 Task: Look for space in Brook Park, United States from 6th September, 2023 to 12th September, 2023 for 4 adults in price range Rs.10000 to Rs.14000. Place can be private room with 4 bedrooms having 4 beds and 4 bathrooms. Property type can be house, flat, guest house. Amenities needed are: wifi, TV, free parkinig on premises, gym, breakfast. Booking option can be shelf check-in. Required host language is English.
Action: Mouse moved to (525, 104)
Screenshot: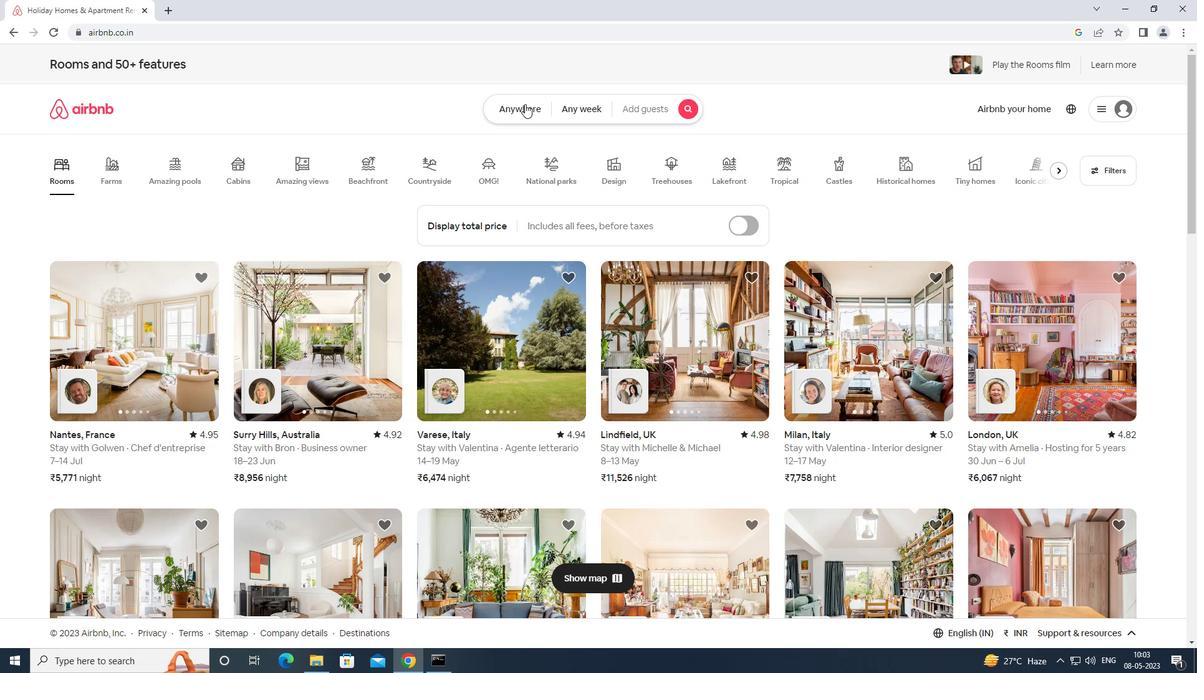 
Action: Mouse pressed left at (525, 104)
Screenshot: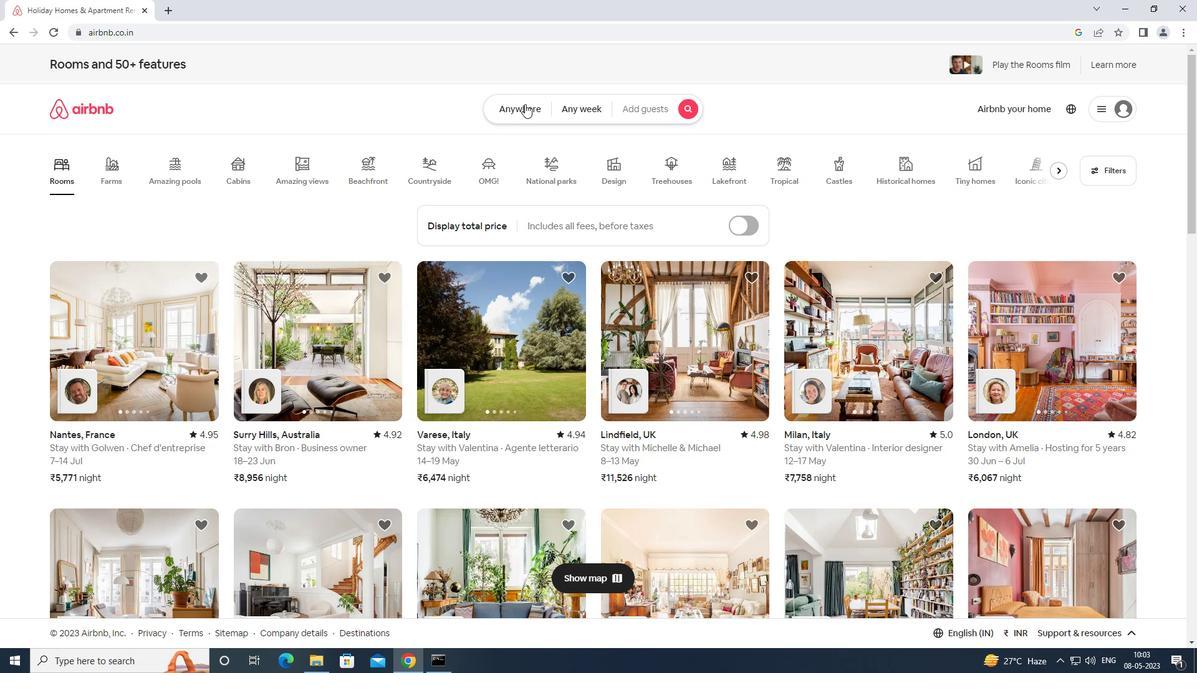
Action: Mouse moved to (447, 147)
Screenshot: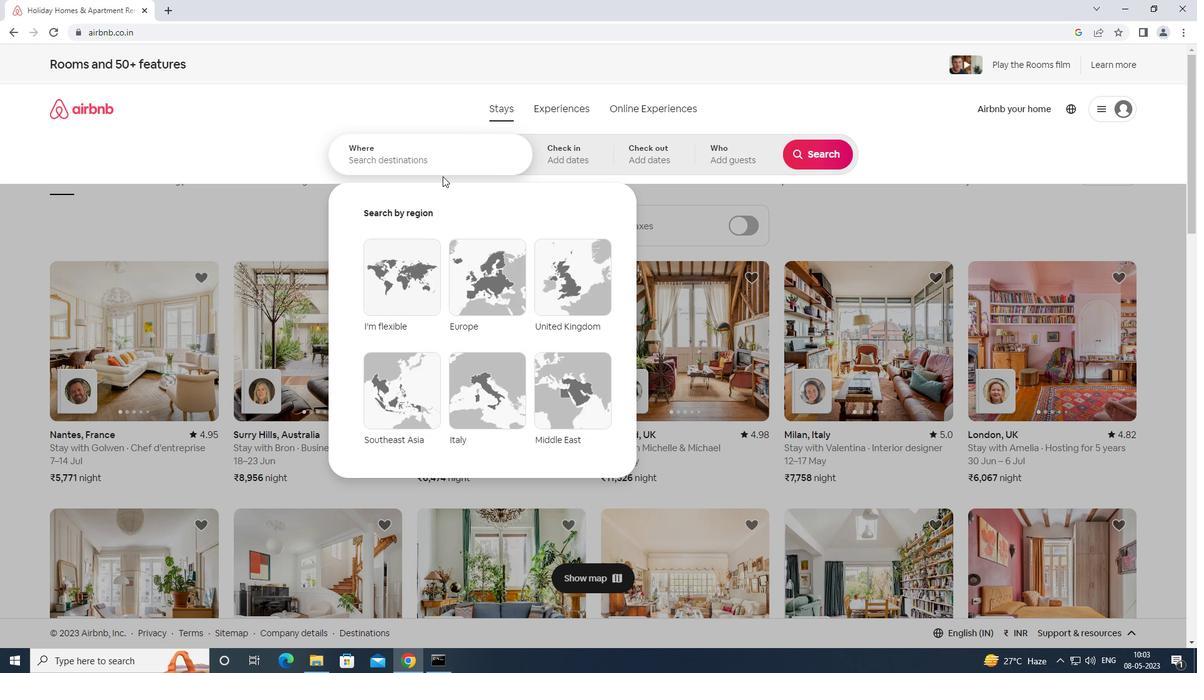 
Action: Mouse pressed left at (447, 147)
Screenshot: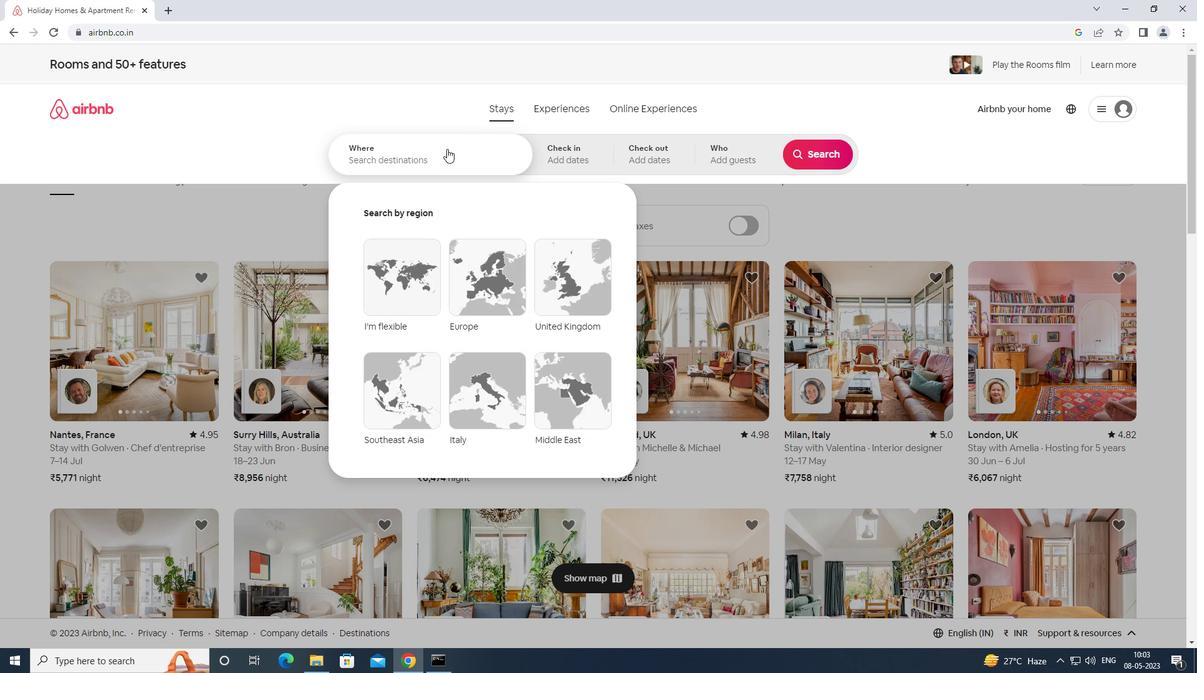 
Action: Key pressed <Key.shift>BROOK<Key.space>PARK<Key.space>UNITED<Key.space>STATES<Key.enter>
Screenshot: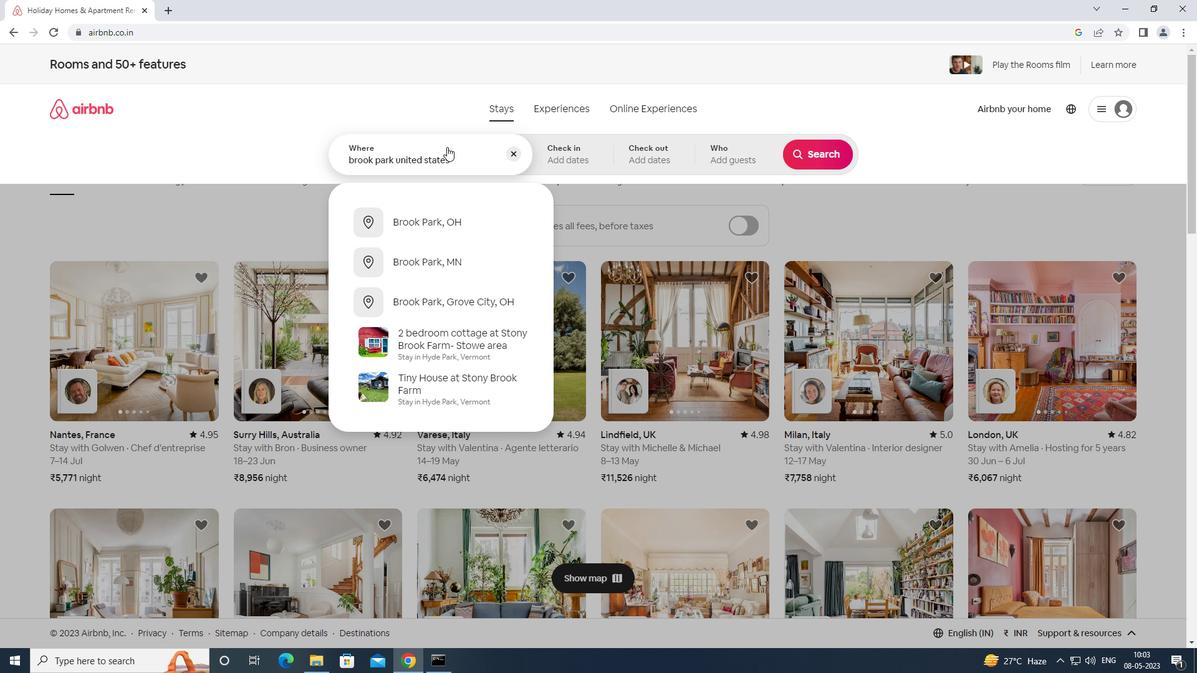 
Action: Mouse moved to (812, 252)
Screenshot: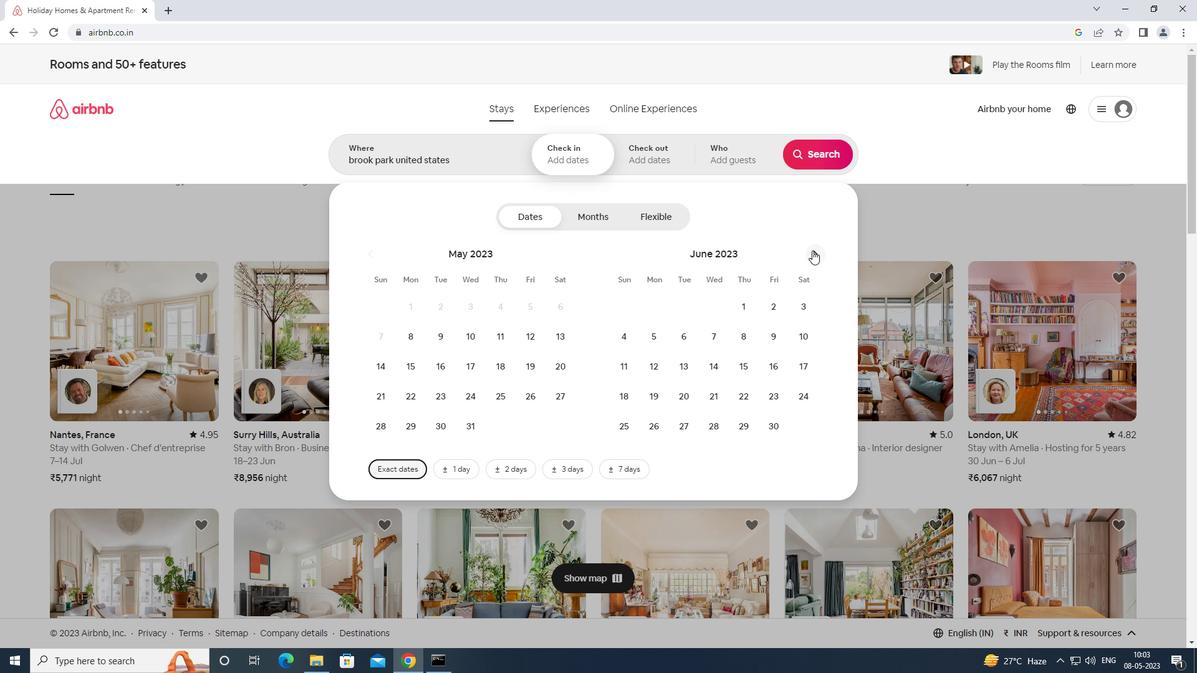 
Action: Mouse pressed left at (812, 252)
Screenshot: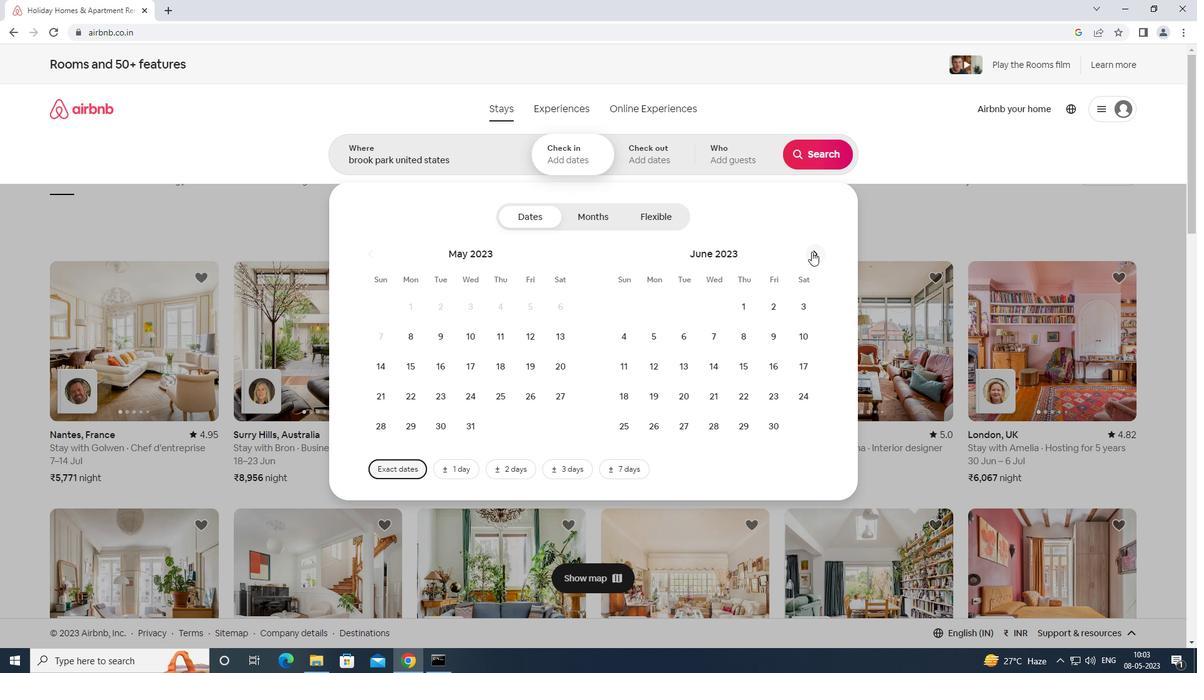 
Action: Mouse pressed left at (812, 252)
Screenshot: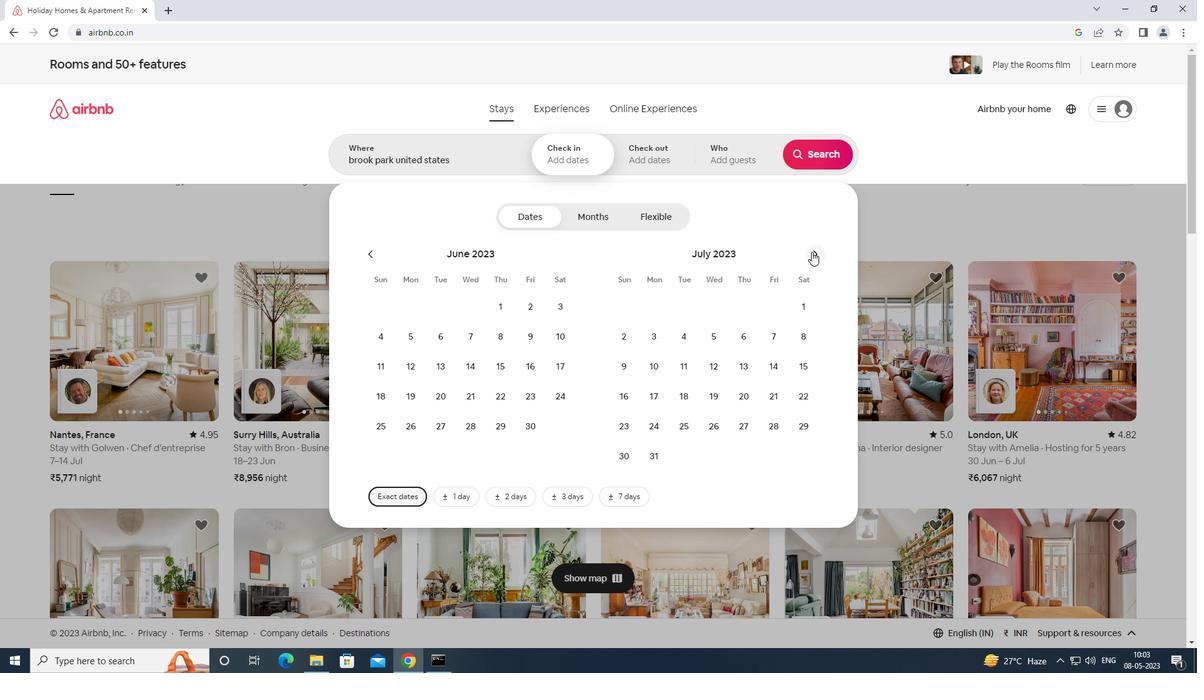 
Action: Mouse moved to (812, 255)
Screenshot: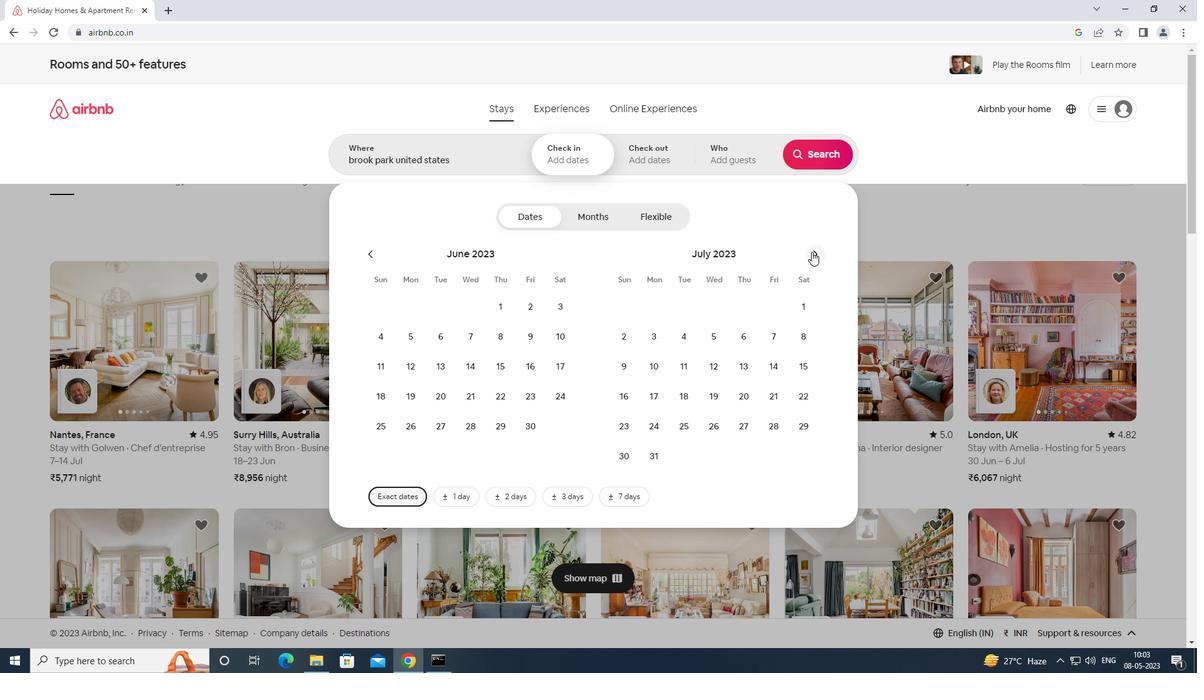 
Action: Mouse pressed left at (812, 255)
Screenshot: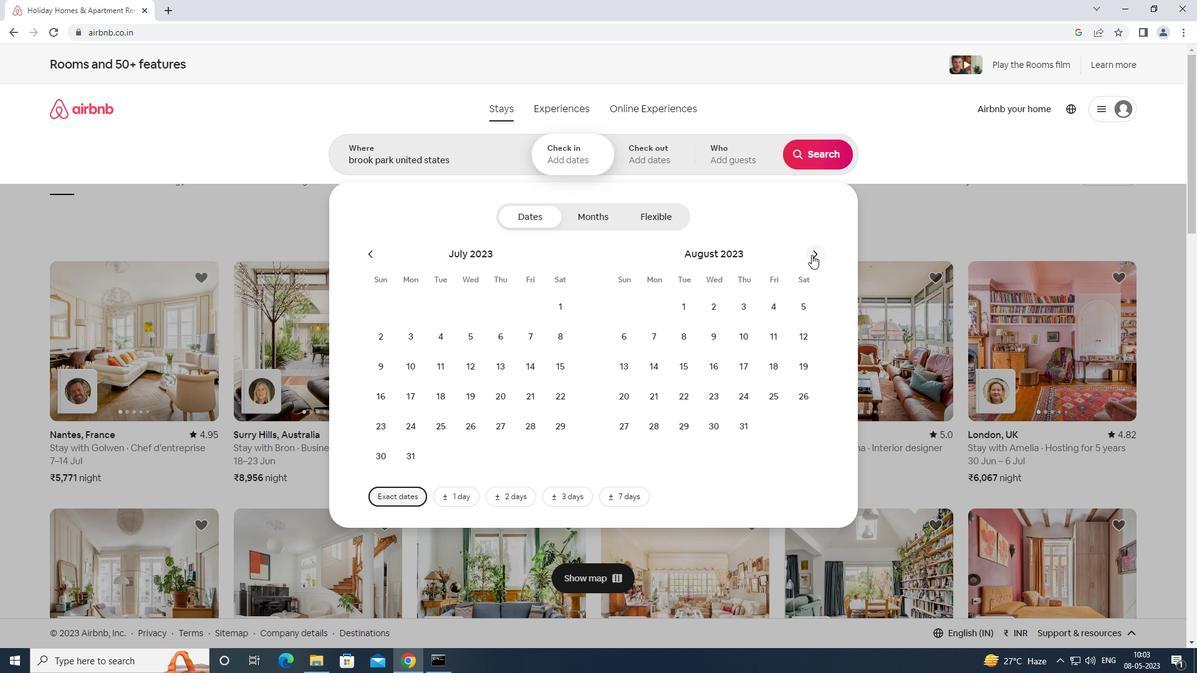 
Action: Mouse moved to (715, 339)
Screenshot: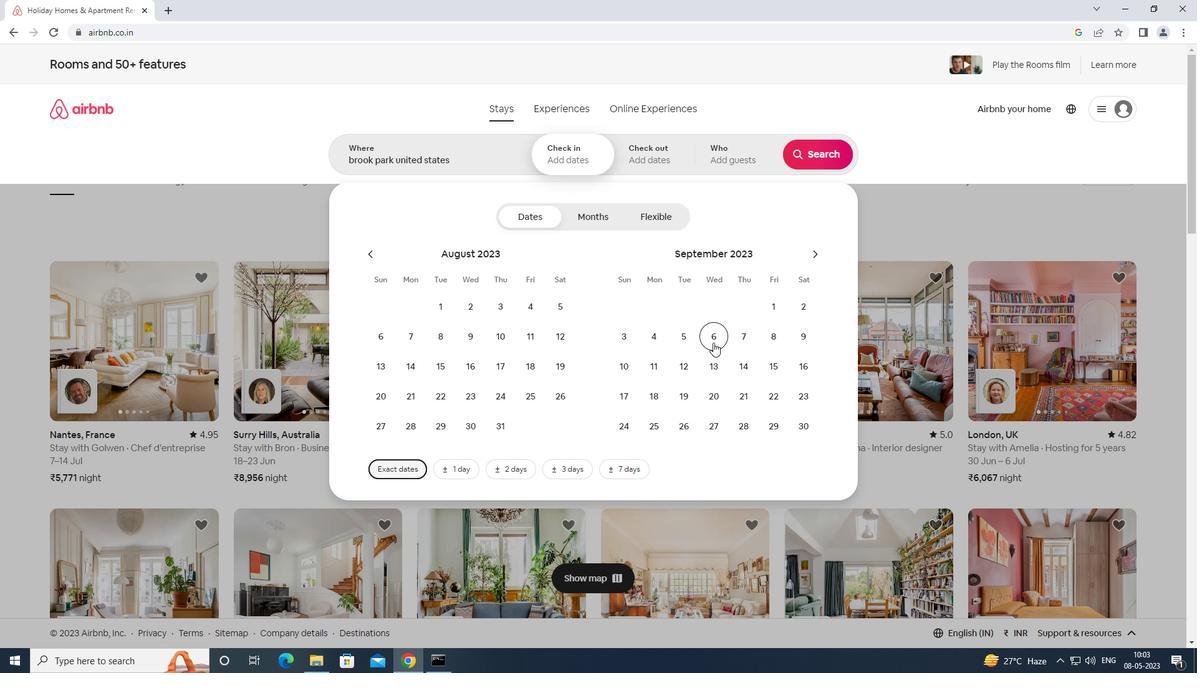 
Action: Mouse pressed left at (715, 339)
Screenshot: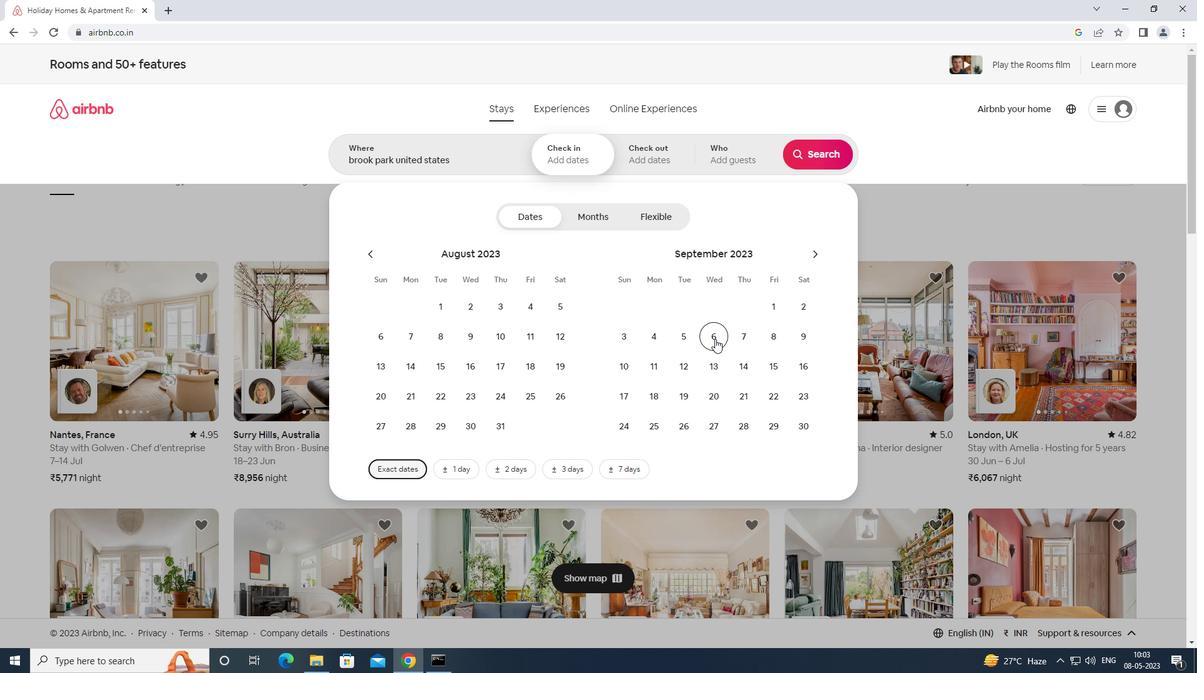 
Action: Mouse moved to (676, 363)
Screenshot: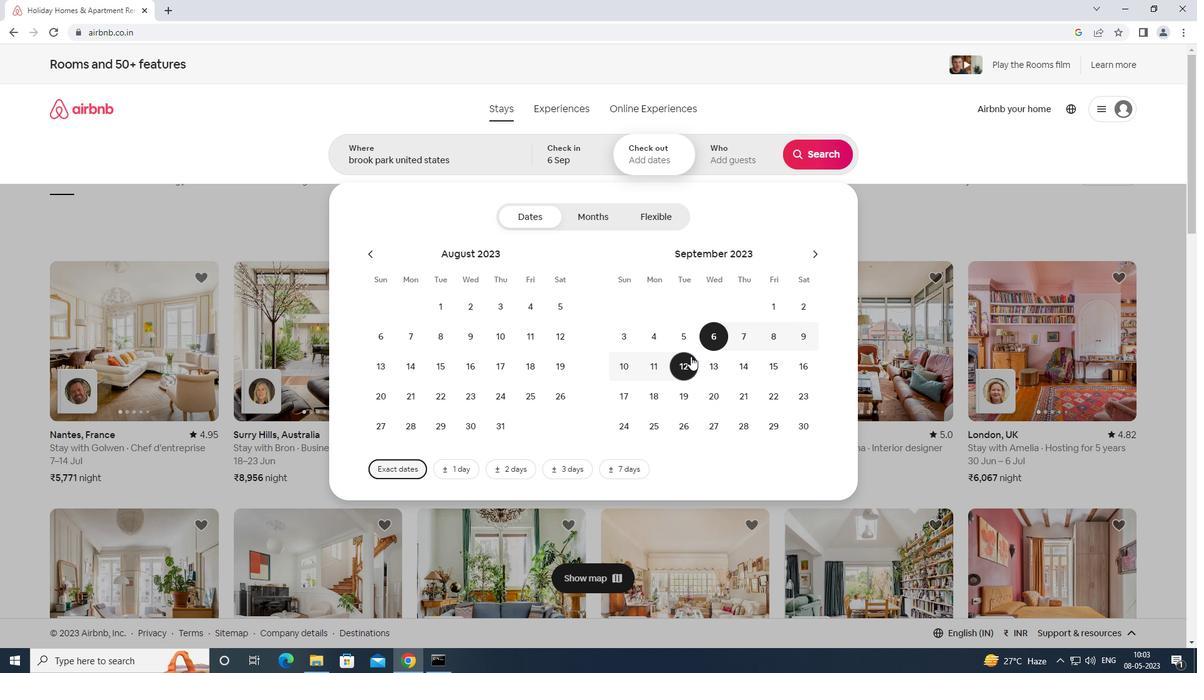 
Action: Mouse pressed left at (676, 363)
Screenshot: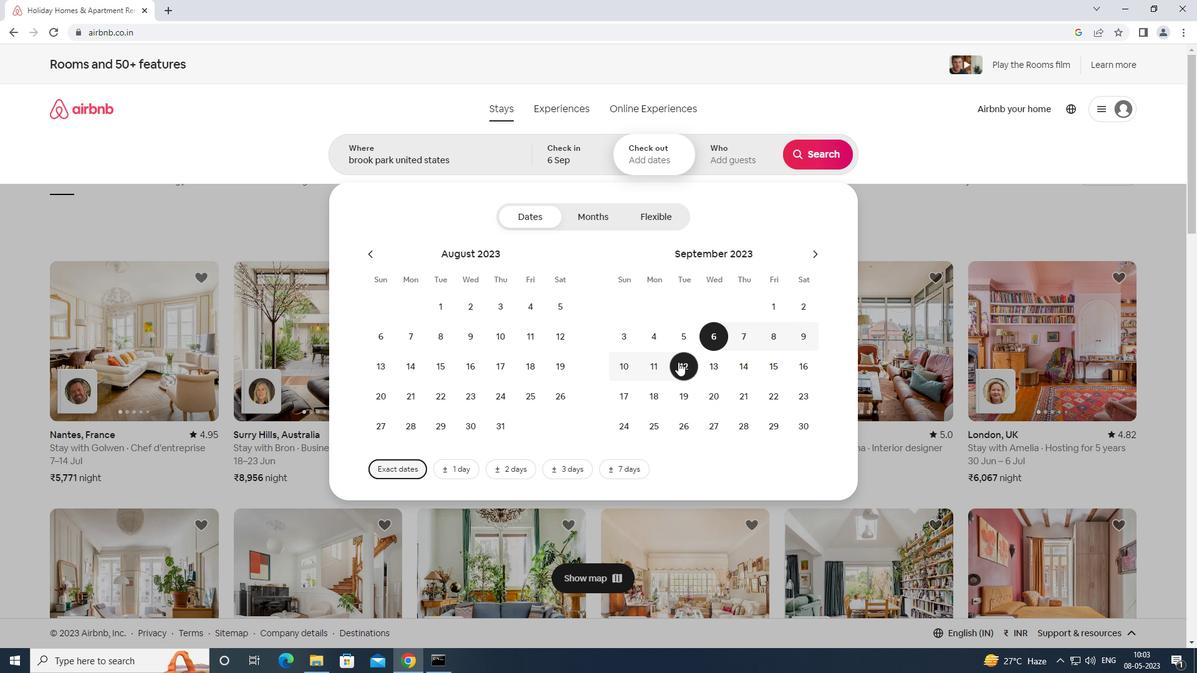 
Action: Mouse moved to (738, 156)
Screenshot: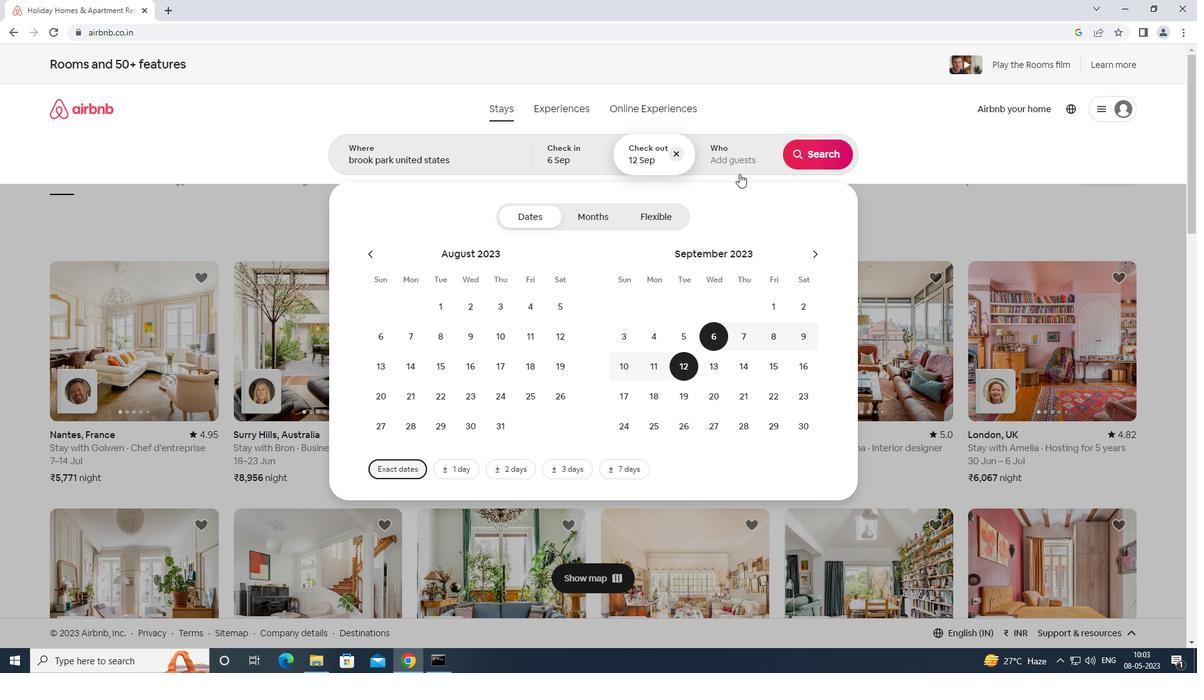 
Action: Mouse pressed left at (738, 156)
Screenshot: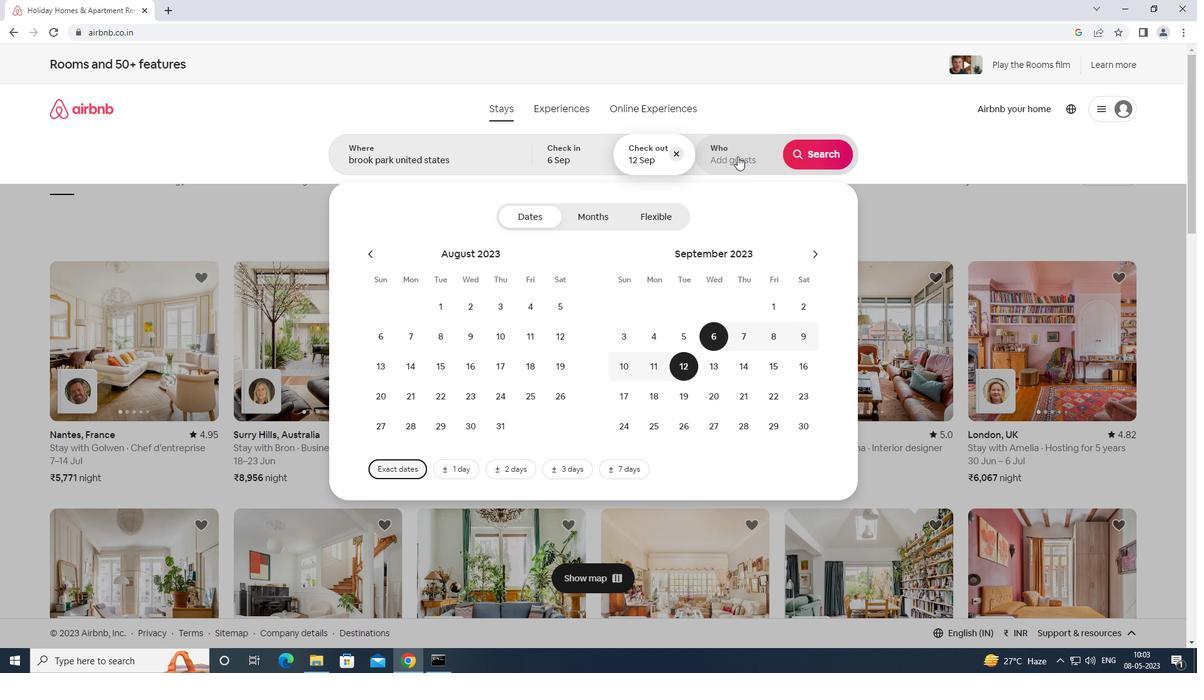 
Action: Mouse moved to (826, 222)
Screenshot: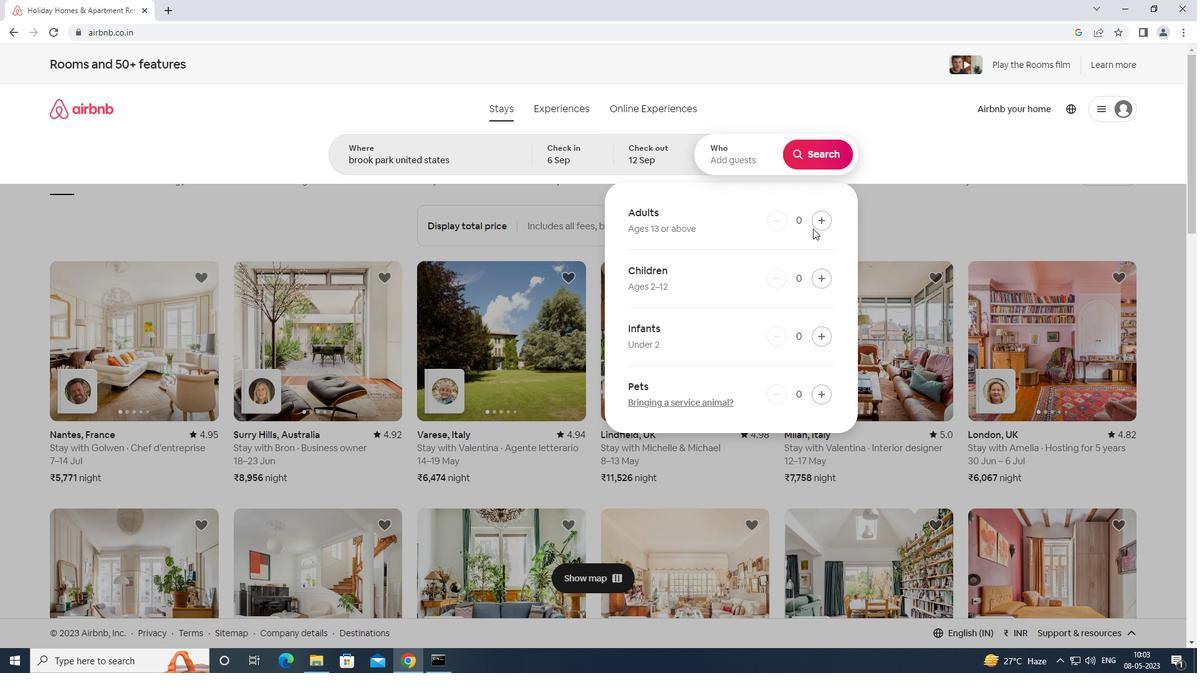 
Action: Mouse pressed left at (826, 222)
Screenshot: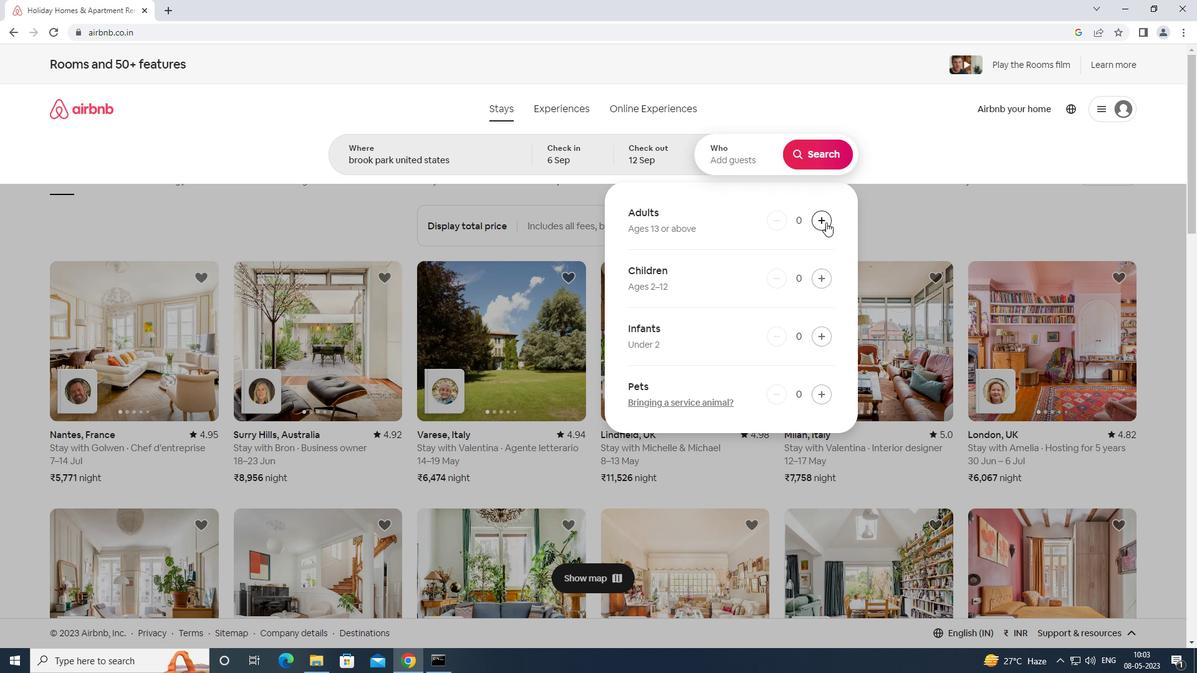 
Action: Mouse pressed left at (826, 222)
Screenshot: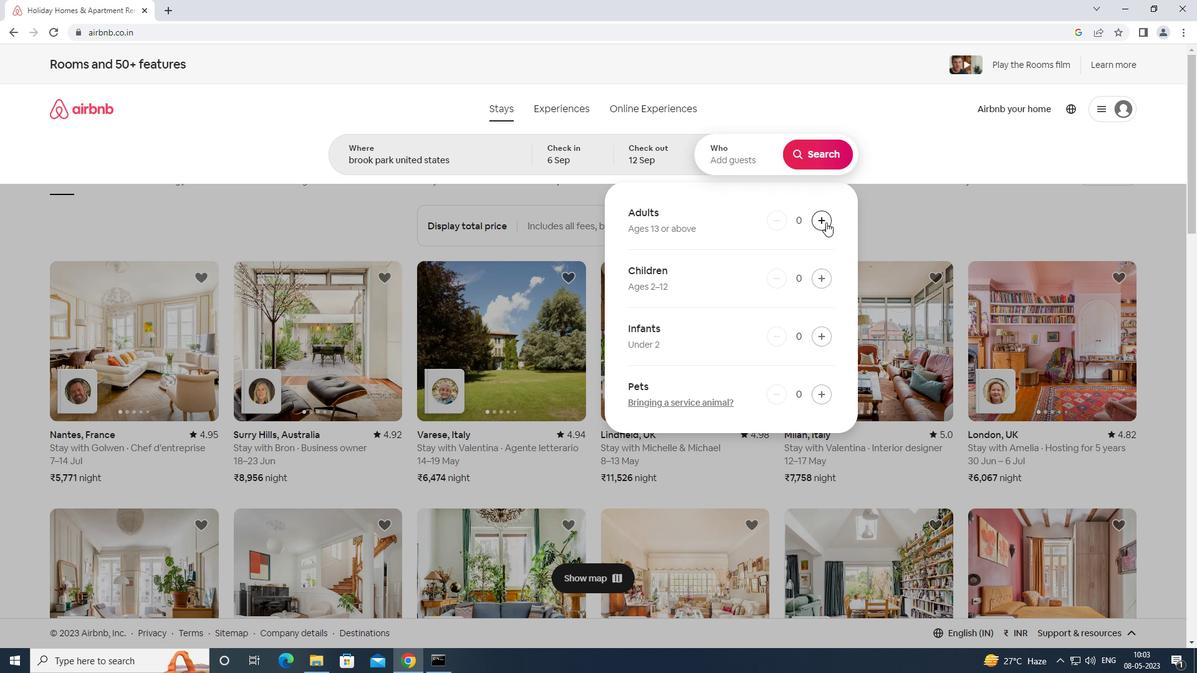 
Action: Mouse pressed left at (826, 222)
Screenshot: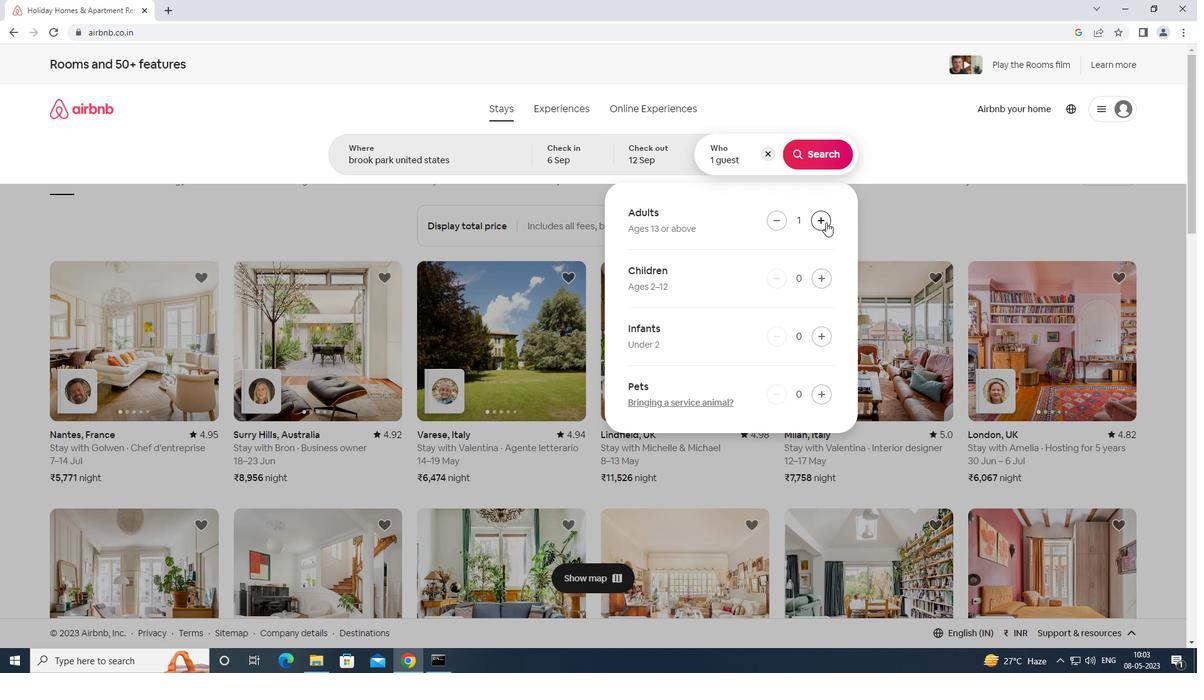 
Action: Mouse pressed left at (826, 222)
Screenshot: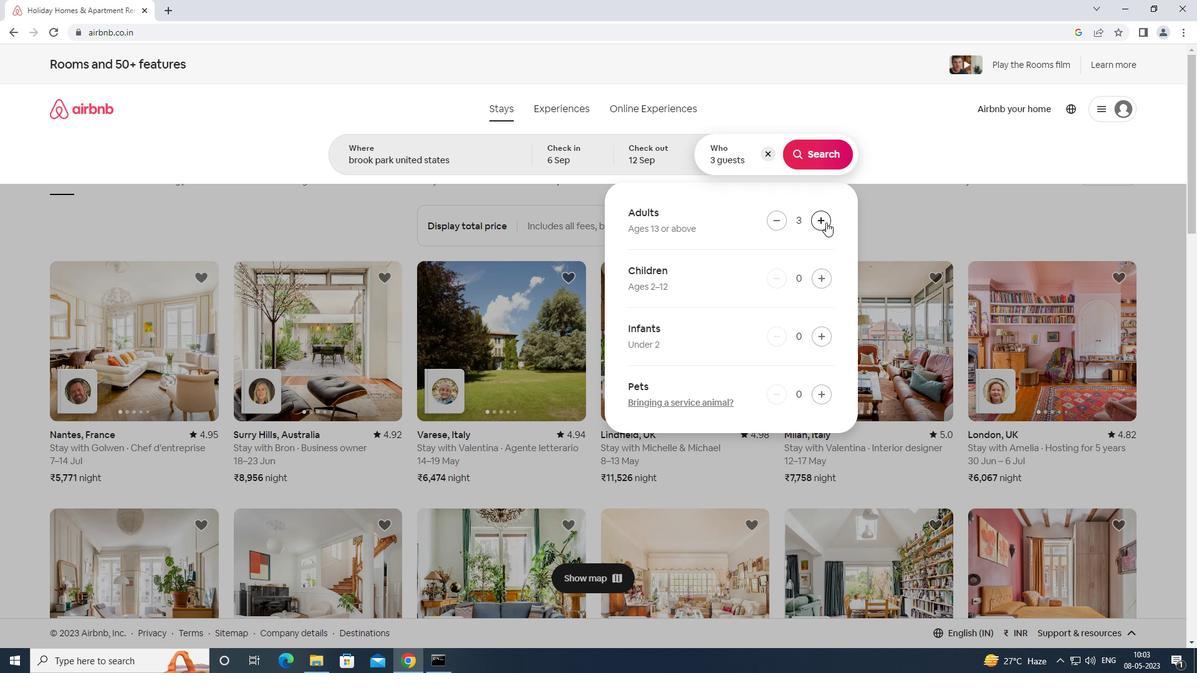 
Action: Mouse moved to (819, 158)
Screenshot: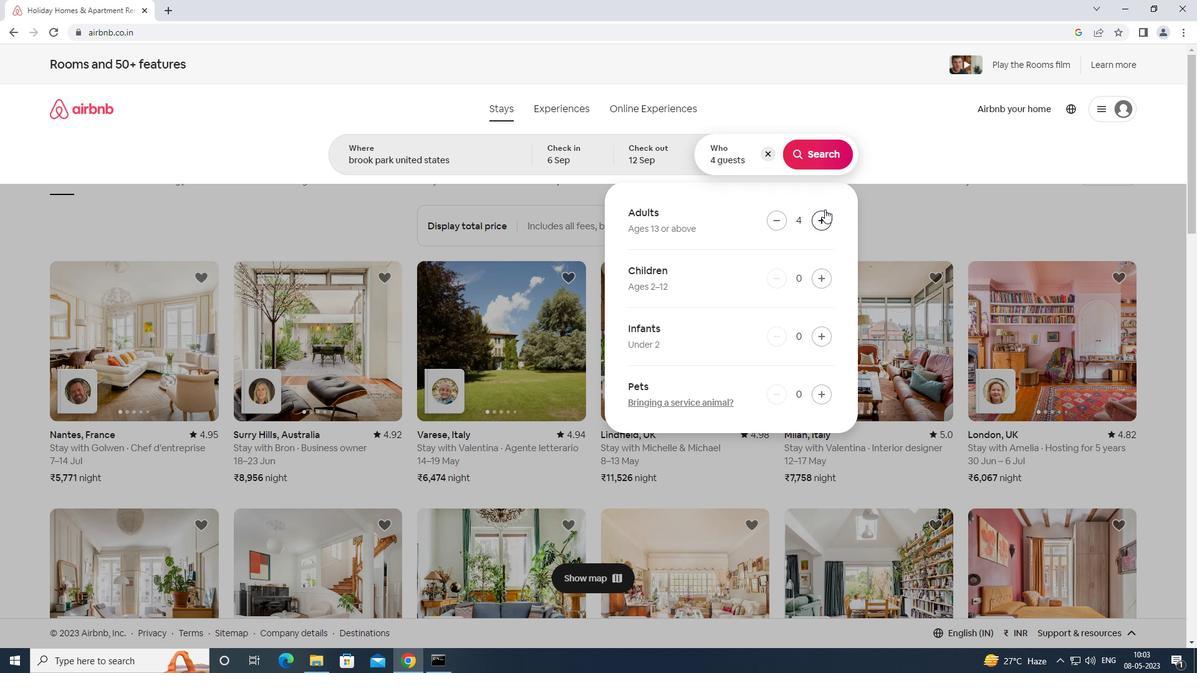 
Action: Mouse pressed left at (819, 158)
Screenshot: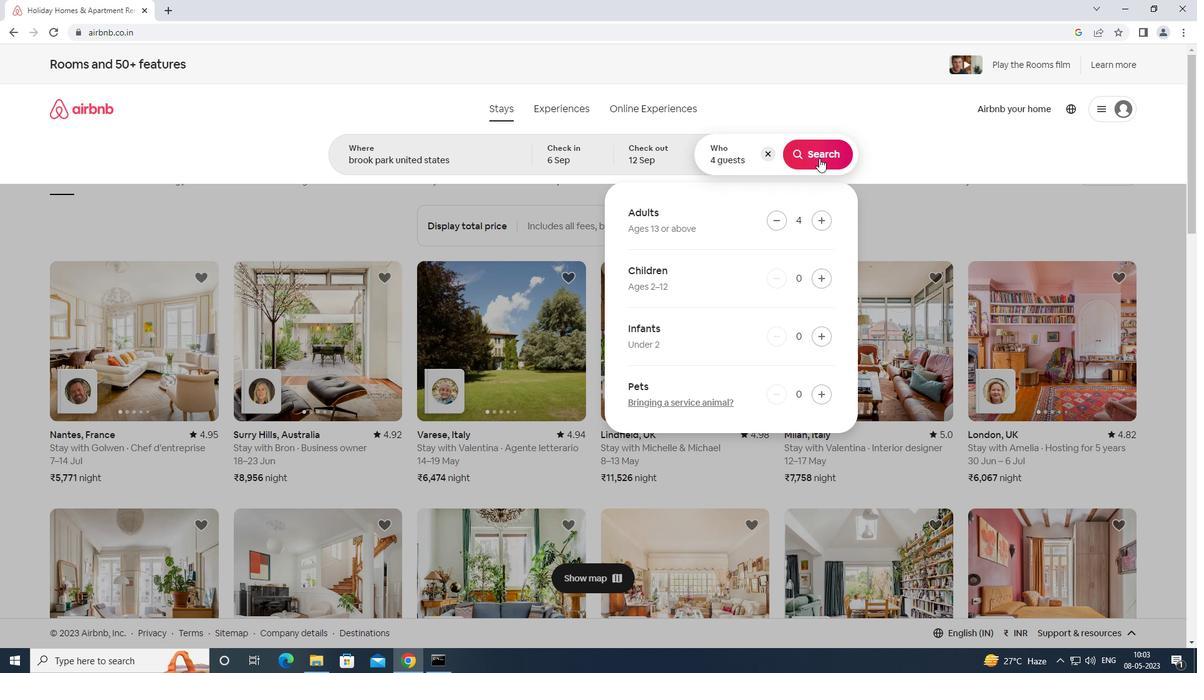 
Action: Mouse moved to (1140, 113)
Screenshot: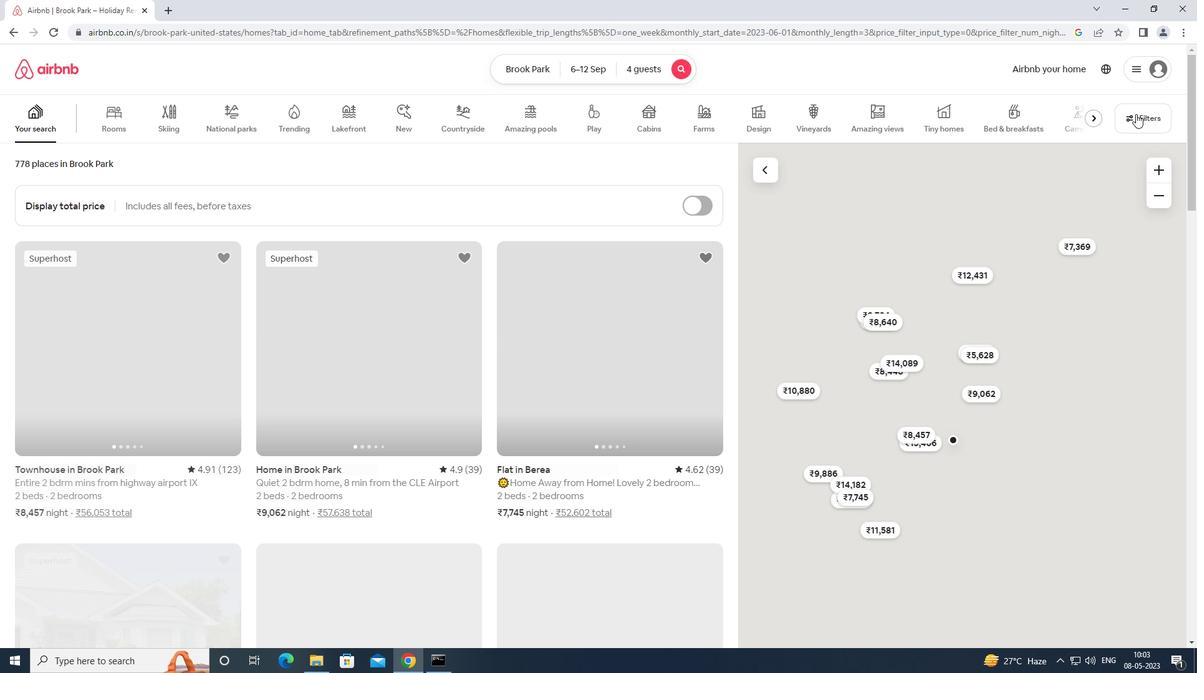 
Action: Mouse pressed left at (1140, 113)
Screenshot: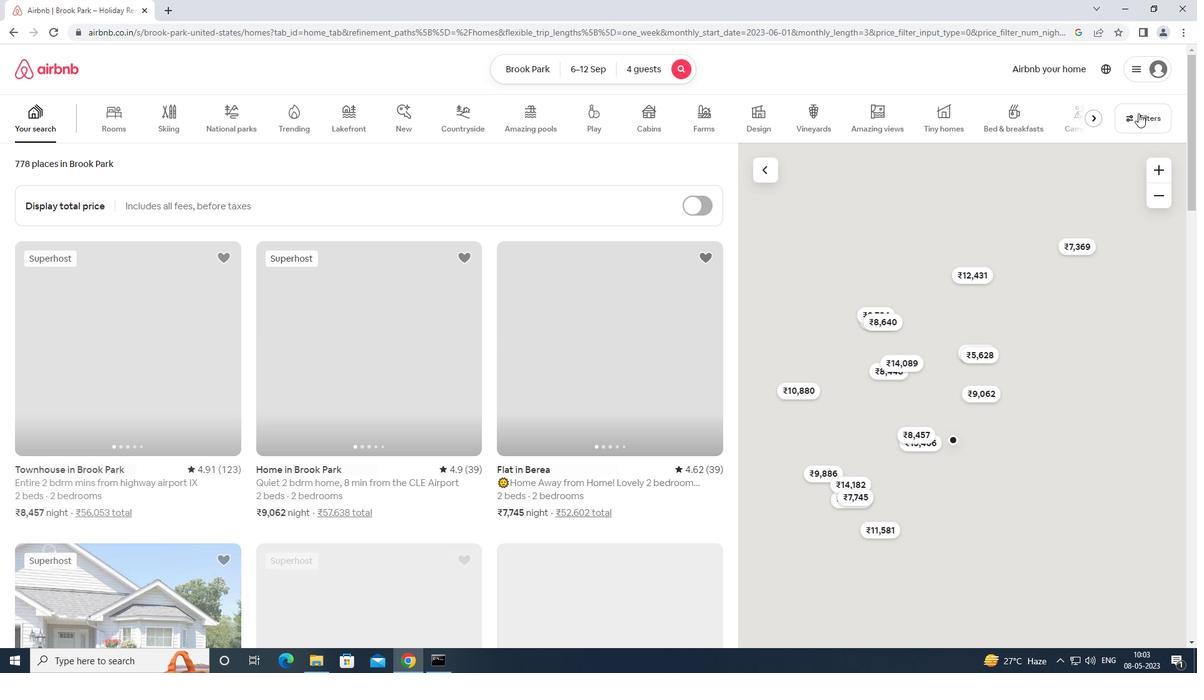 
Action: Mouse moved to (505, 426)
Screenshot: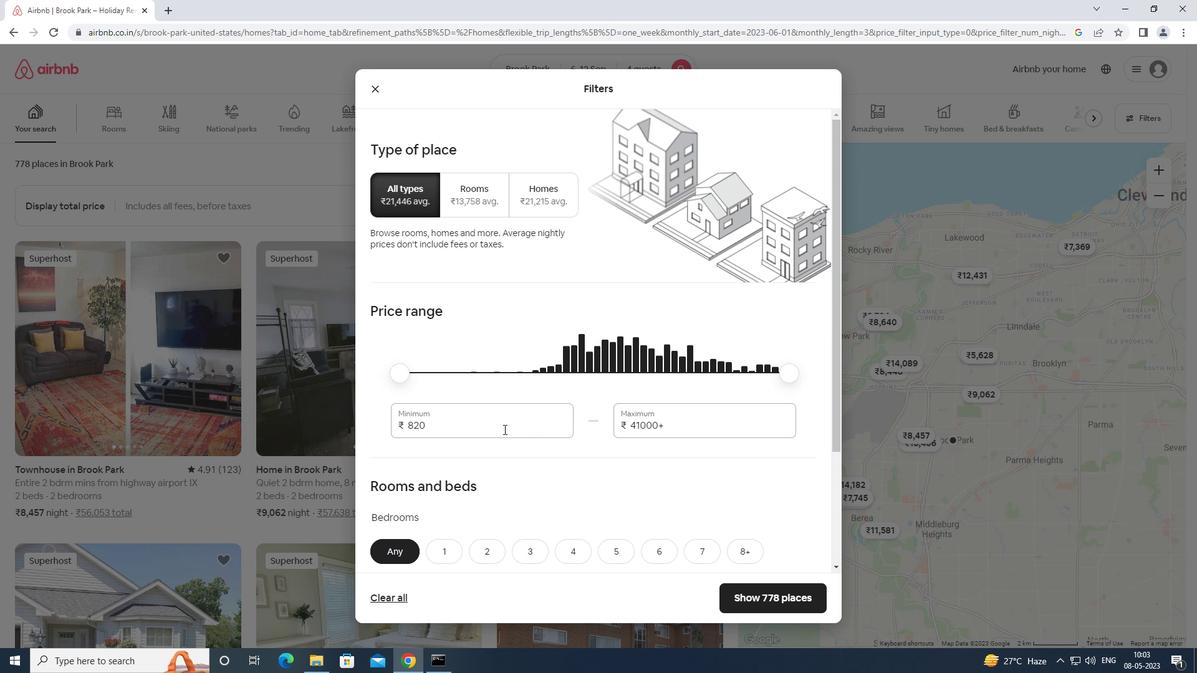 
Action: Mouse pressed left at (505, 426)
Screenshot: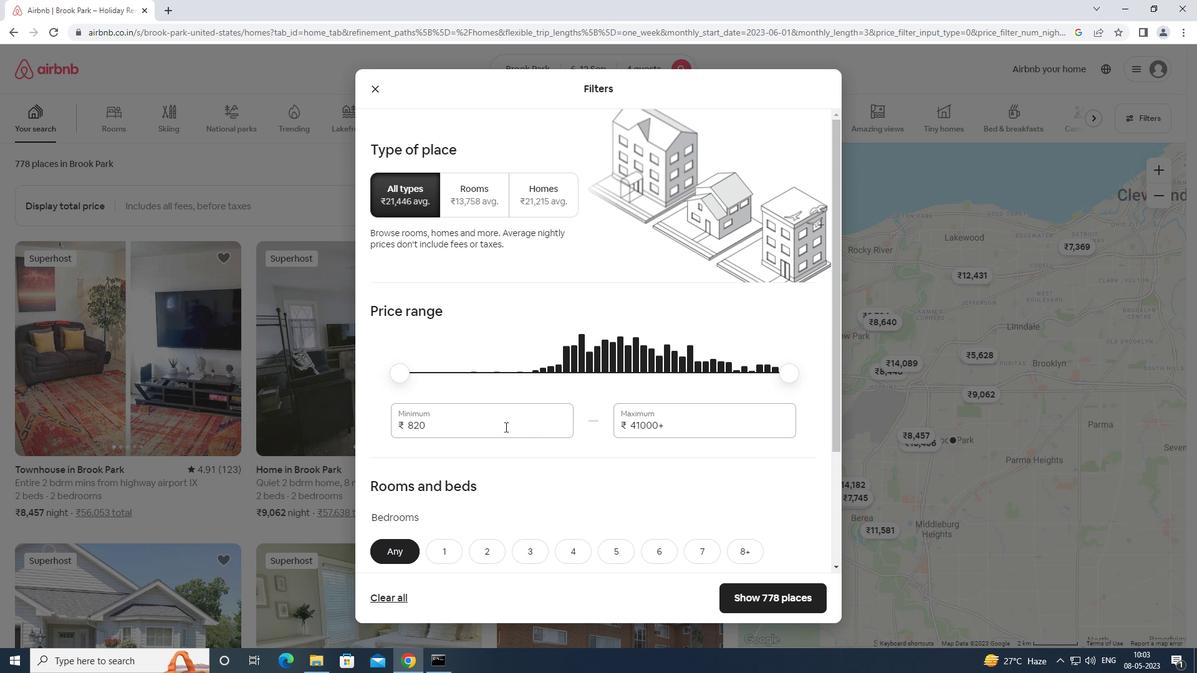 
Action: Key pressed <Key.backspace><Key.backspace><Key.backspace><Key.backspace><Key.backspace>10000
Screenshot: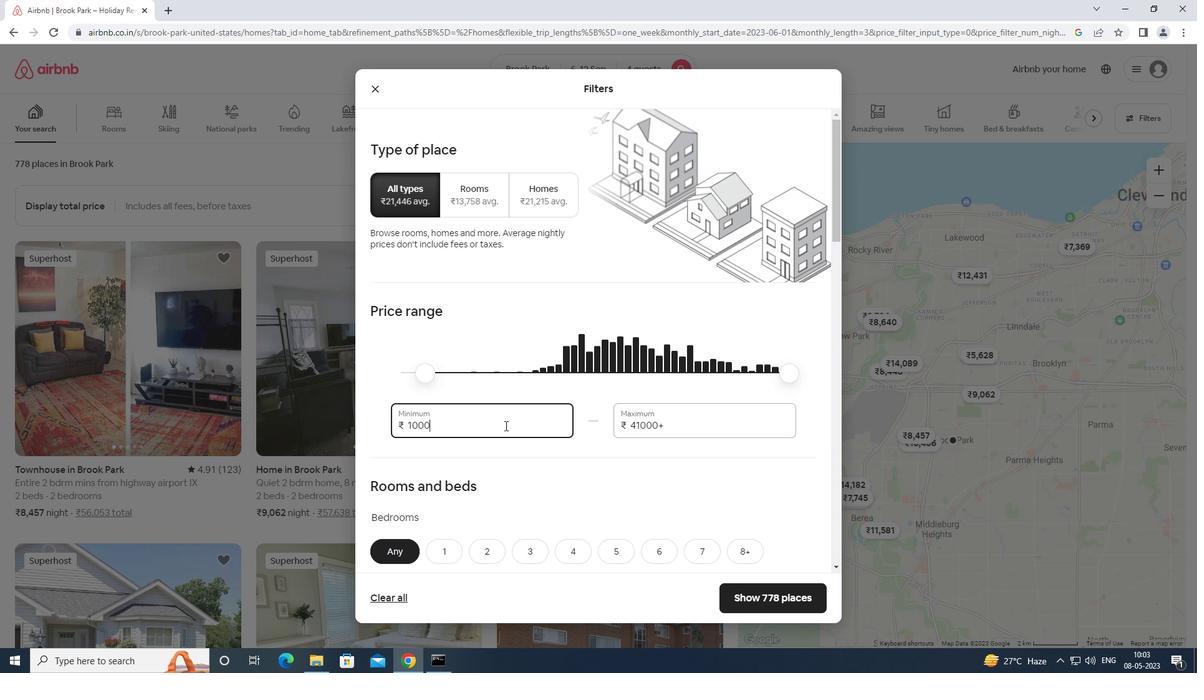 
Action: Mouse moved to (693, 407)
Screenshot: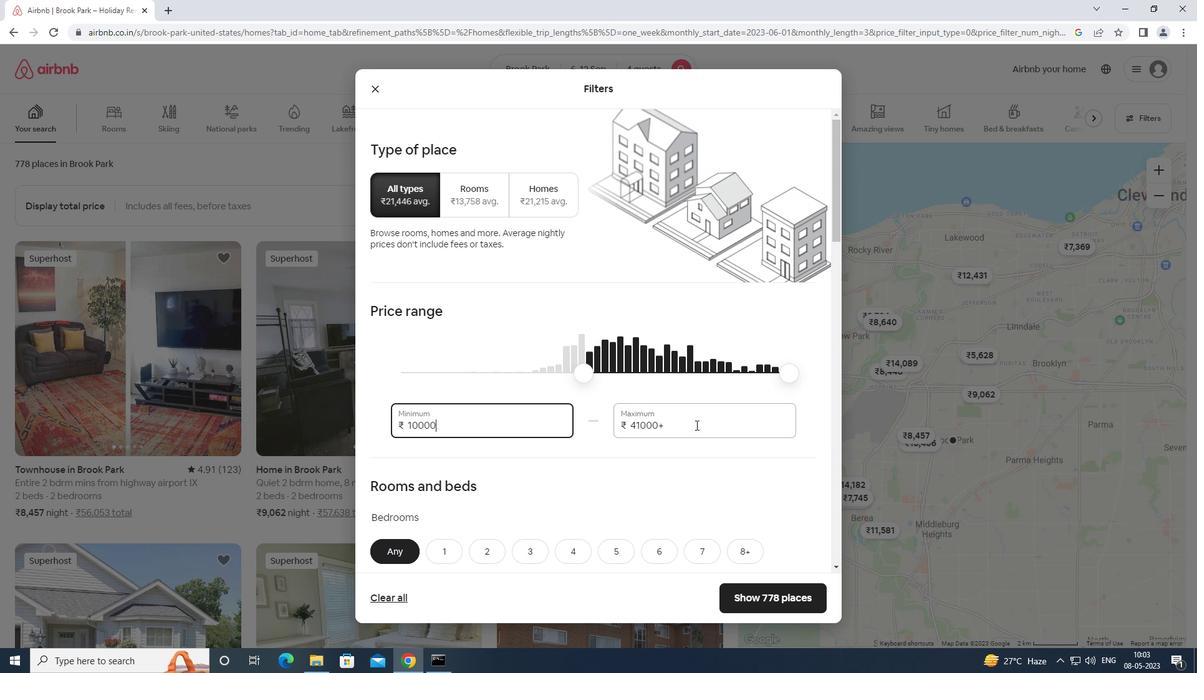 
Action: Mouse pressed left at (693, 407)
Screenshot: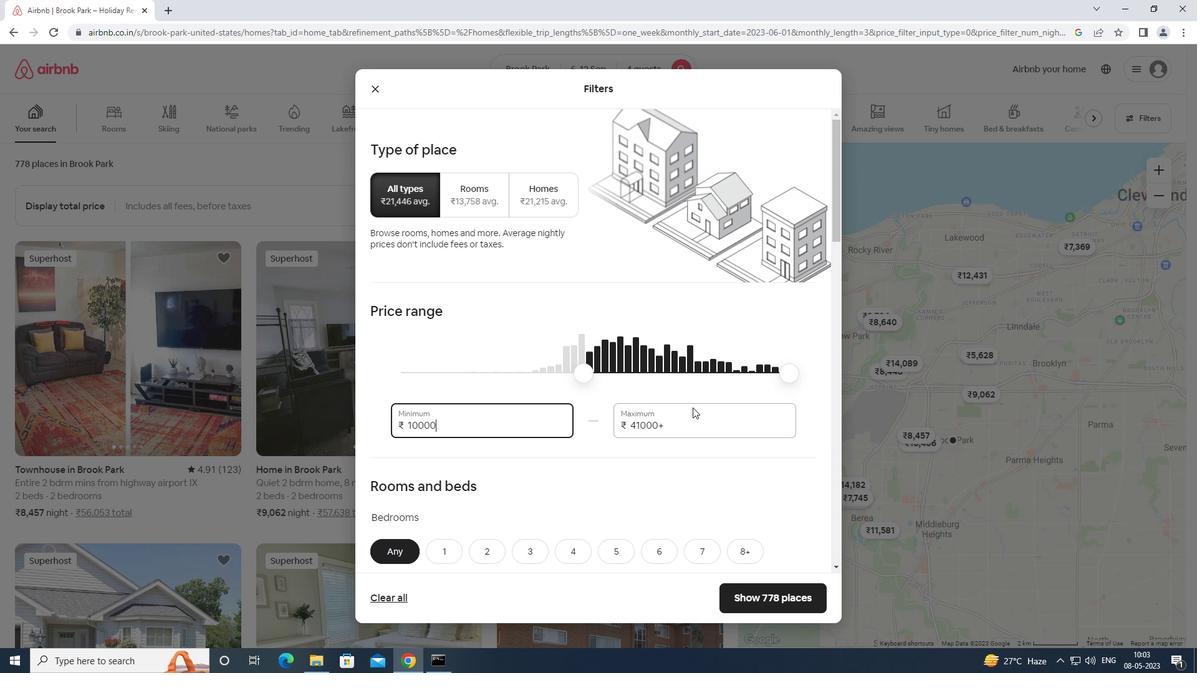 
Action: Key pressed <Key.backspace><Key.backspace><Key.backspace><Key.backspace><Key.backspace><Key.backspace><Key.backspace><Key.backspace><Key.backspace><Key.backspace><Key.backspace><Key.backspace><Key.backspace><Key.backspace>14000
Screenshot: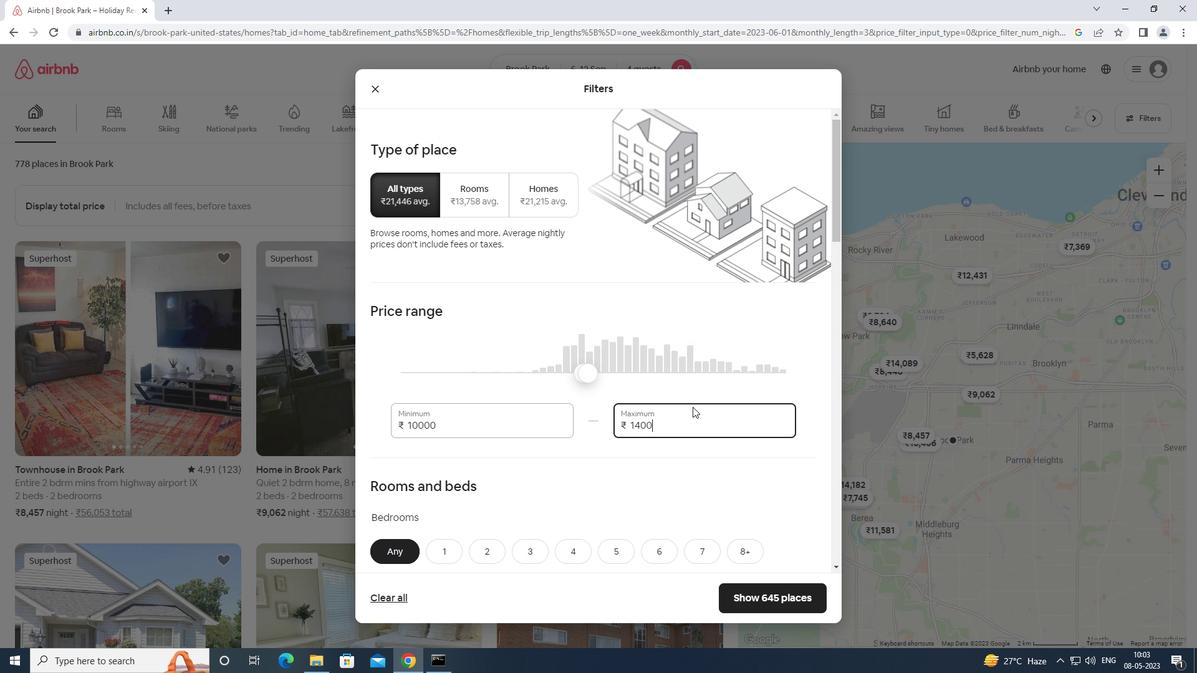 
Action: Mouse moved to (690, 410)
Screenshot: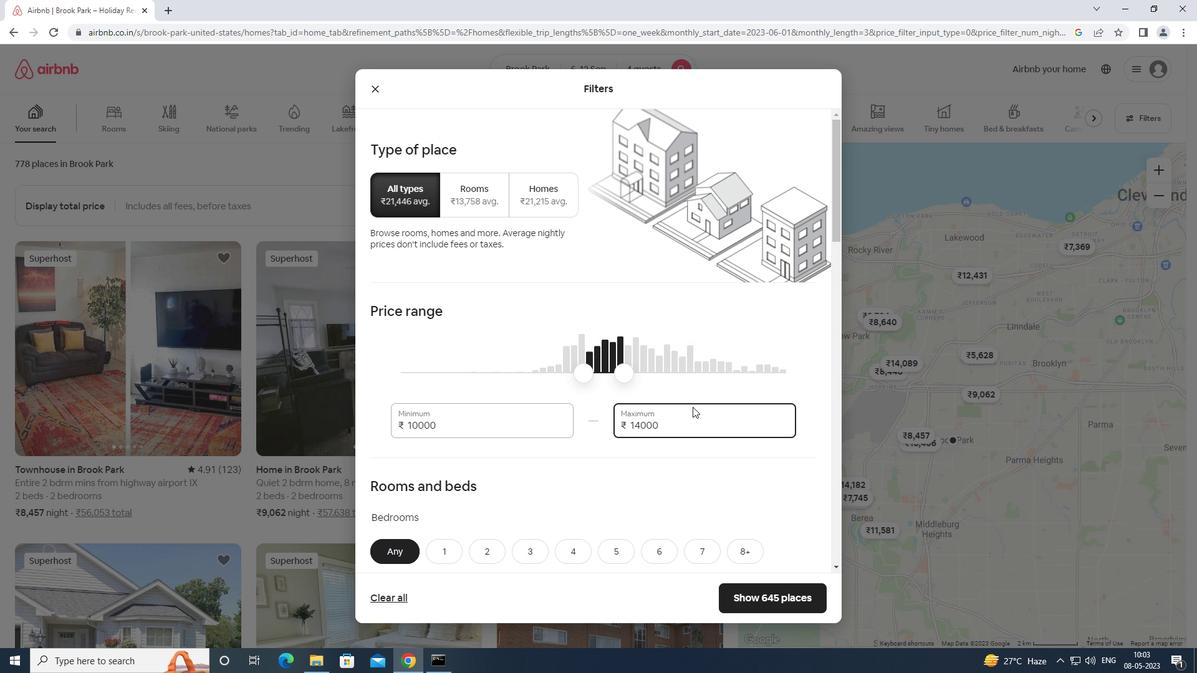 
Action: Mouse scrolled (690, 409) with delta (0, 0)
Screenshot: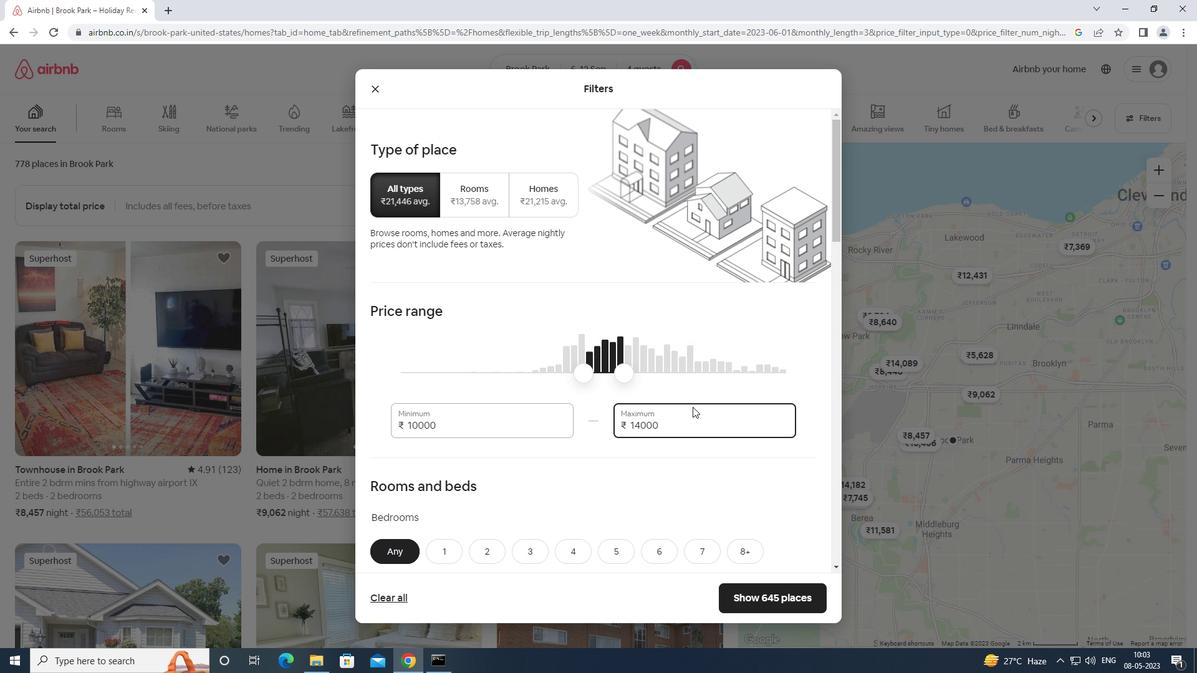 
Action: Mouse moved to (687, 416)
Screenshot: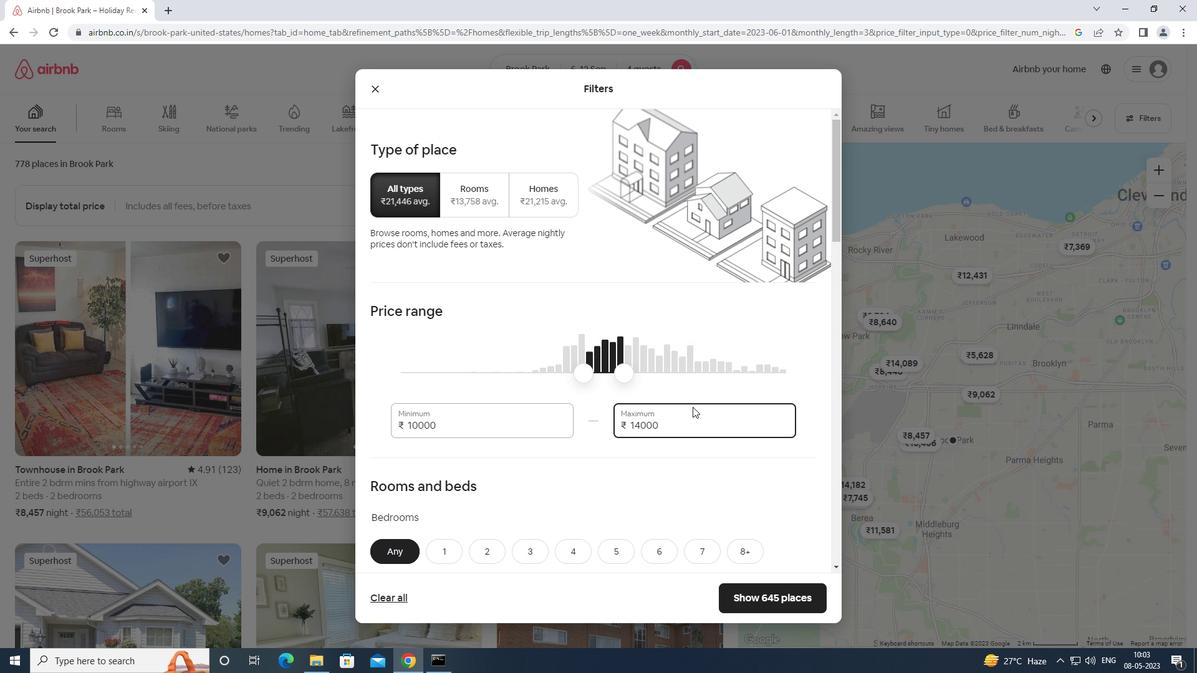 
Action: Mouse scrolled (687, 416) with delta (0, 0)
Screenshot: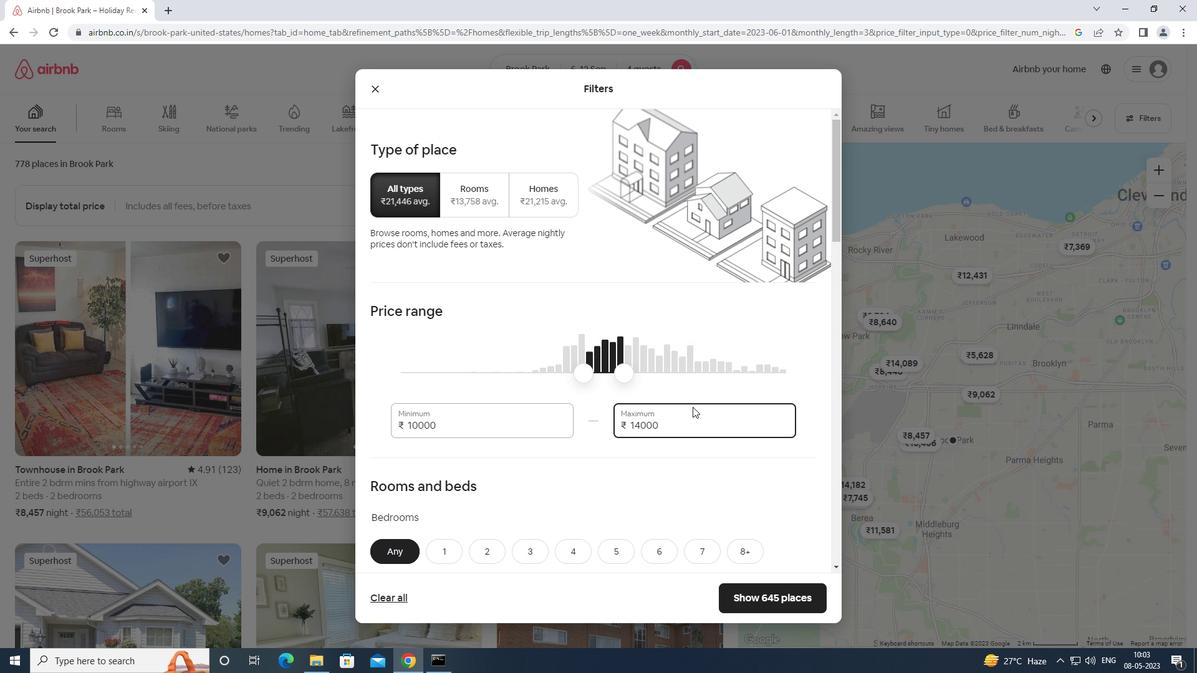 
Action: Mouse moved to (686, 418)
Screenshot: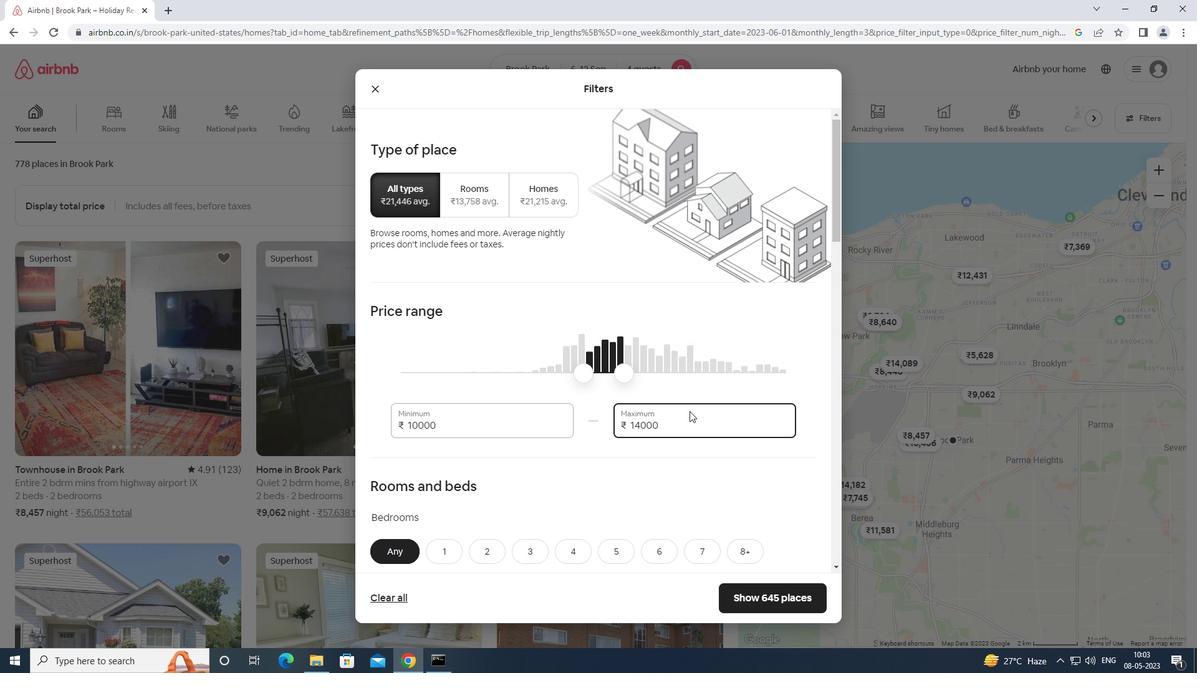 
Action: Mouse scrolled (686, 418) with delta (0, 0)
Screenshot: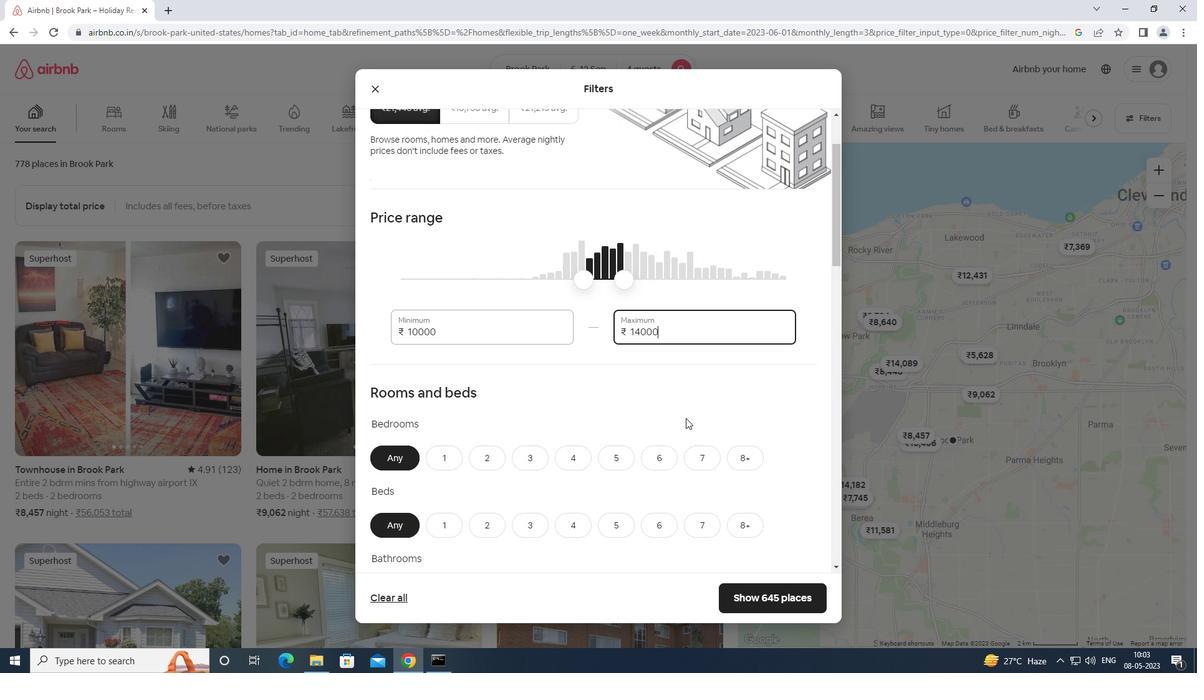 
Action: Mouse scrolled (686, 418) with delta (0, 0)
Screenshot: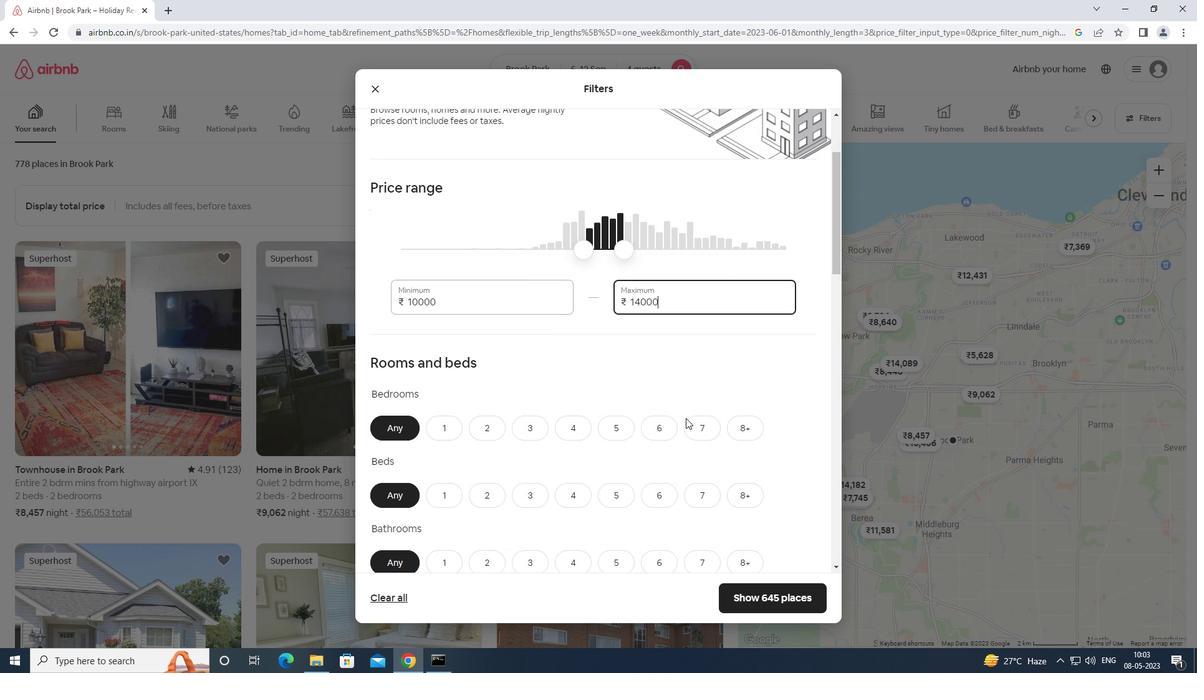 
Action: Mouse moved to (575, 308)
Screenshot: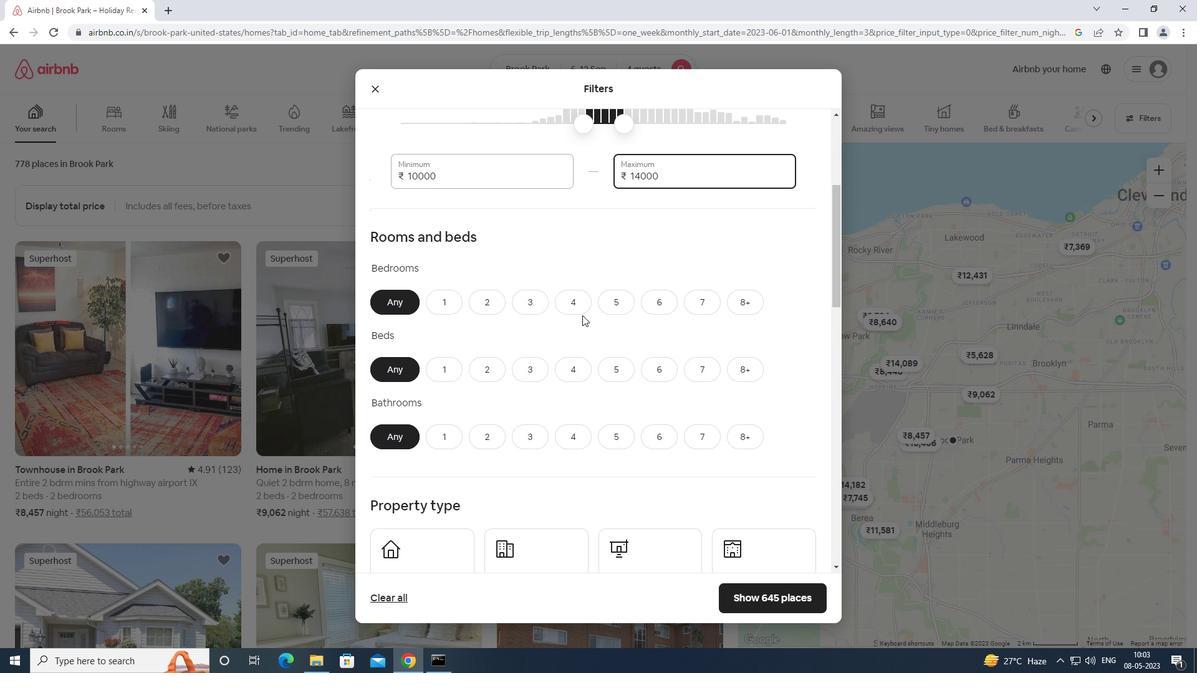 
Action: Mouse pressed left at (575, 308)
Screenshot: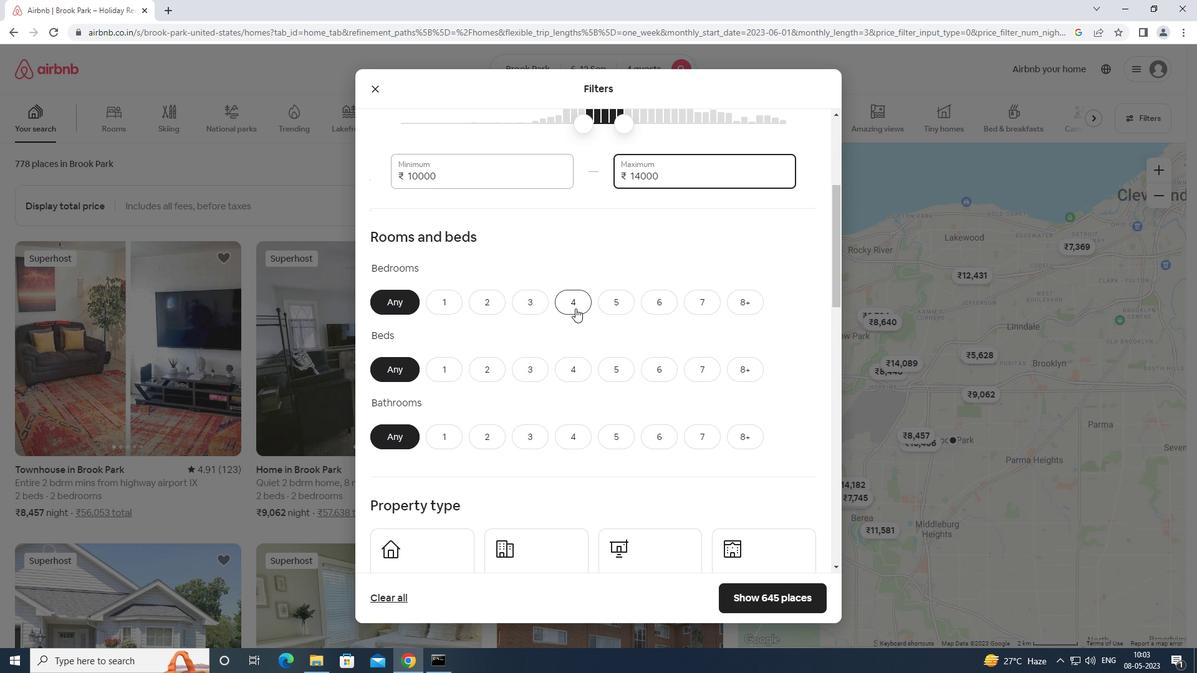 
Action: Mouse moved to (564, 366)
Screenshot: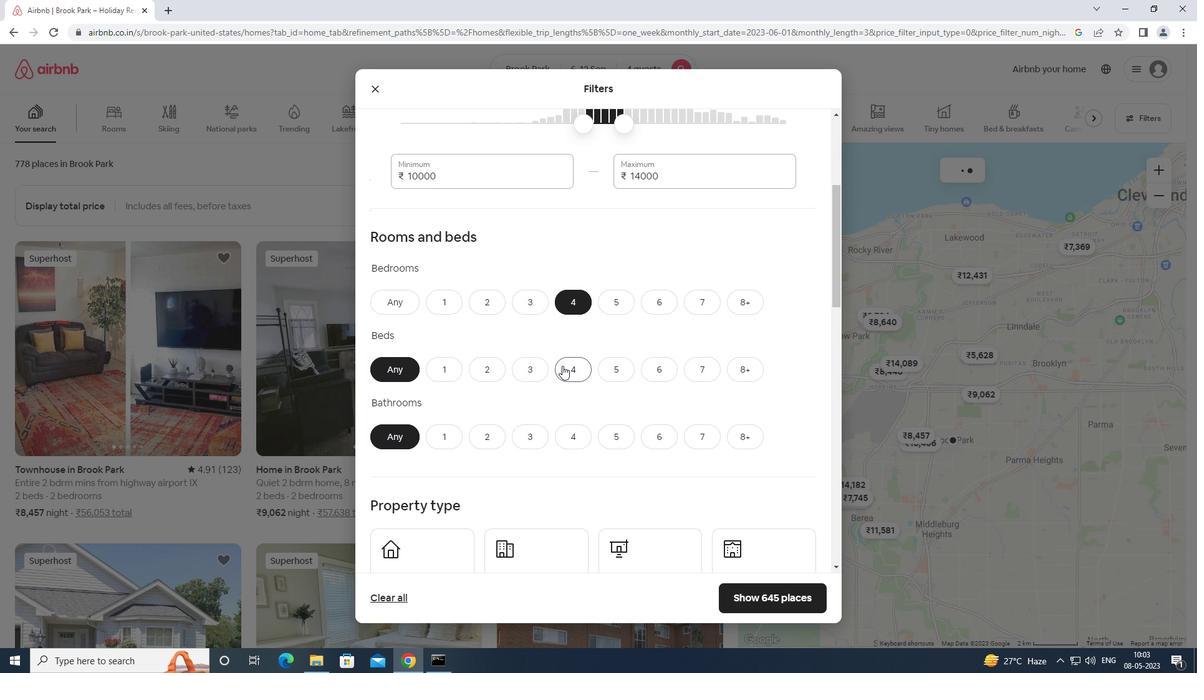 
Action: Mouse pressed left at (564, 366)
Screenshot: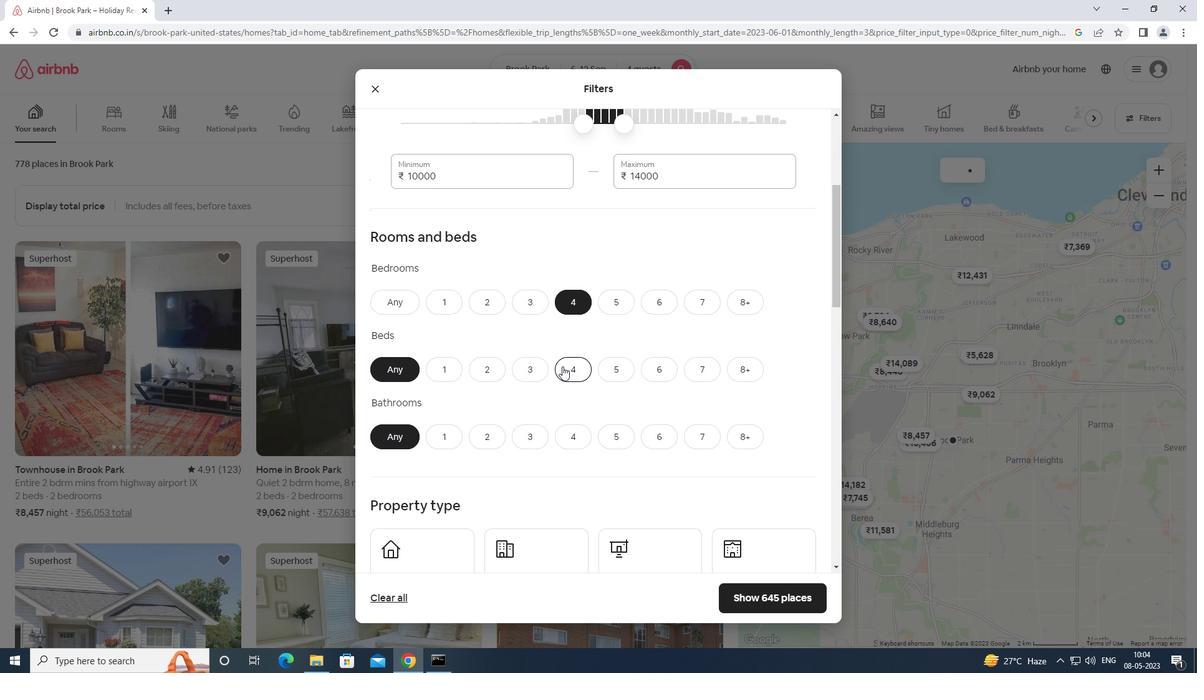 
Action: Mouse moved to (572, 433)
Screenshot: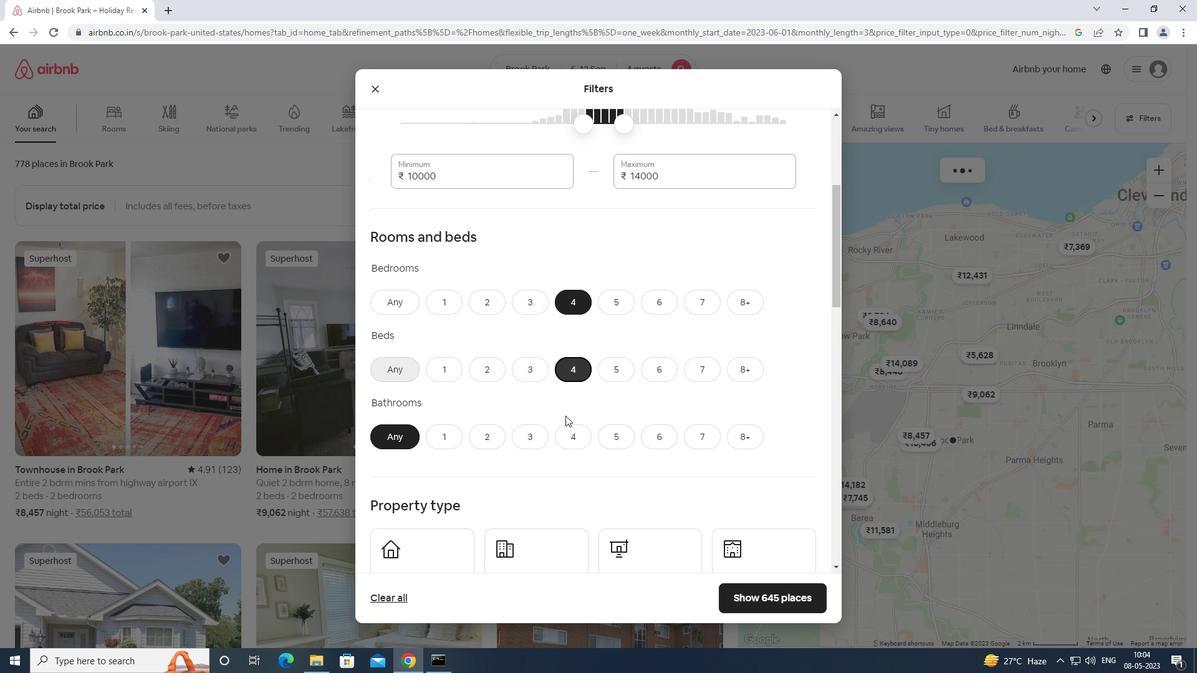 
Action: Mouse pressed left at (572, 433)
Screenshot: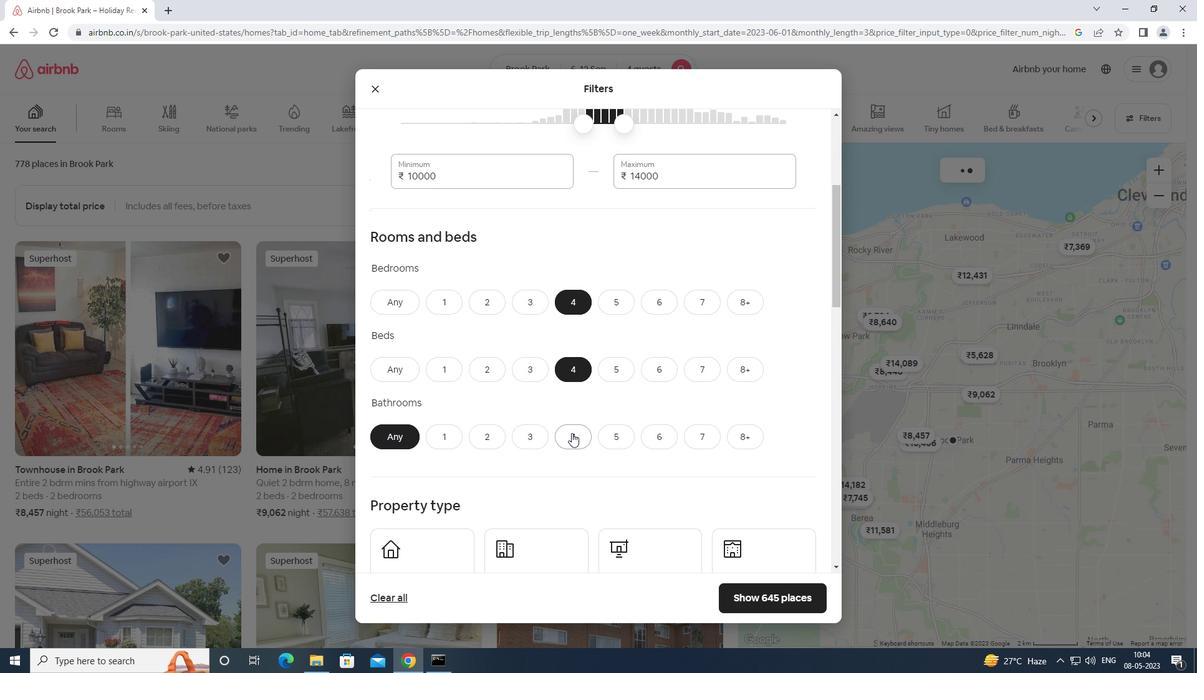 
Action: Mouse moved to (572, 434)
Screenshot: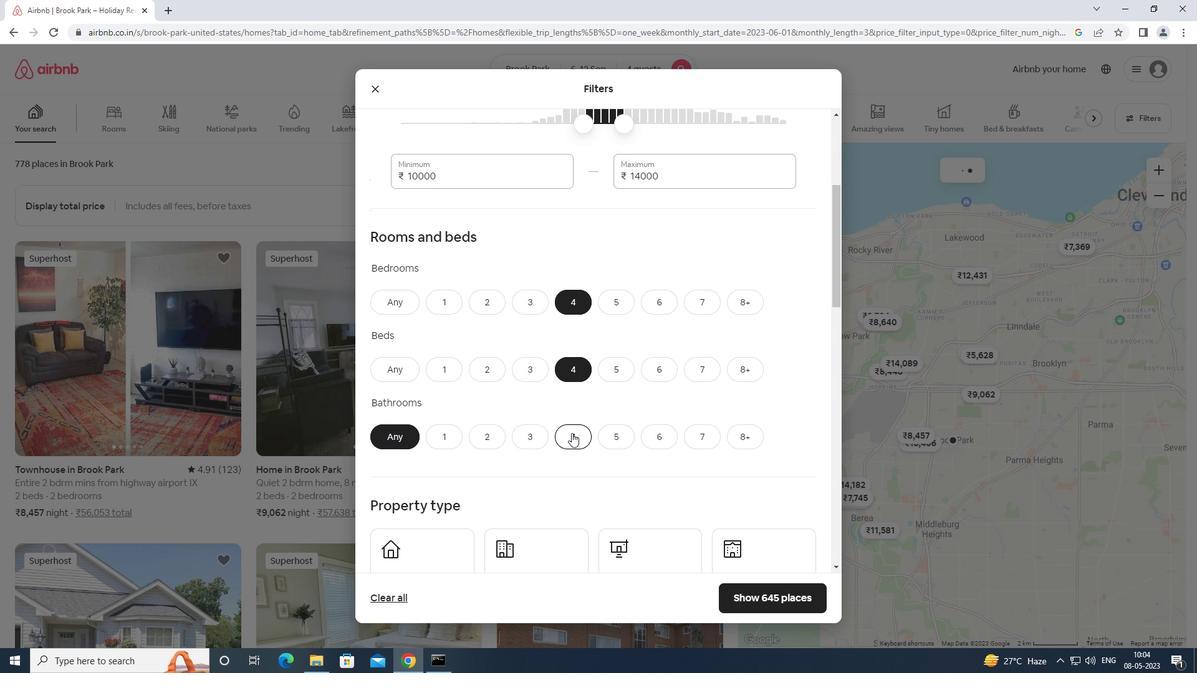 
Action: Mouse scrolled (572, 433) with delta (0, 0)
Screenshot: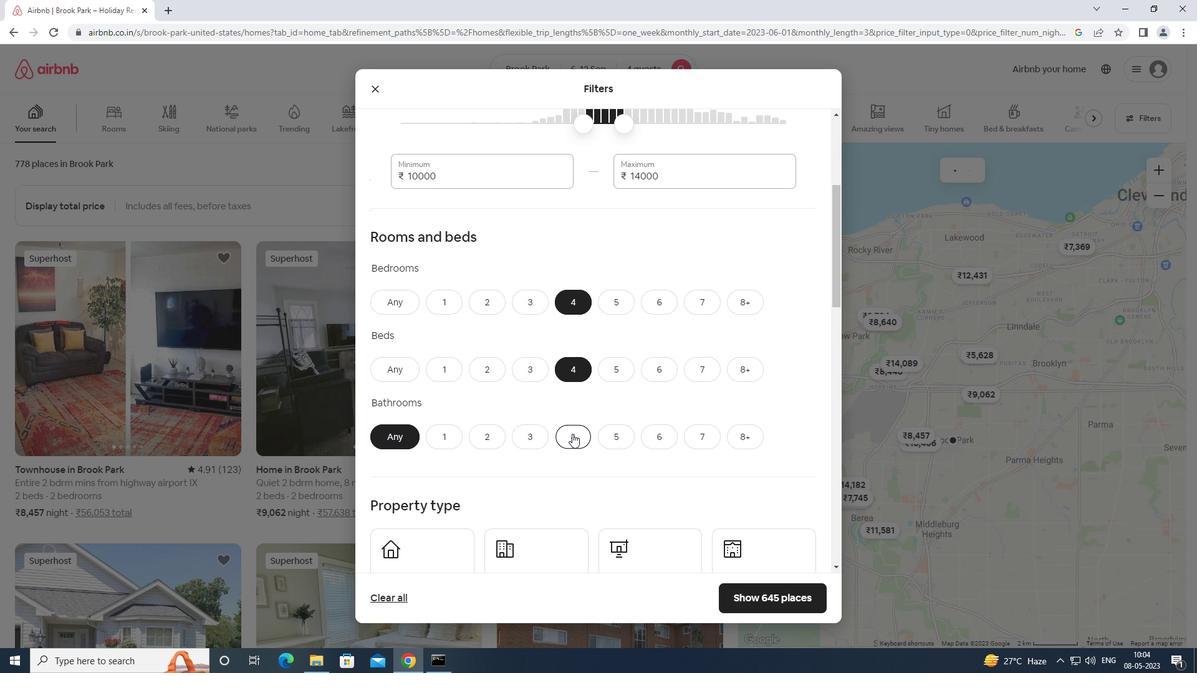 
Action: Mouse scrolled (572, 433) with delta (0, 0)
Screenshot: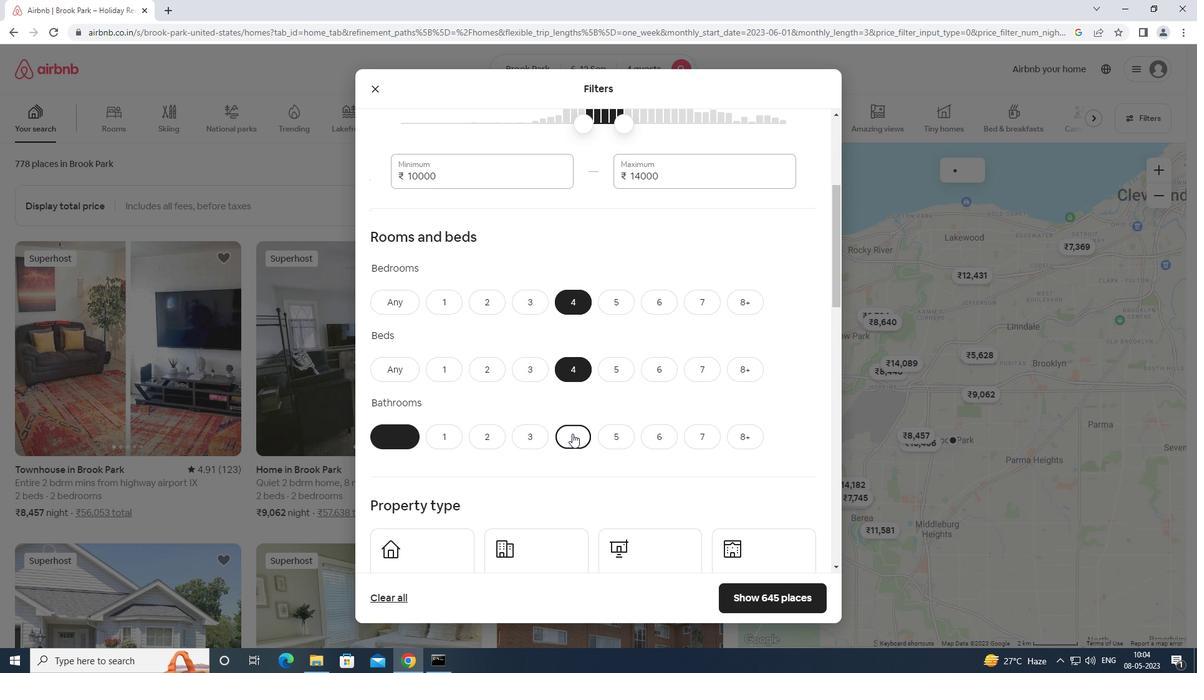 
Action: Mouse scrolled (572, 433) with delta (0, 0)
Screenshot: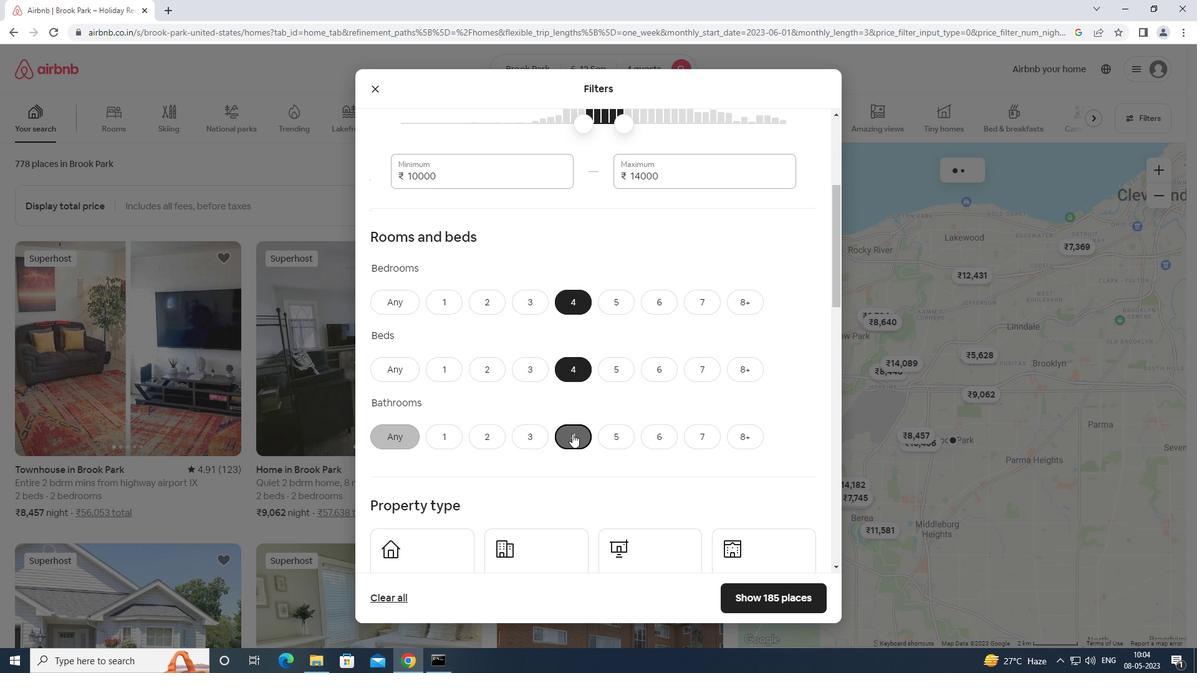 
Action: Mouse moved to (450, 380)
Screenshot: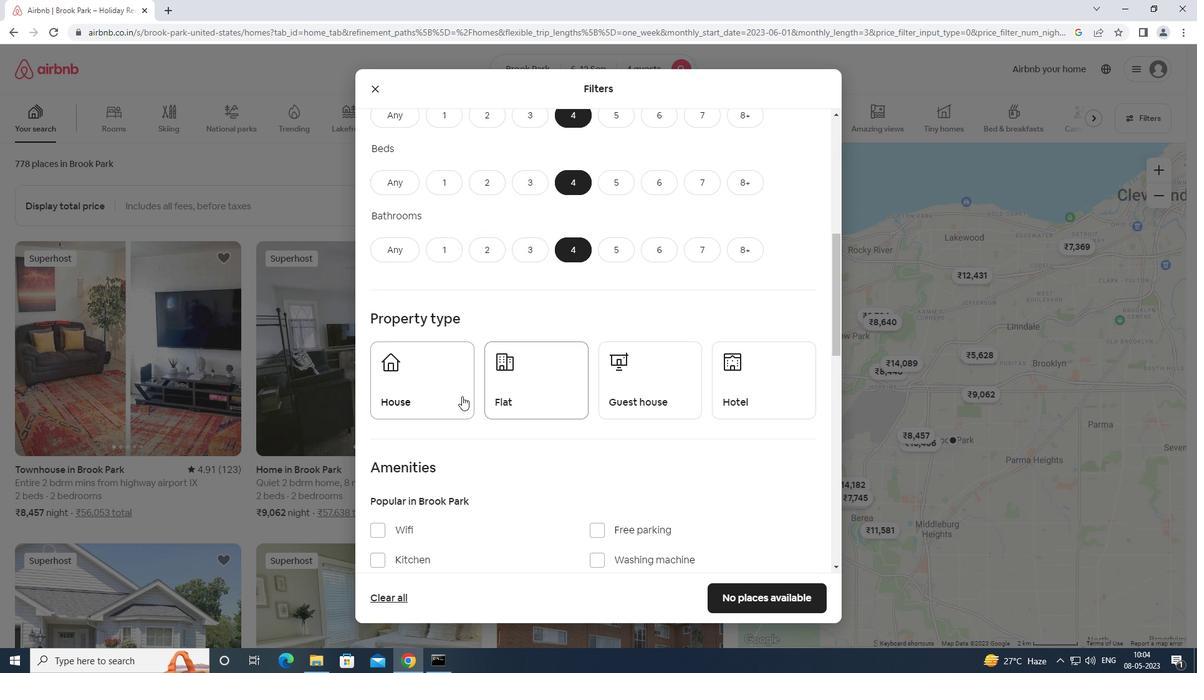 
Action: Mouse pressed left at (450, 380)
Screenshot: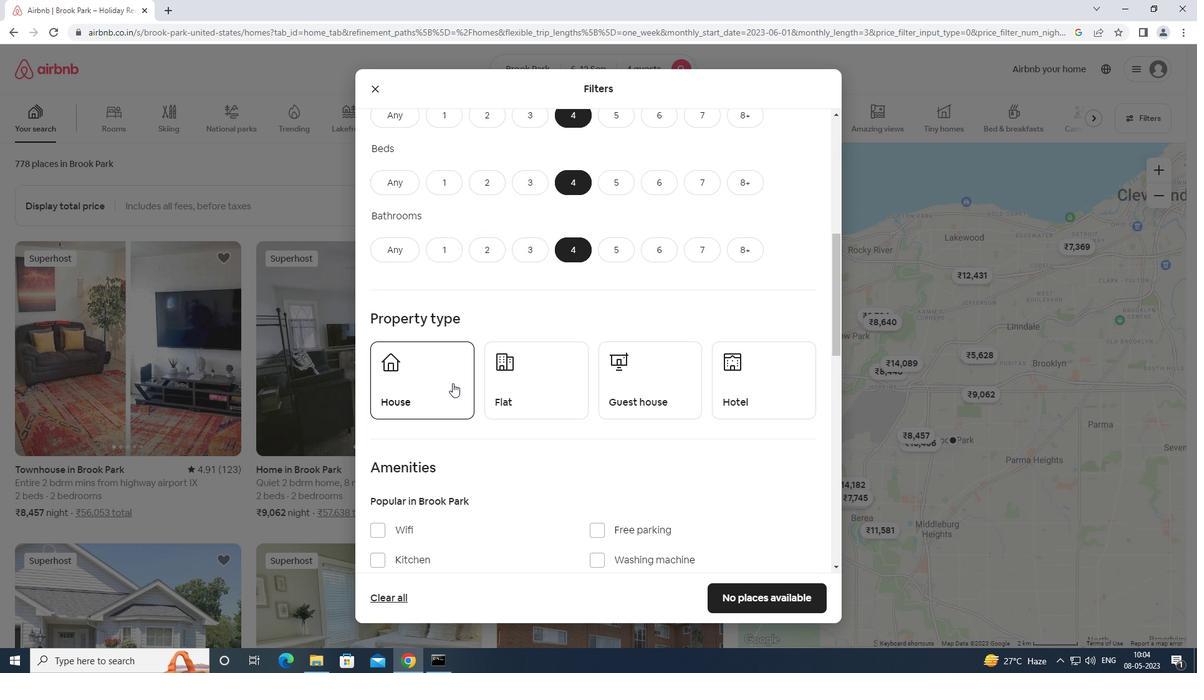 
Action: Mouse moved to (539, 379)
Screenshot: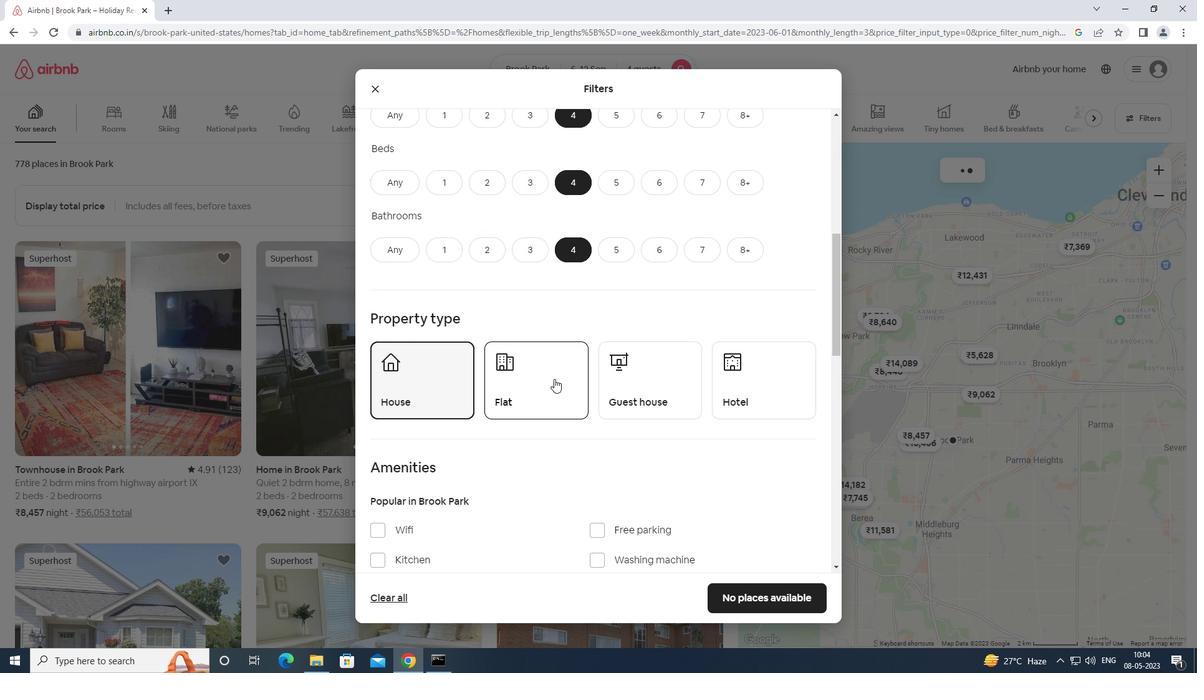 
Action: Mouse pressed left at (539, 379)
Screenshot: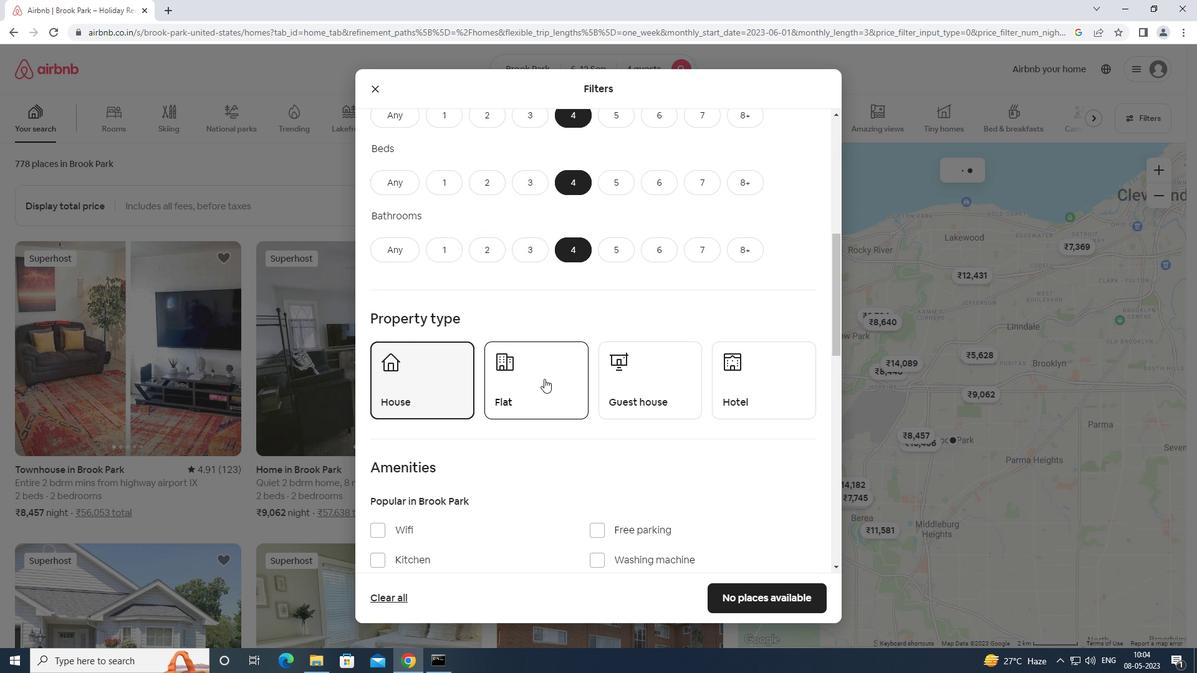 
Action: Mouse moved to (623, 377)
Screenshot: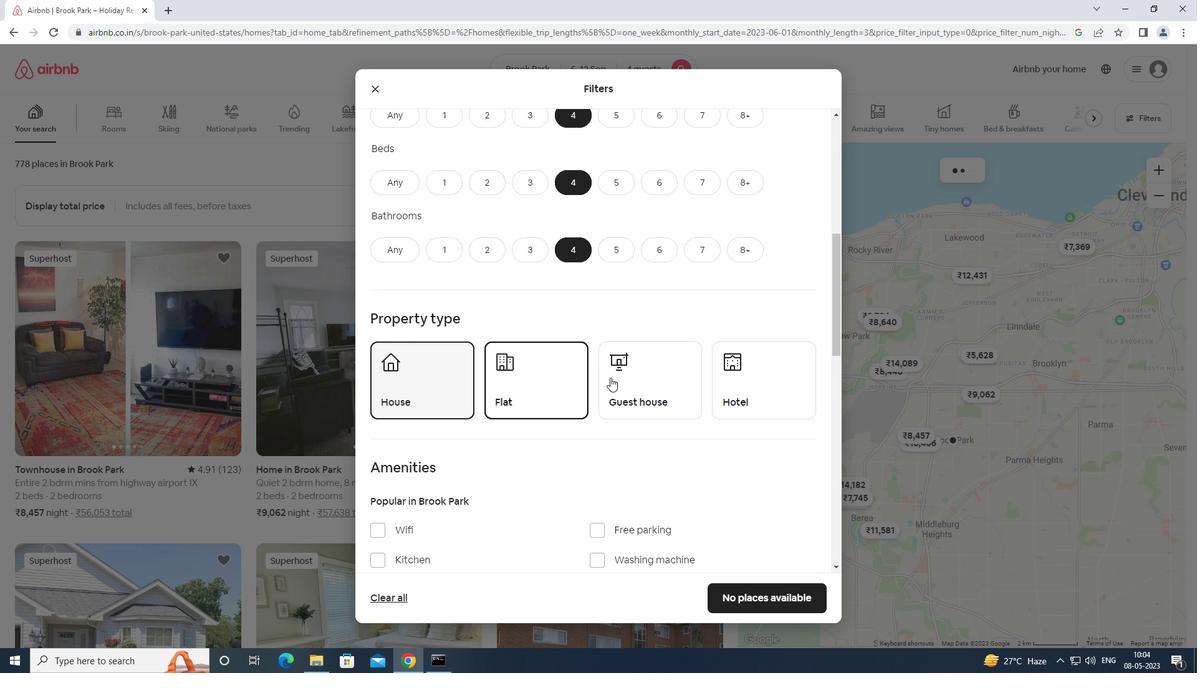 
Action: Mouse pressed left at (623, 377)
Screenshot: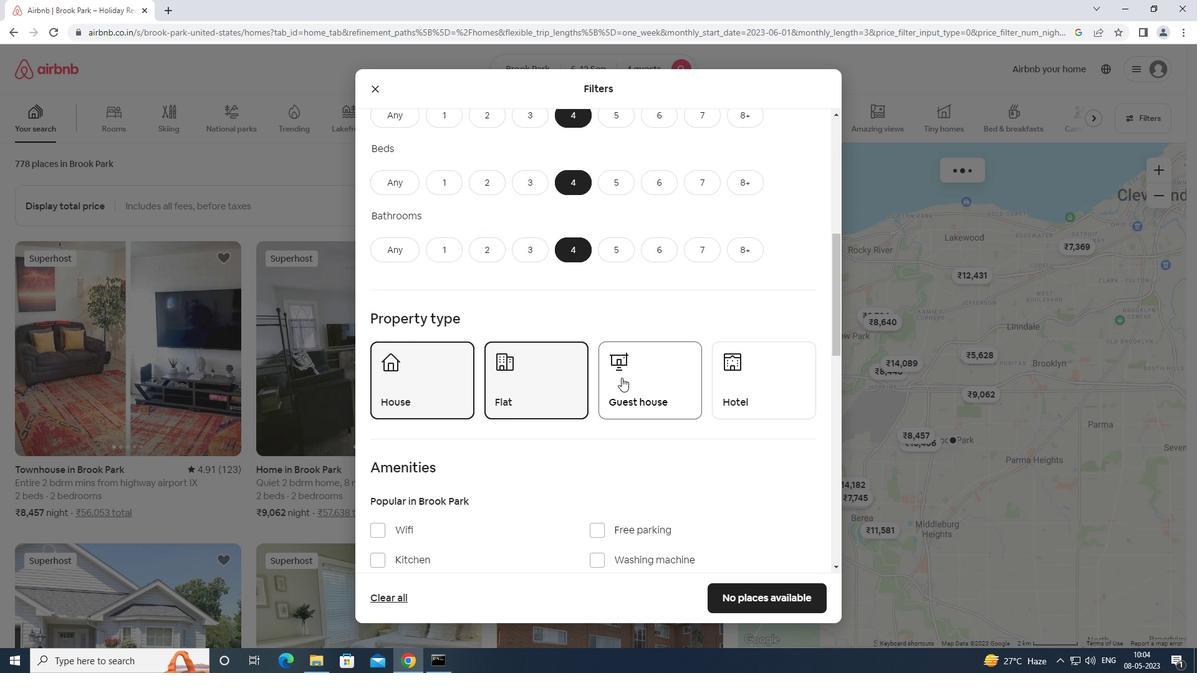 
Action: Mouse moved to (625, 377)
Screenshot: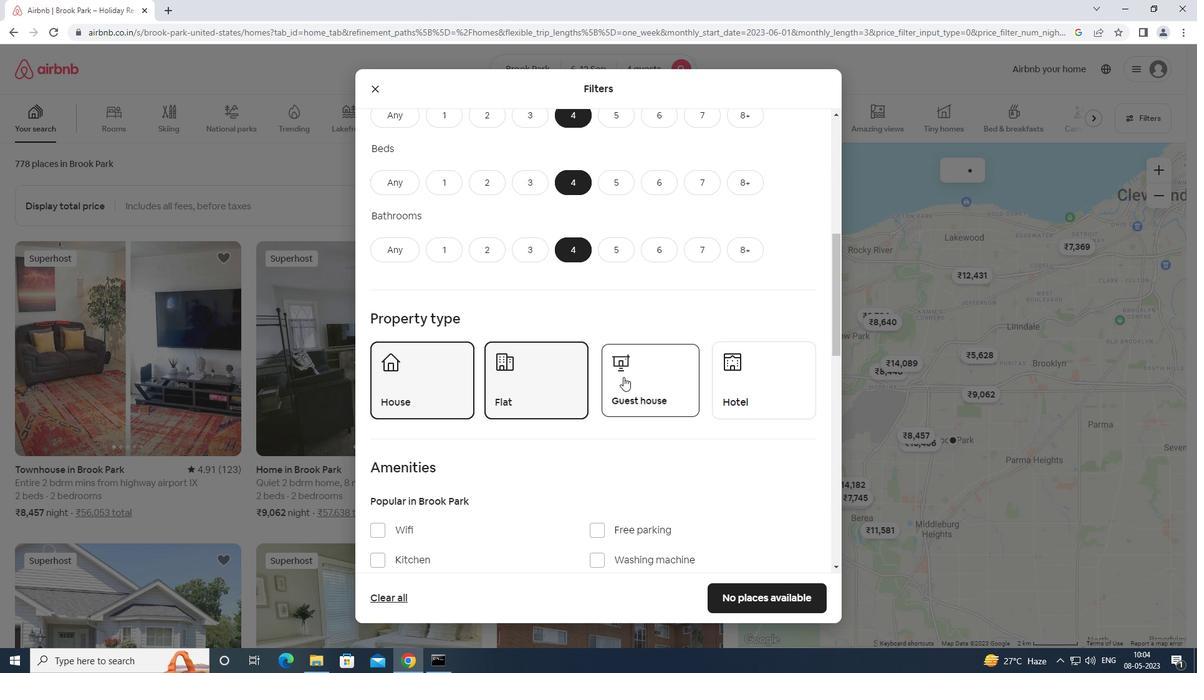 
Action: Mouse scrolled (625, 376) with delta (0, 0)
Screenshot: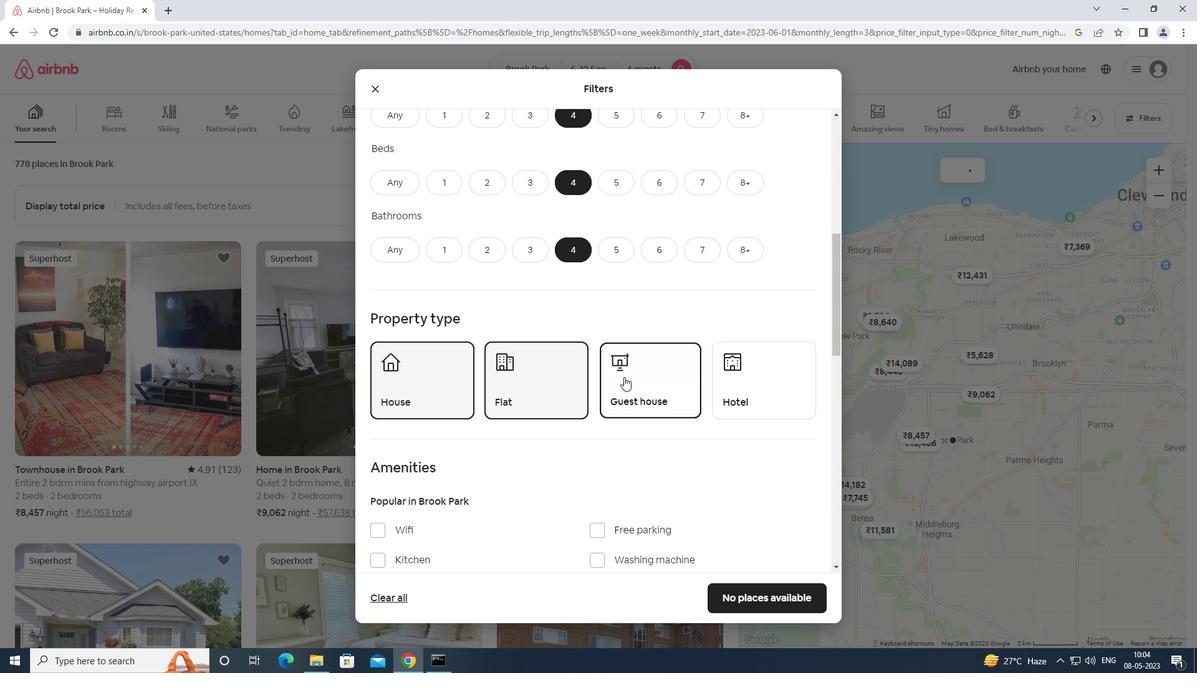 
Action: Mouse scrolled (625, 376) with delta (0, 0)
Screenshot: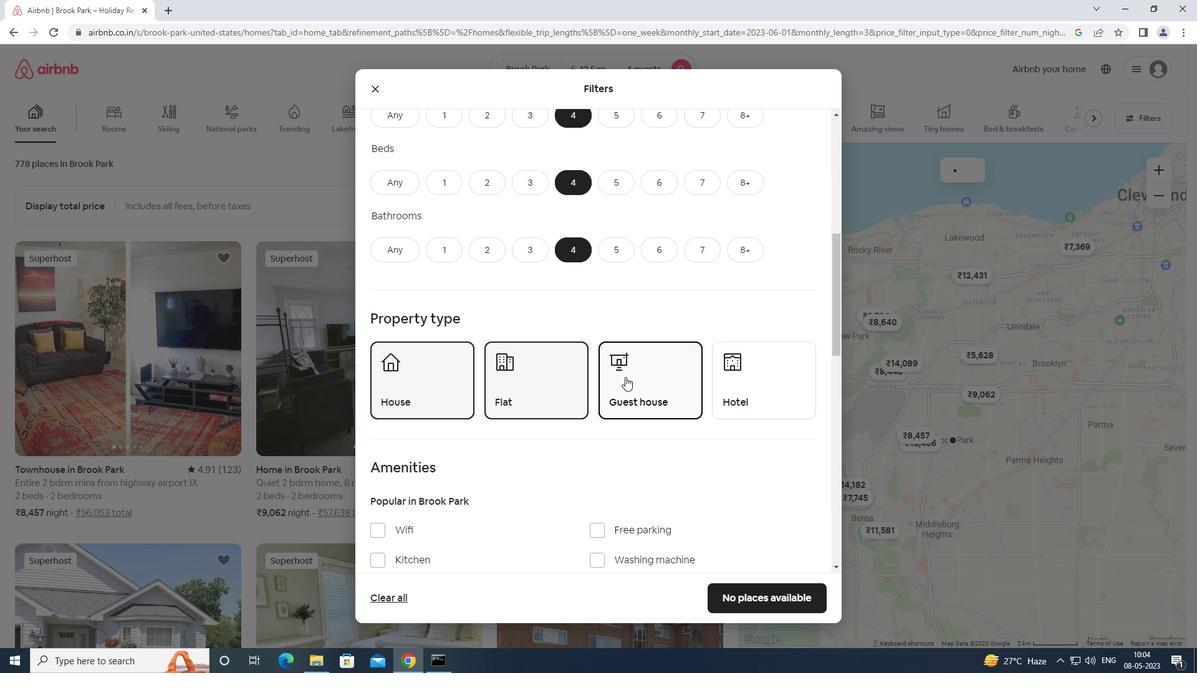 
Action: Mouse scrolled (625, 376) with delta (0, 0)
Screenshot: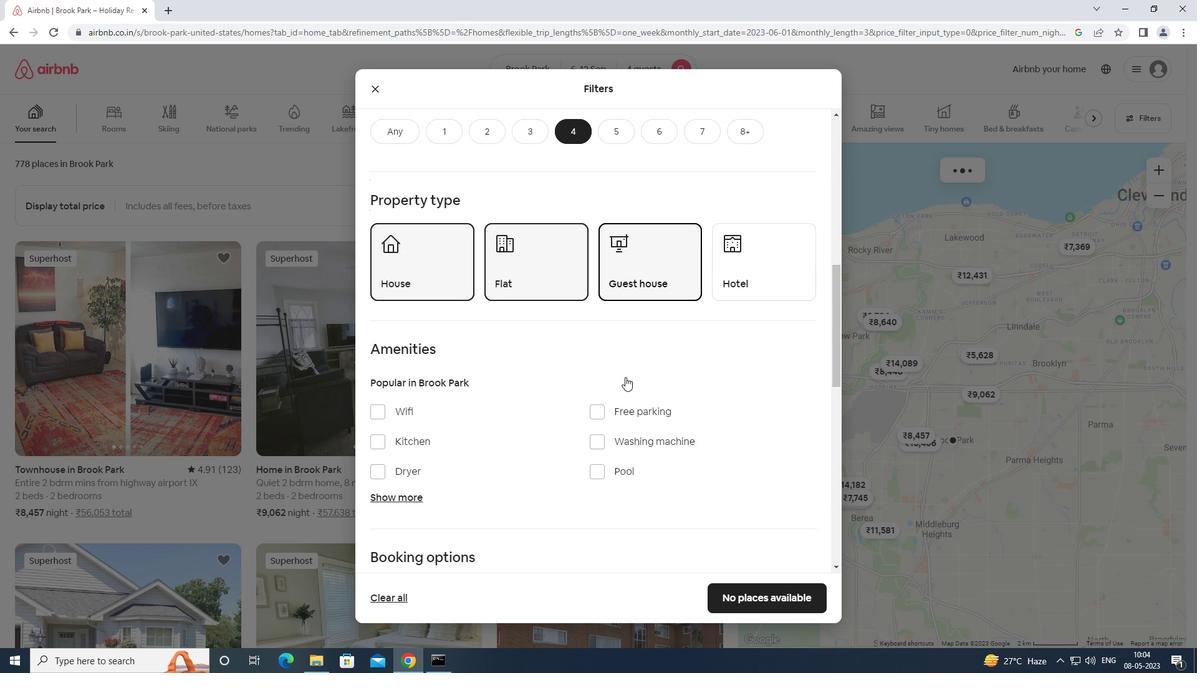 
Action: Mouse moved to (600, 341)
Screenshot: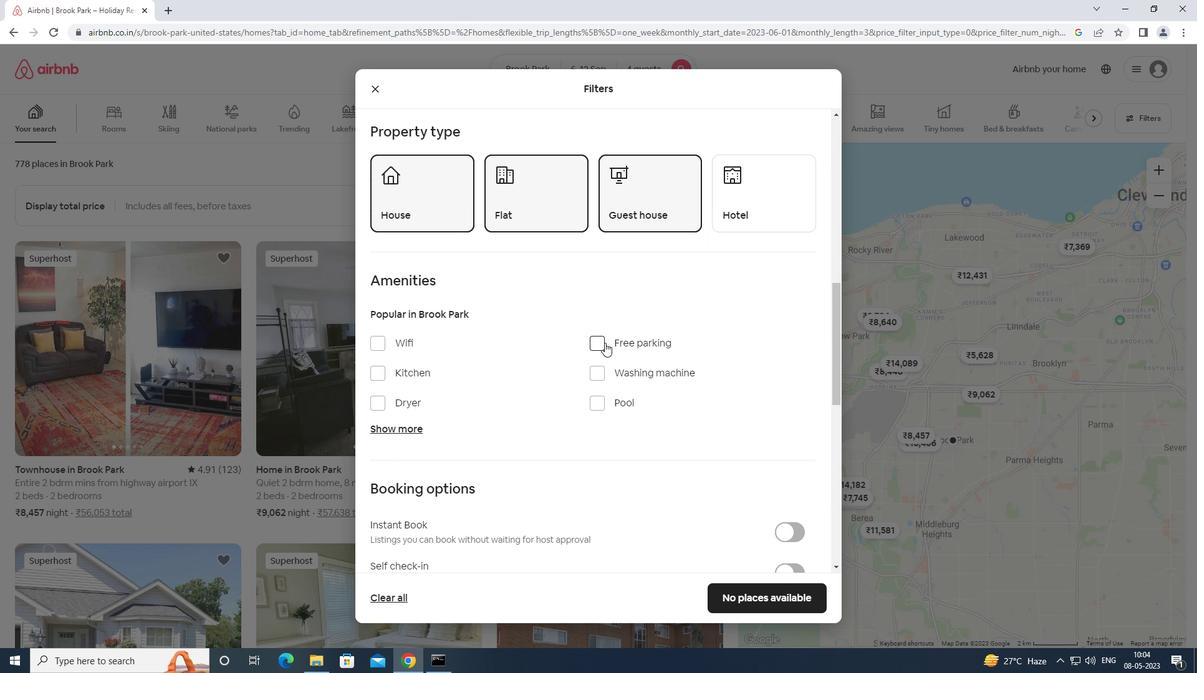 
Action: Mouse pressed left at (600, 341)
Screenshot: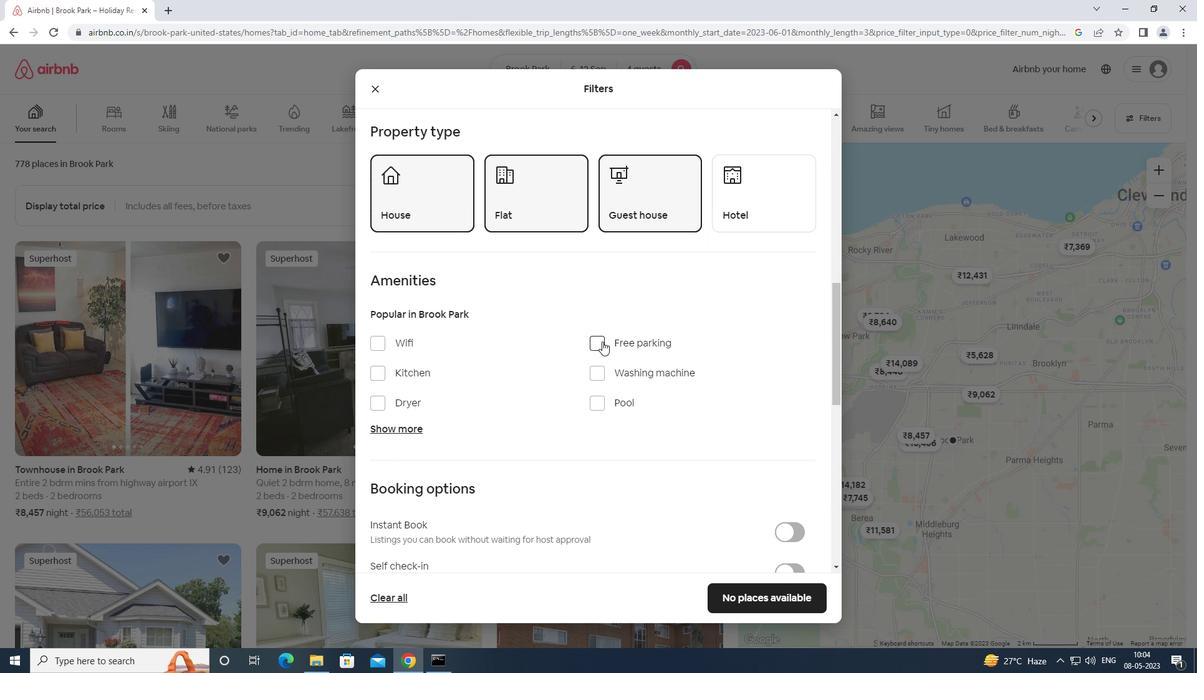 
Action: Mouse moved to (383, 340)
Screenshot: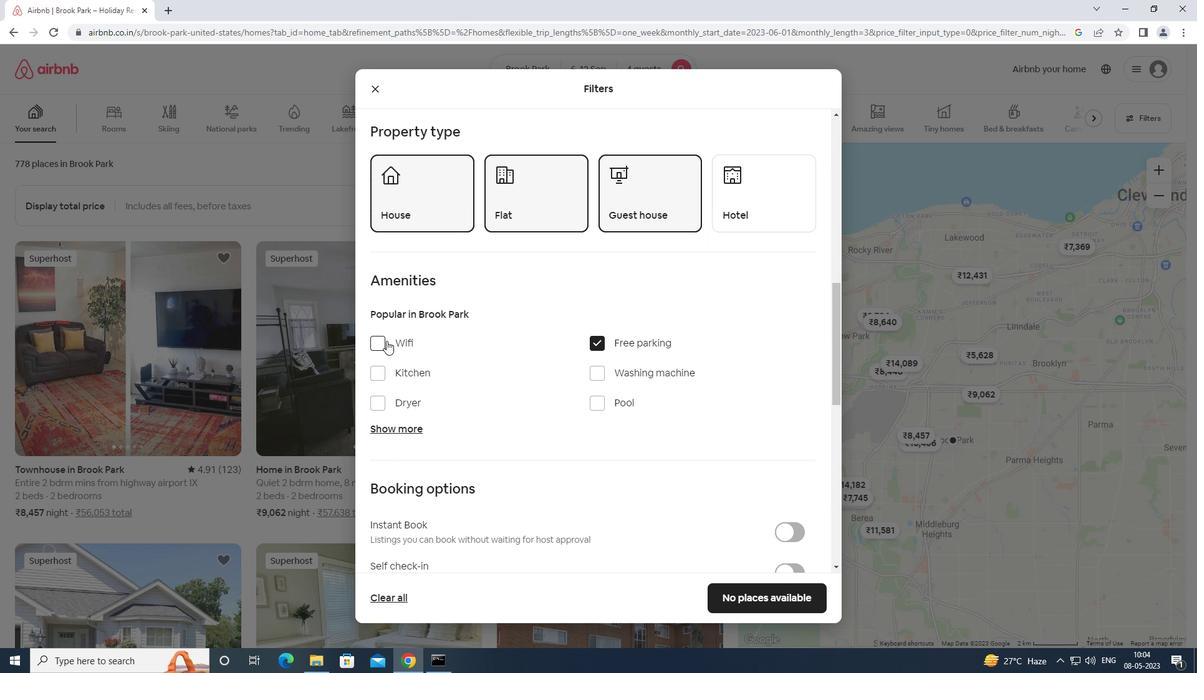 
Action: Mouse pressed left at (383, 340)
Screenshot: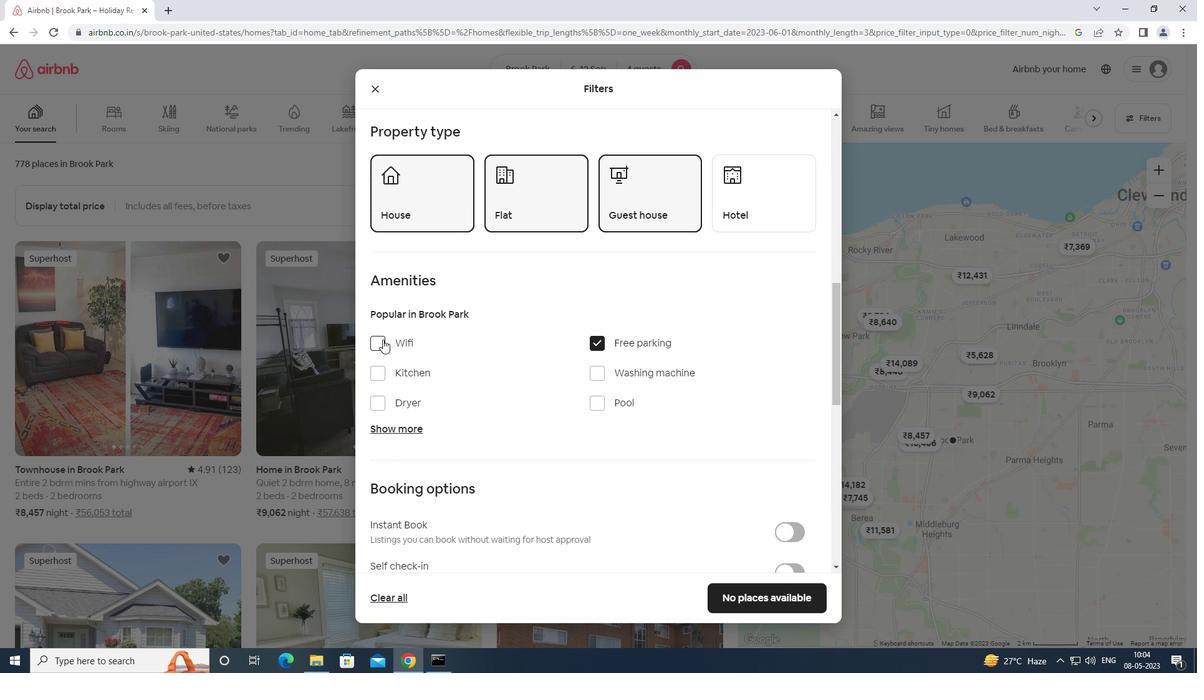 
Action: Mouse moved to (385, 424)
Screenshot: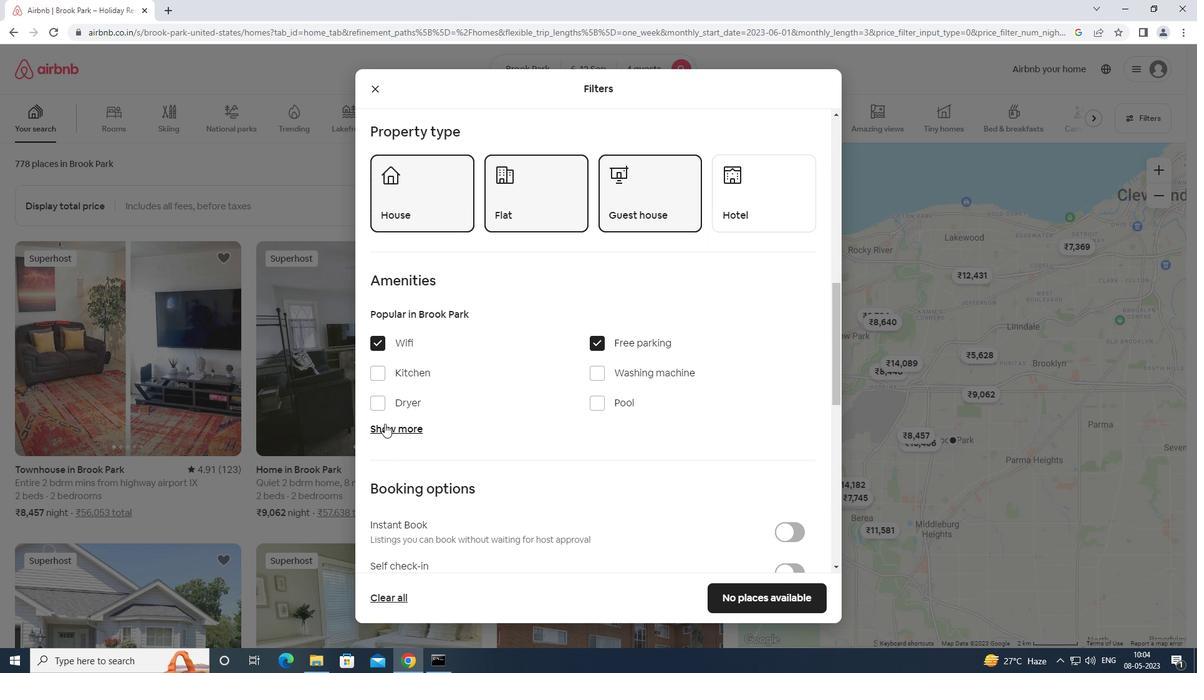
Action: Mouse pressed left at (385, 424)
Screenshot: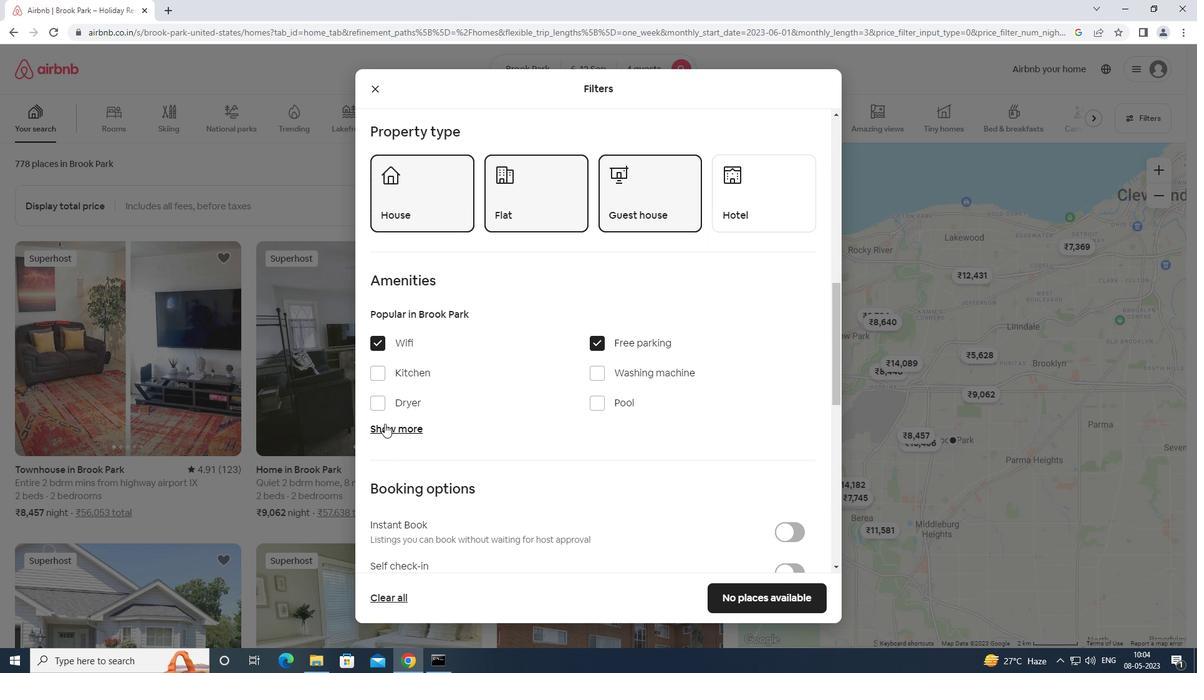 
Action: Mouse moved to (396, 461)
Screenshot: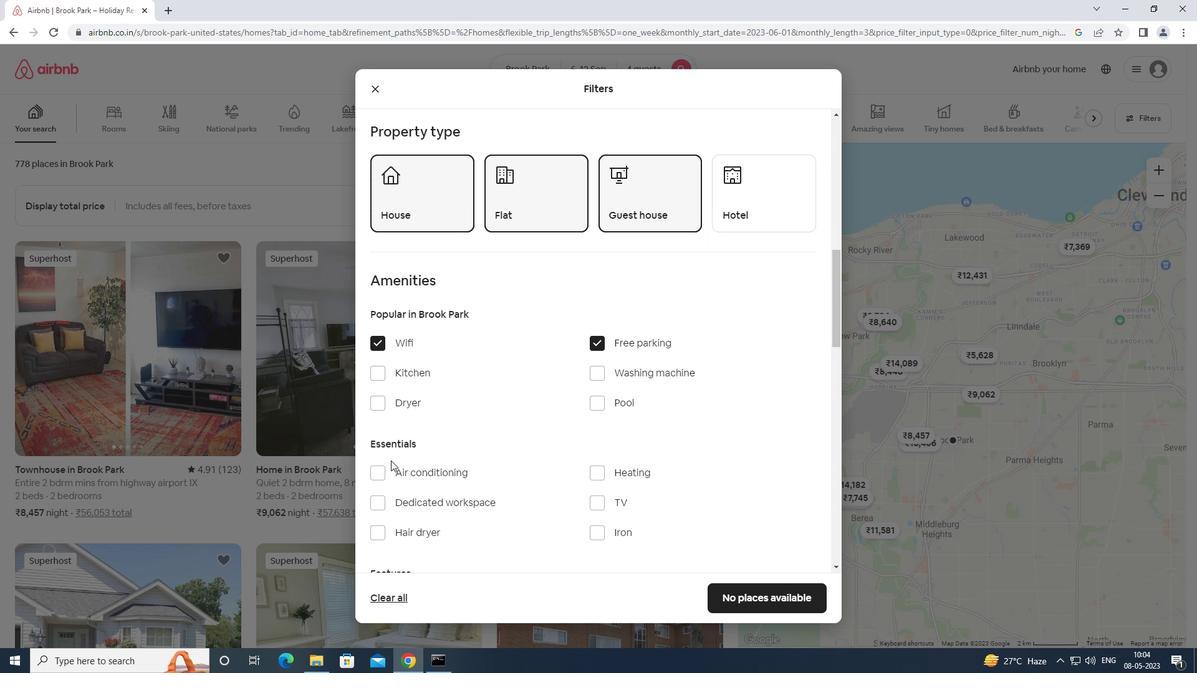 
Action: Mouse scrolled (396, 460) with delta (0, 0)
Screenshot: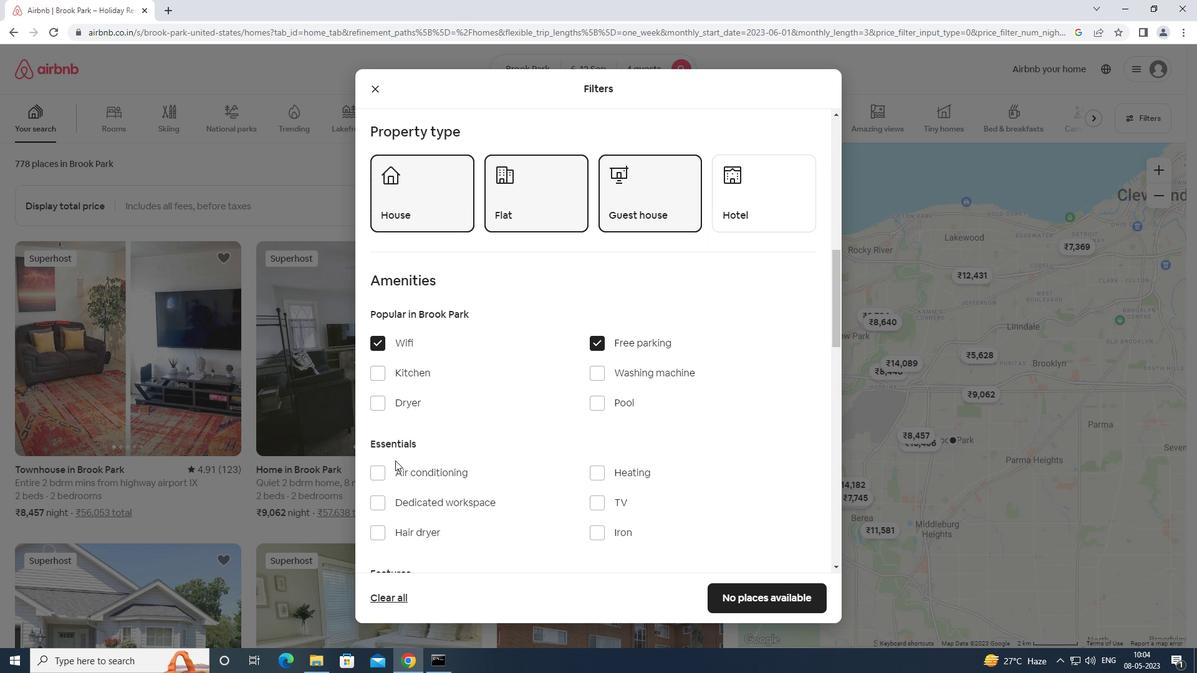
Action: Mouse scrolled (396, 460) with delta (0, 0)
Screenshot: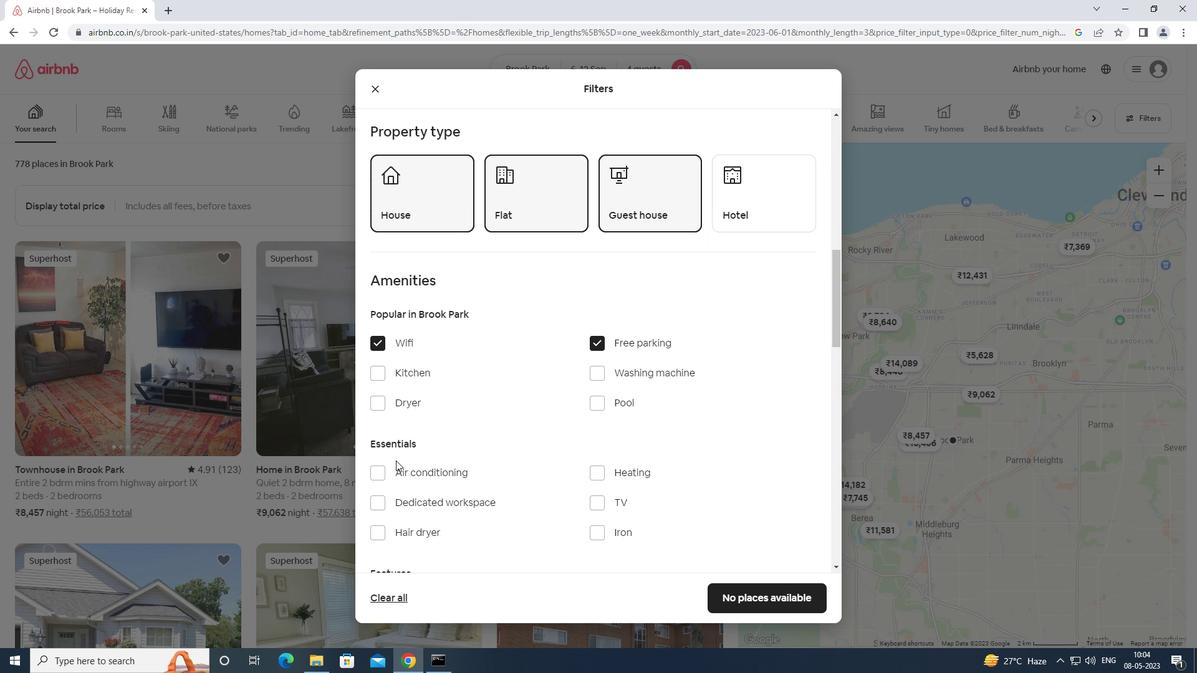 
Action: Mouse moved to (591, 376)
Screenshot: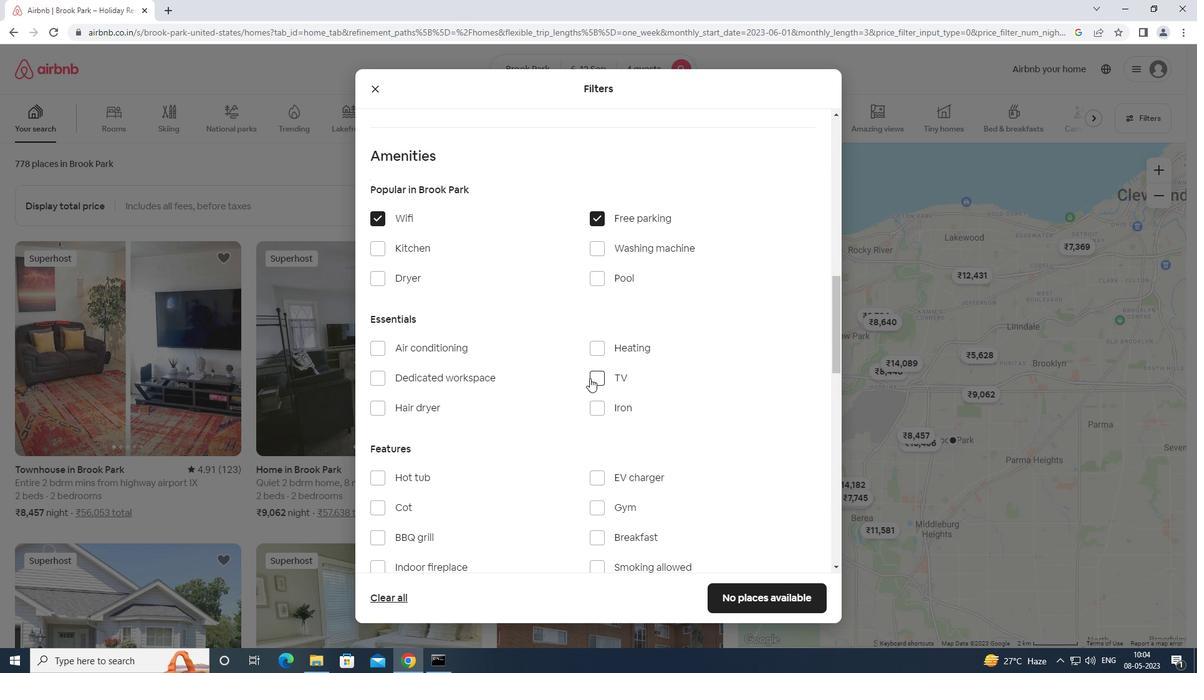 
Action: Mouse pressed left at (591, 376)
Screenshot: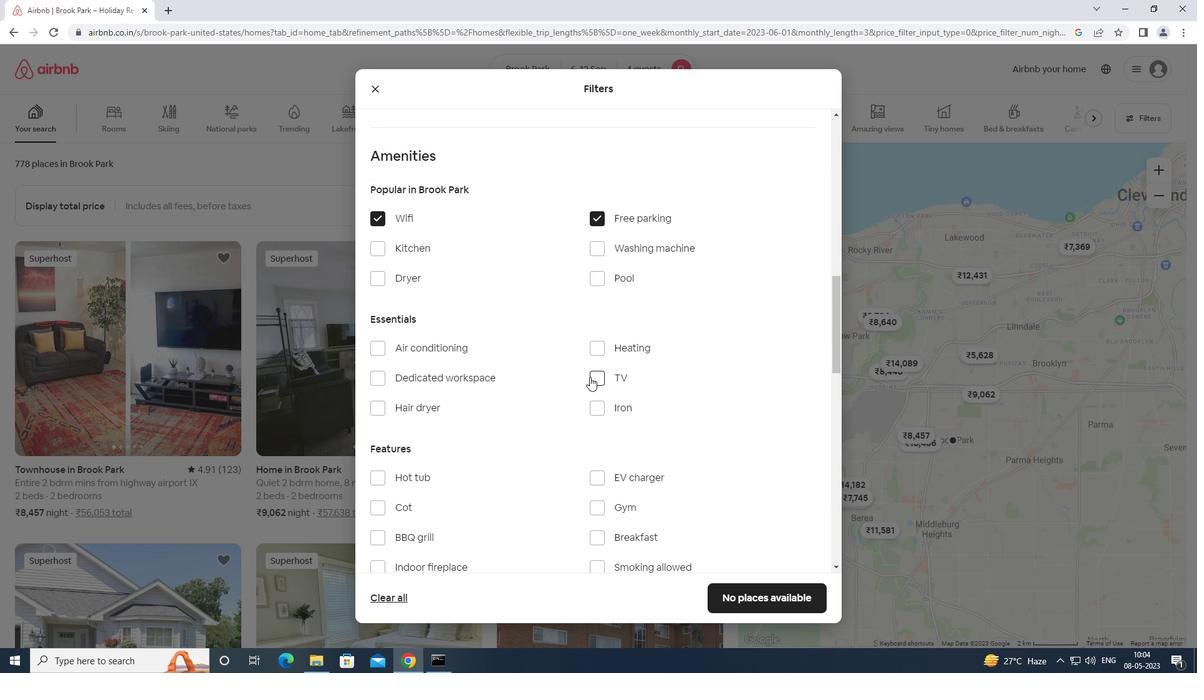 
Action: Mouse moved to (574, 389)
Screenshot: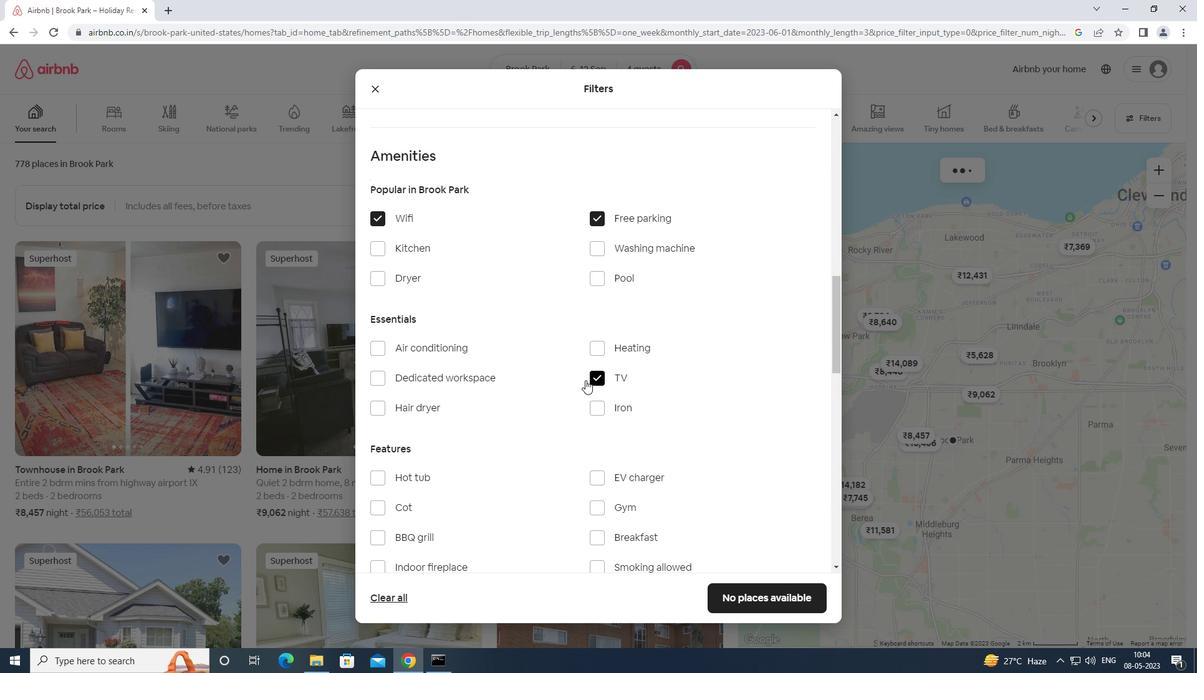 
Action: Mouse scrolled (574, 389) with delta (0, 0)
Screenshot: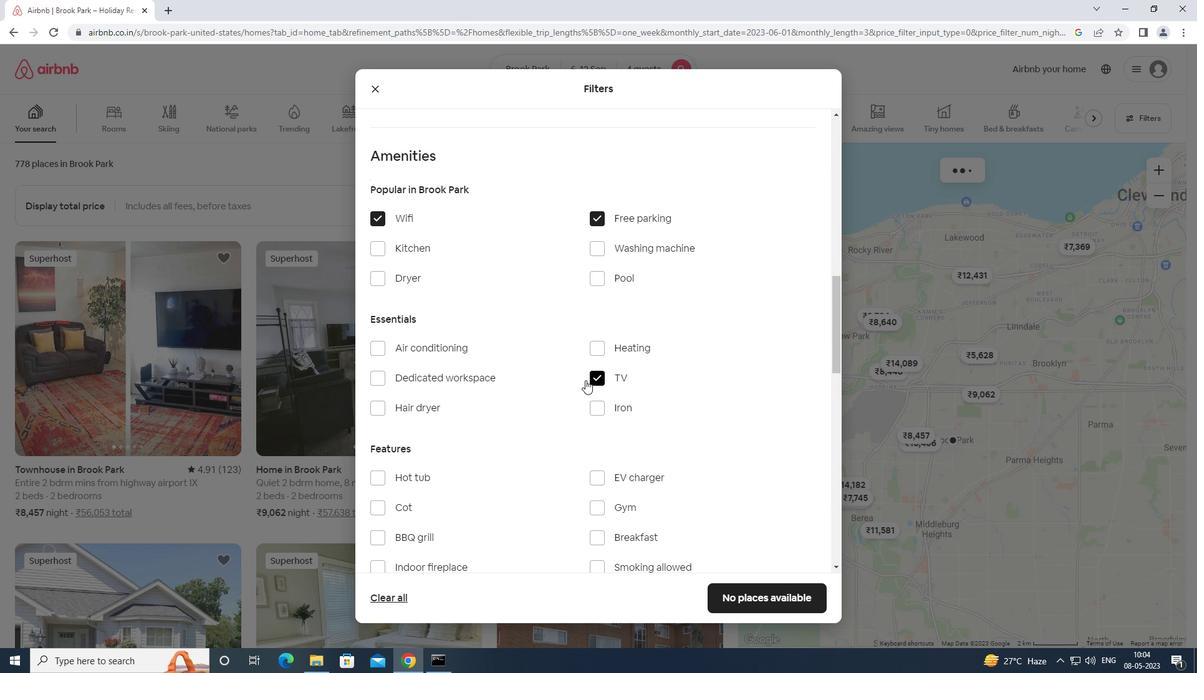 
Action: Mouse moved to (574, 390)
Screenshot: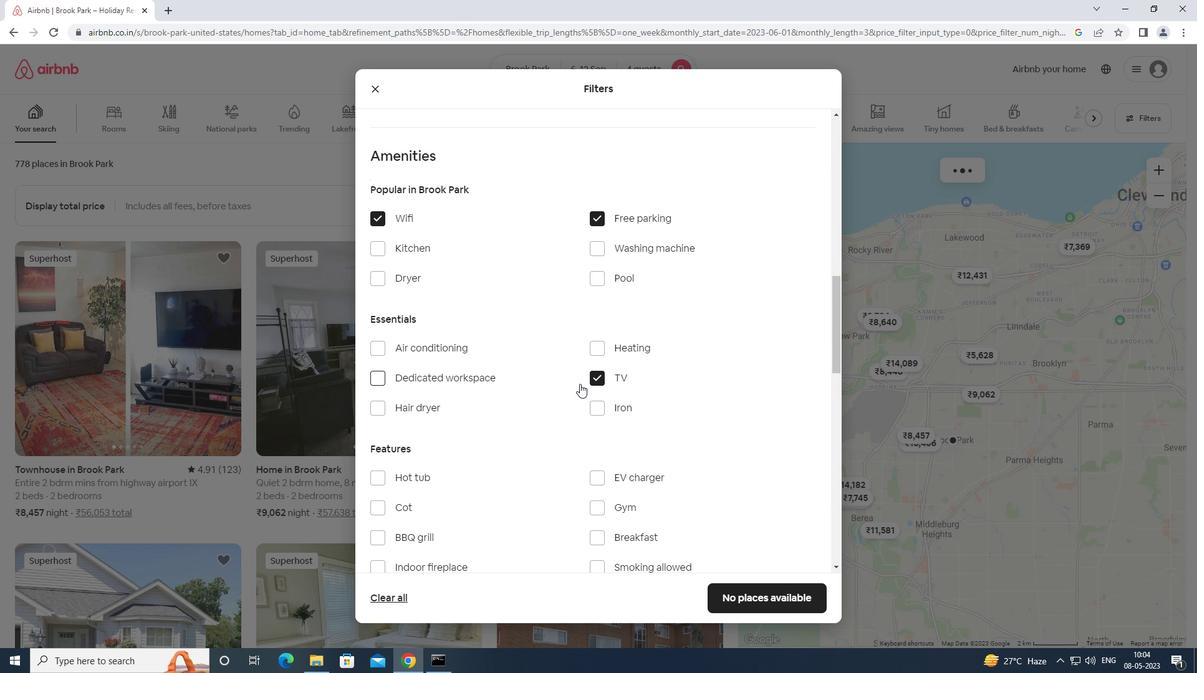
Action: Mouse scrolled (574, 389) with delta (0, 0)
Screenshot: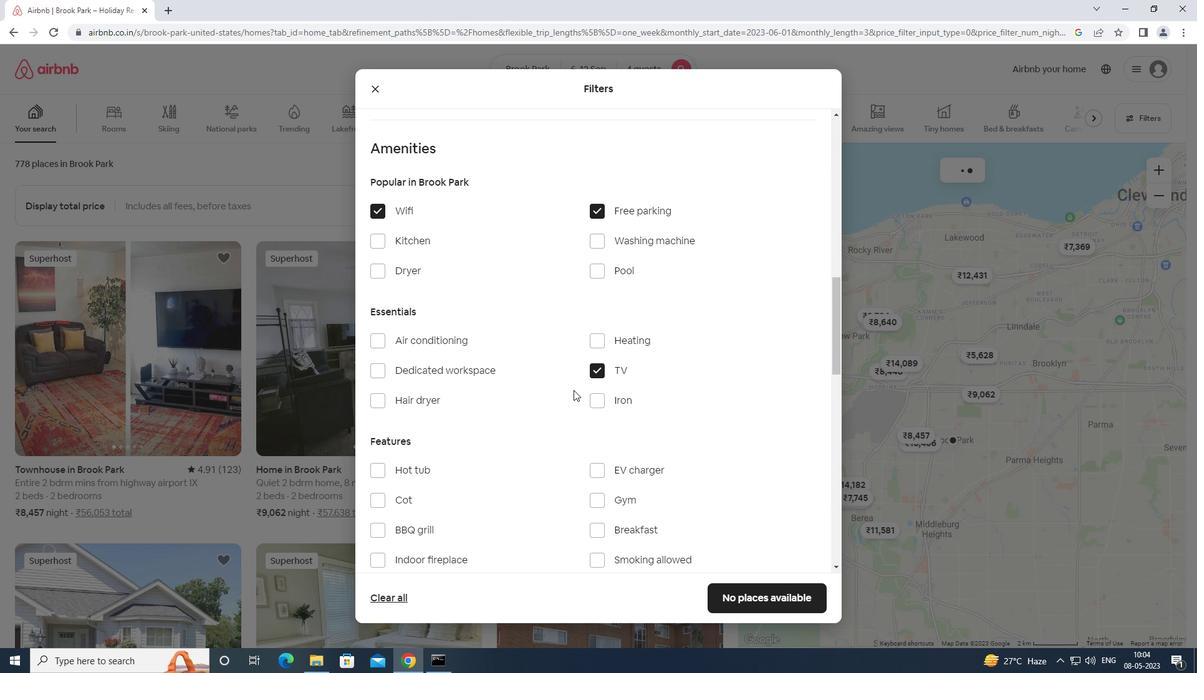 
Action: Mouse moved to (601, 413)
Screenshot: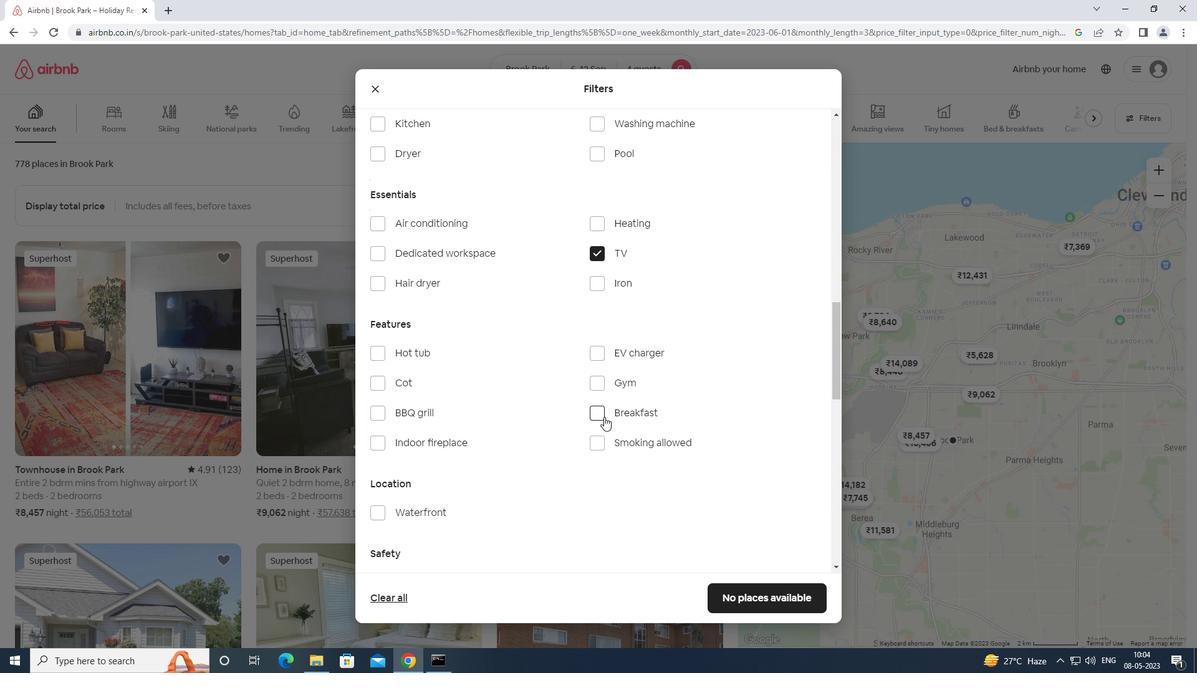 
Action: Mouse pressed left at (601, 413)
Screenshot: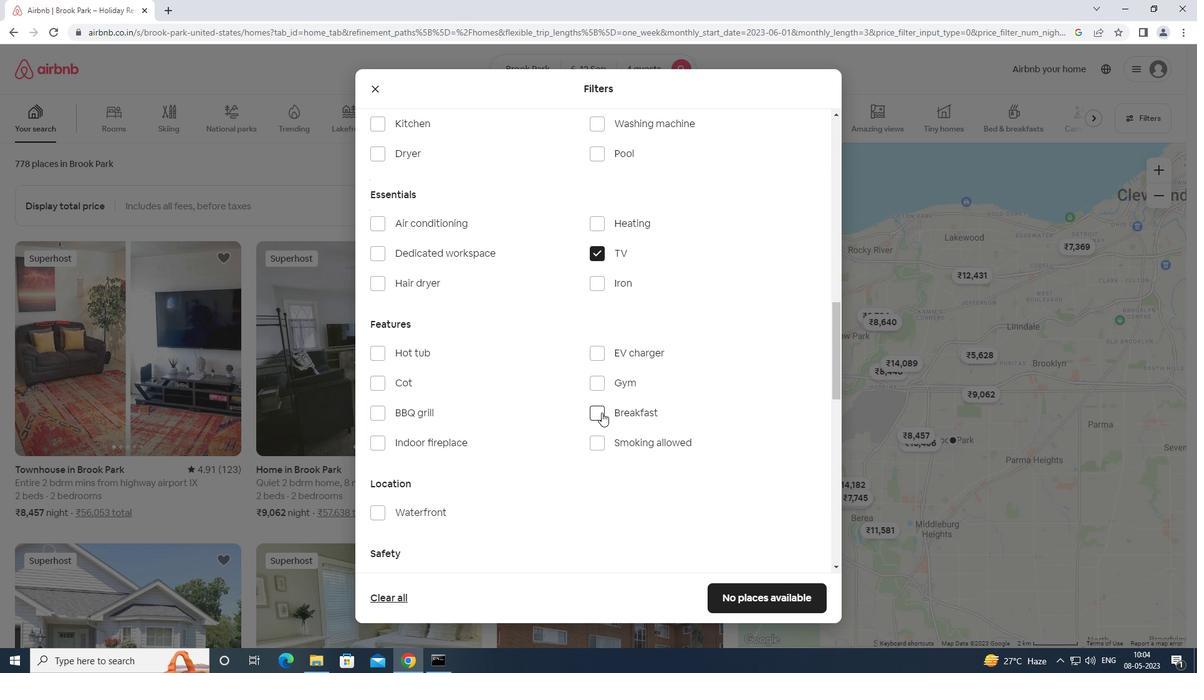
Action: Mouse moved to (597, 380)
Screenshot: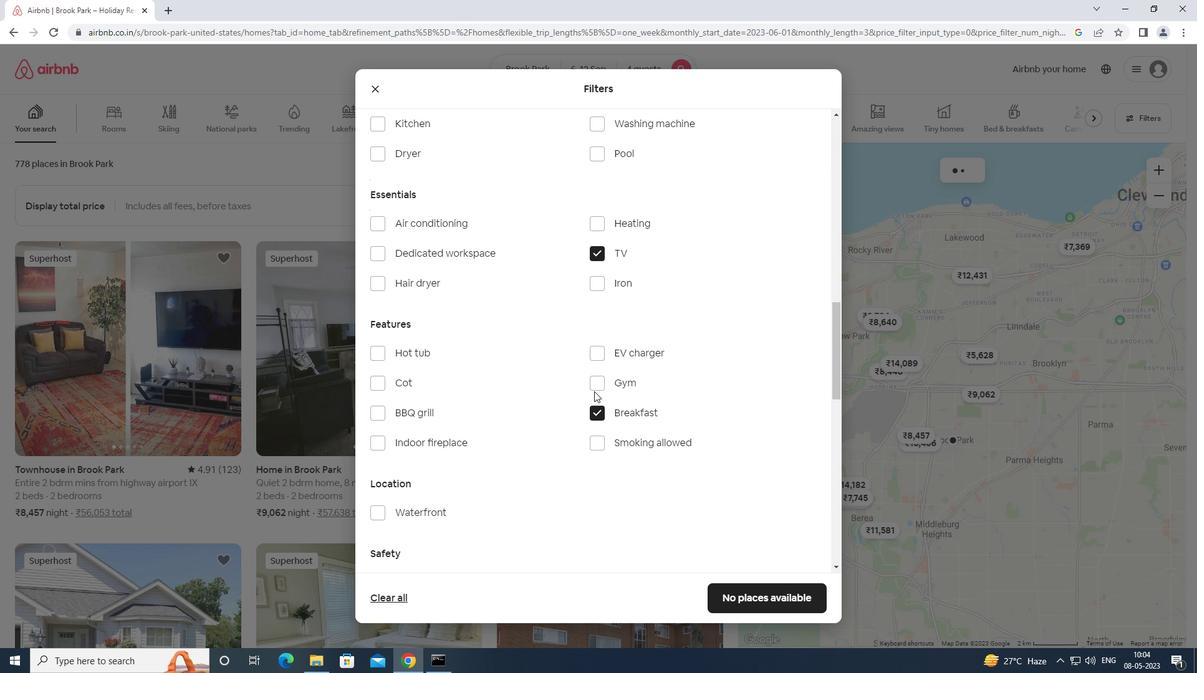
Action: Mouse pressed left at (597, 380)
Screenshot: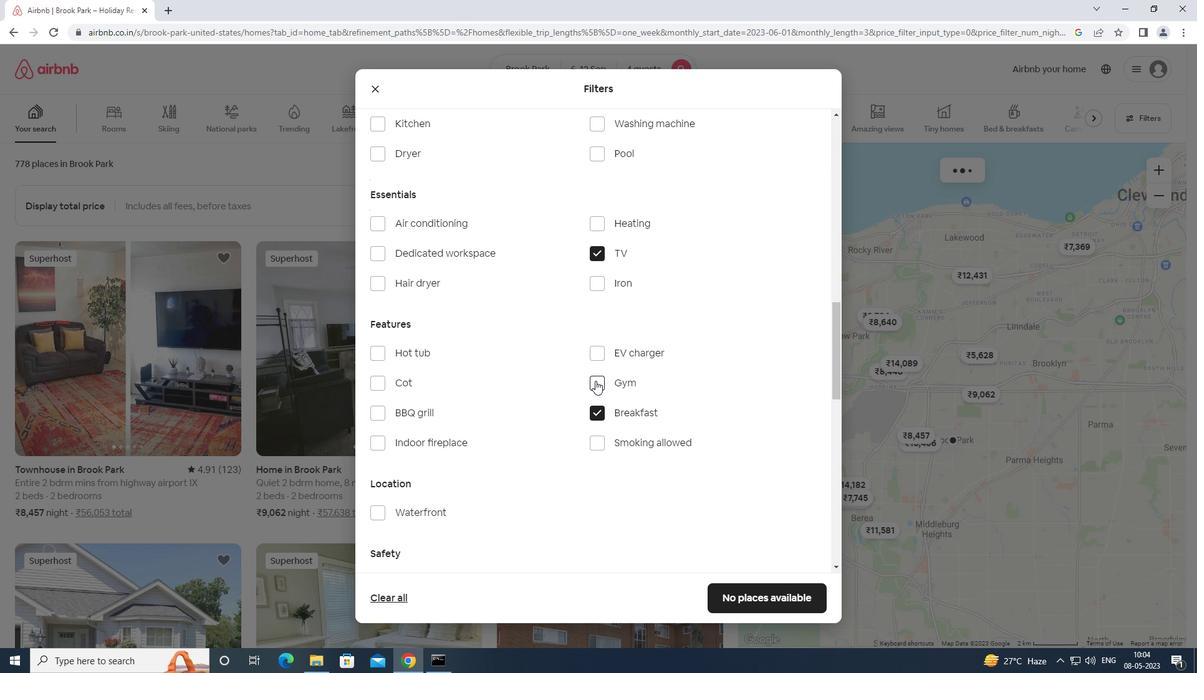 
Action: Mouse moved to (597, 380)
Screenshot: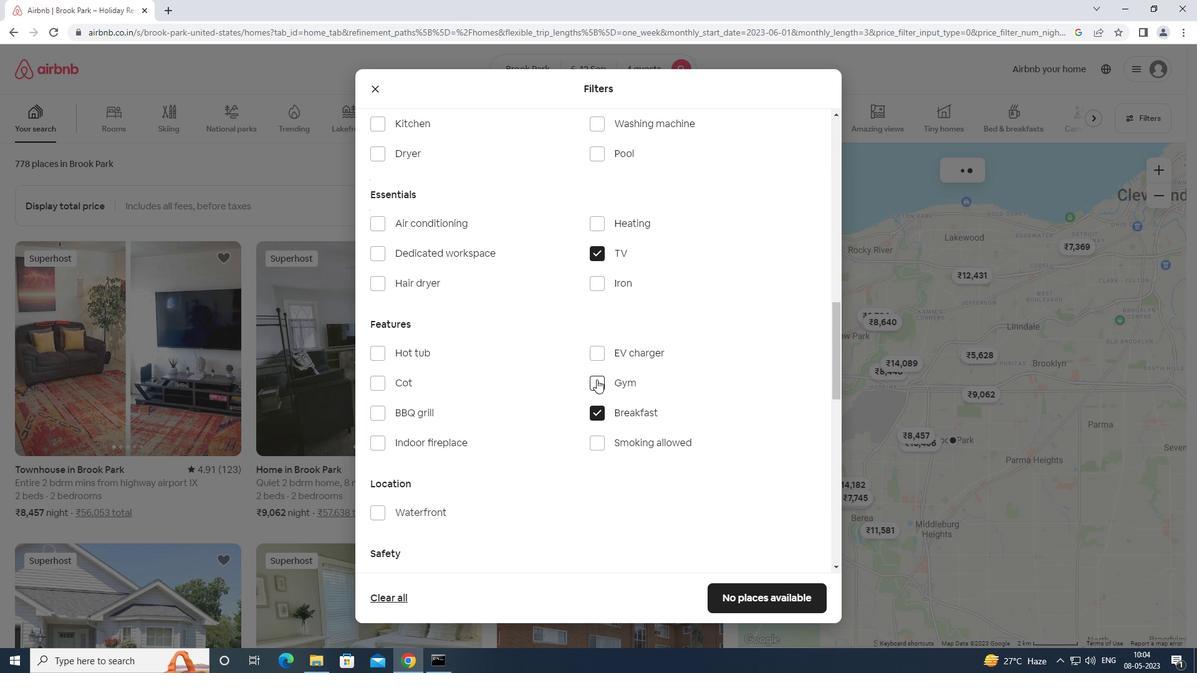 
Action: Mouse scrolled (597, 379) with delta (0, 0)
Screenshot: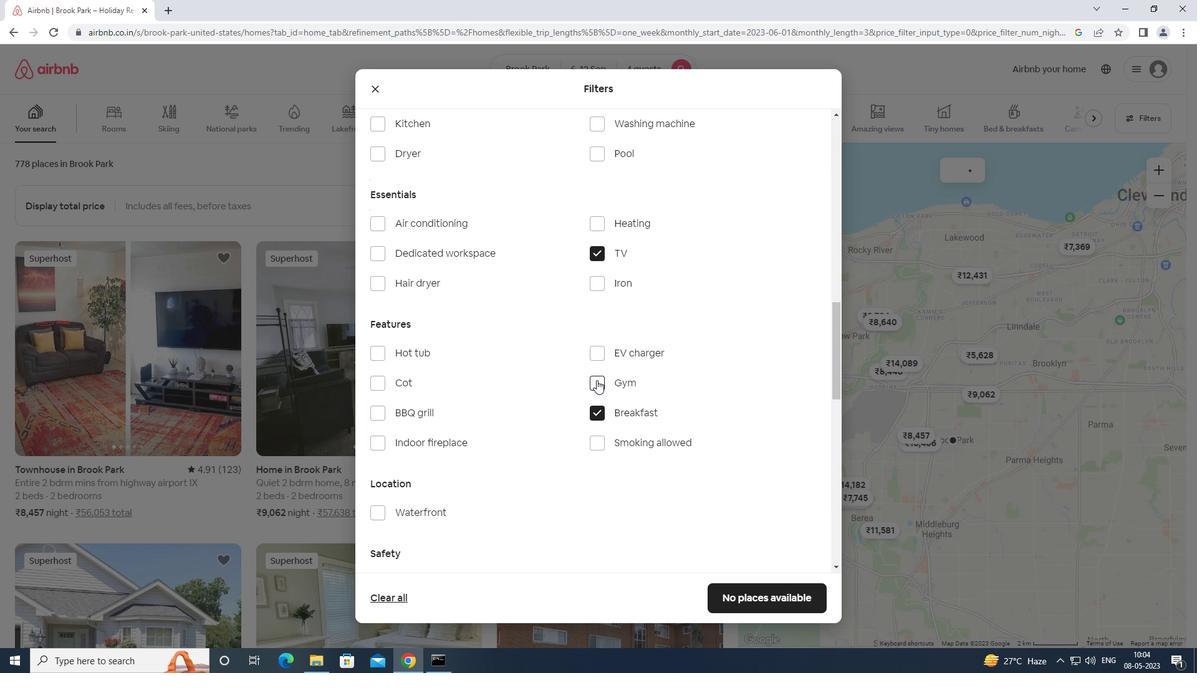 
Action: Mouse moved to (597, 380)
Screenshot: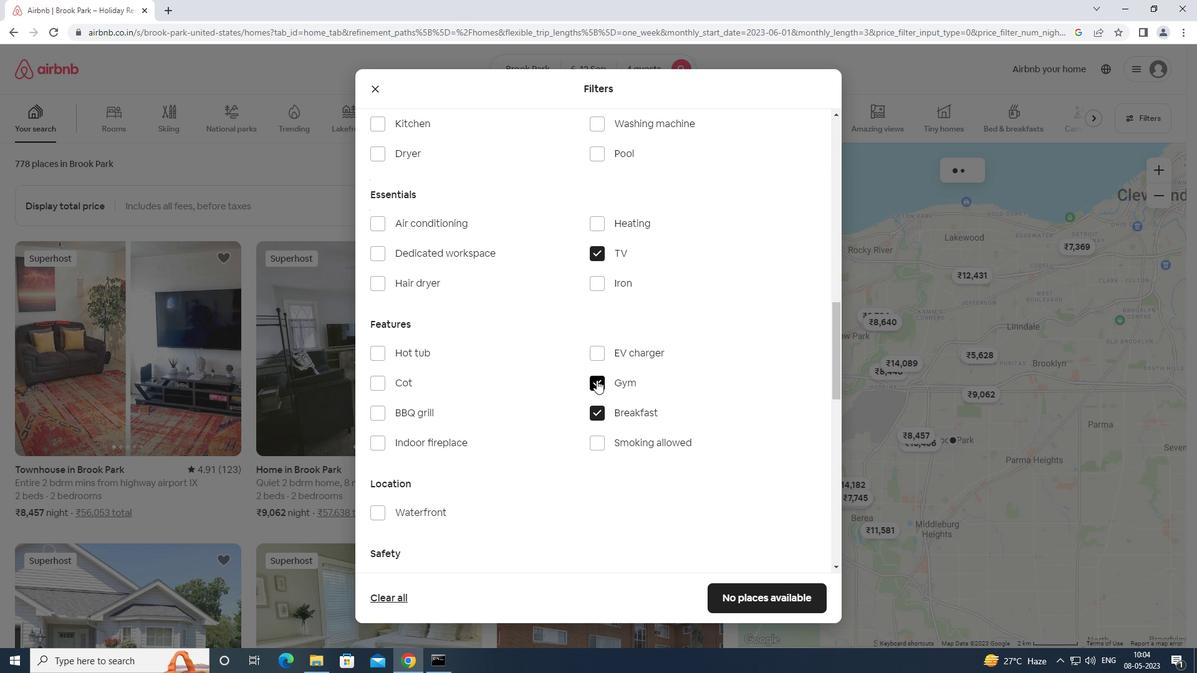 
Action: Mouse scrolled (597, 379) with delta (0, 0)
Screenshot: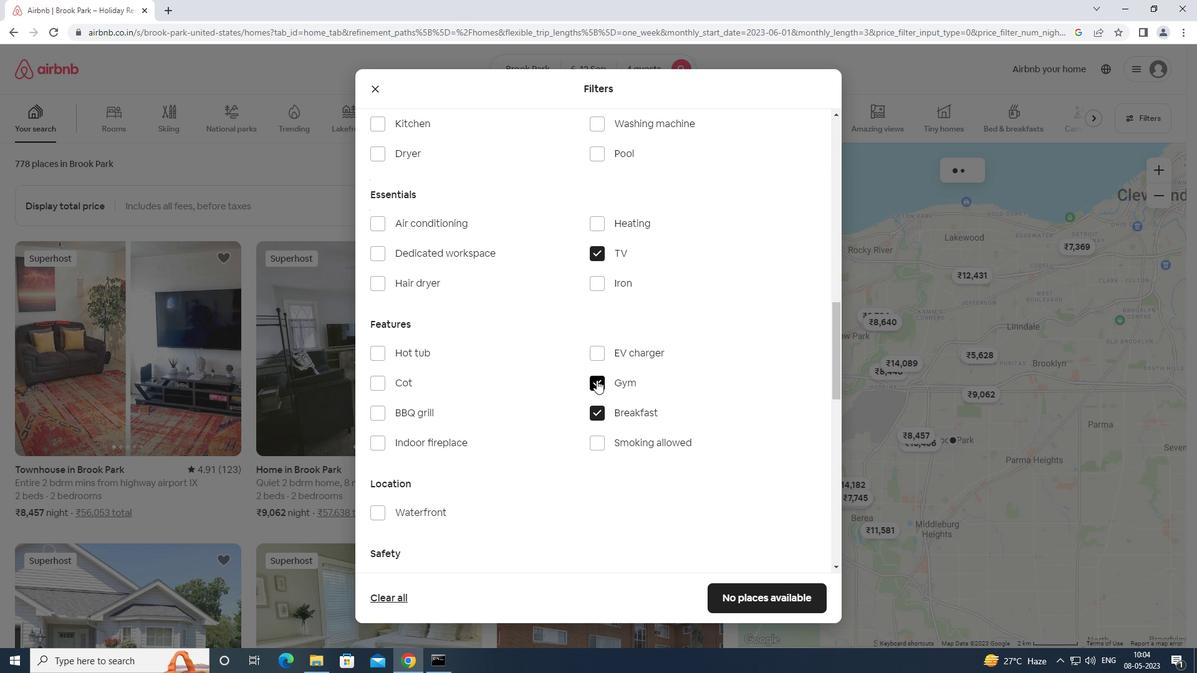 
Action: Mouse moved to (597, 381)
Screenshot: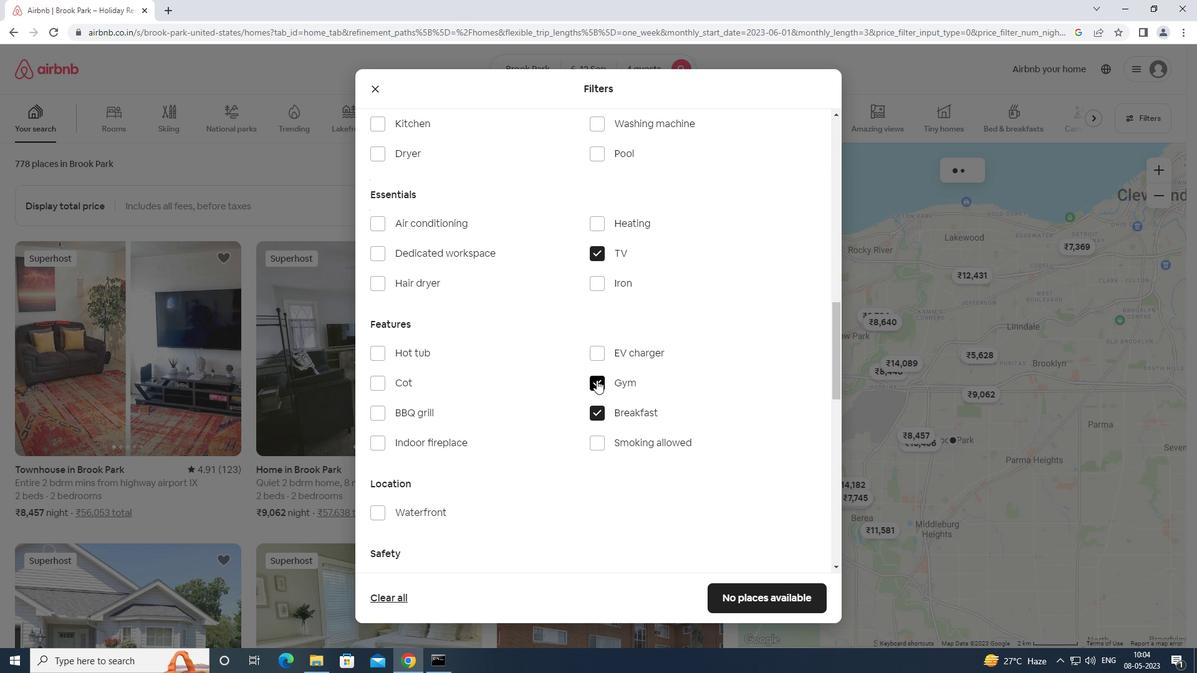 
Action: Mouse scrolled (597, 381) with delta (0, 0)
Screenshot: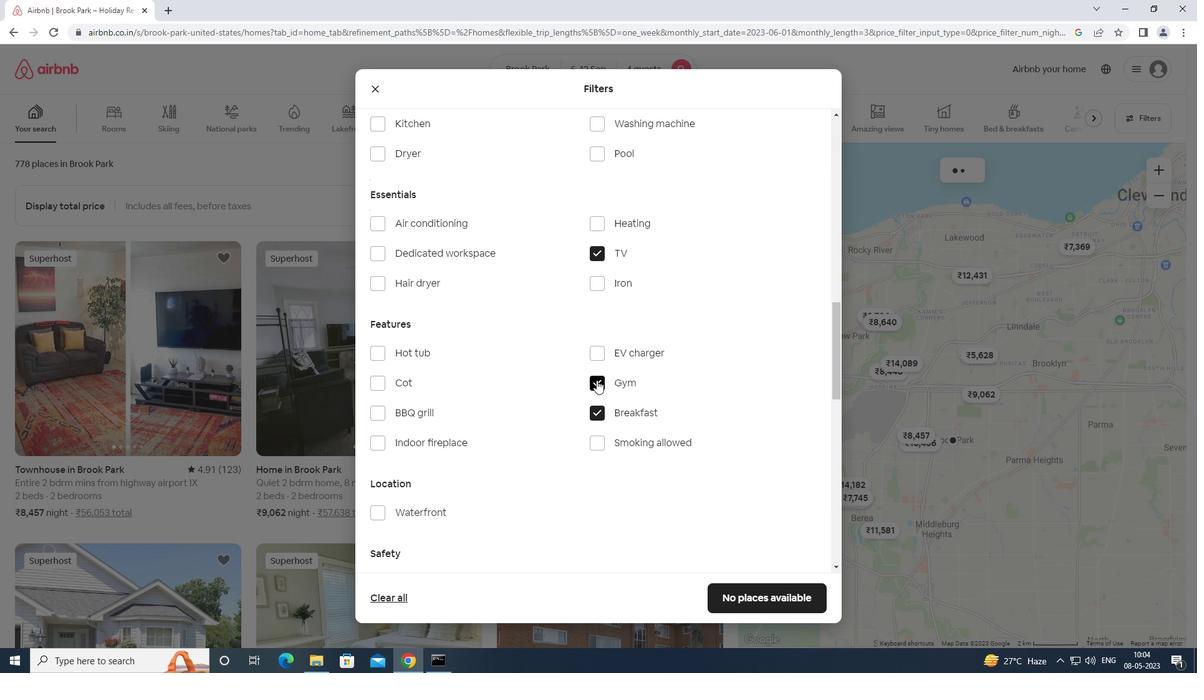 
Action: Mouse moved to (595, 384)
Screenshot: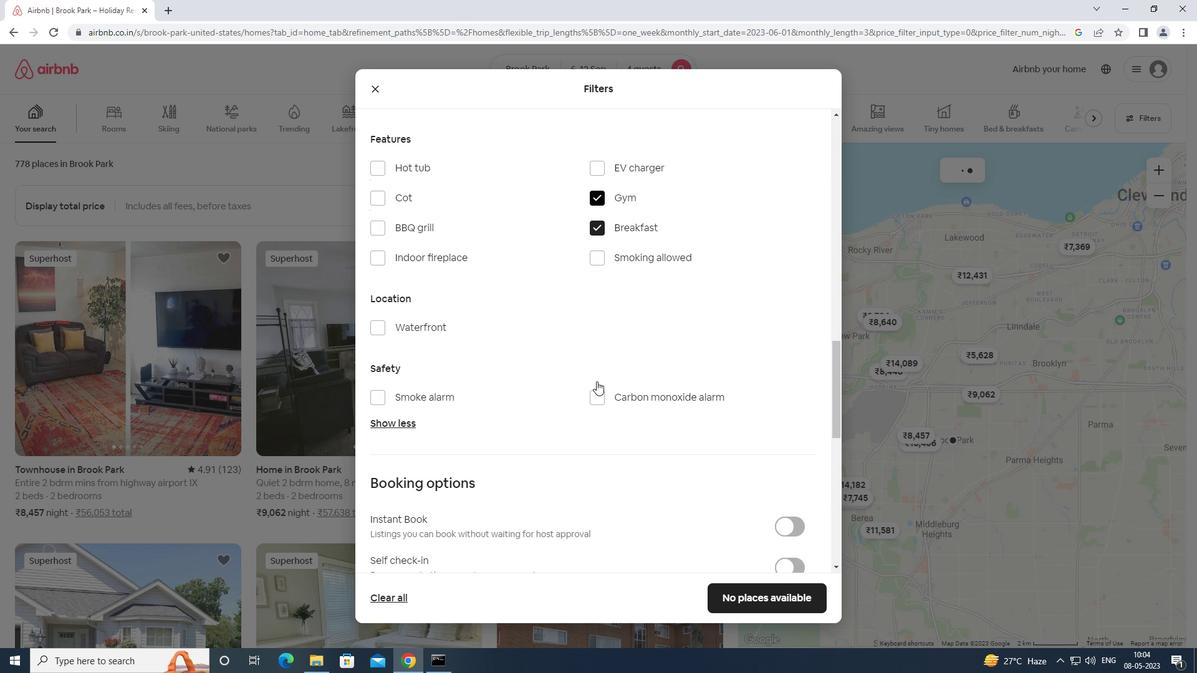 
Action: Mouse scrolled (595, 383) with delta (0, 0)
Screenshot: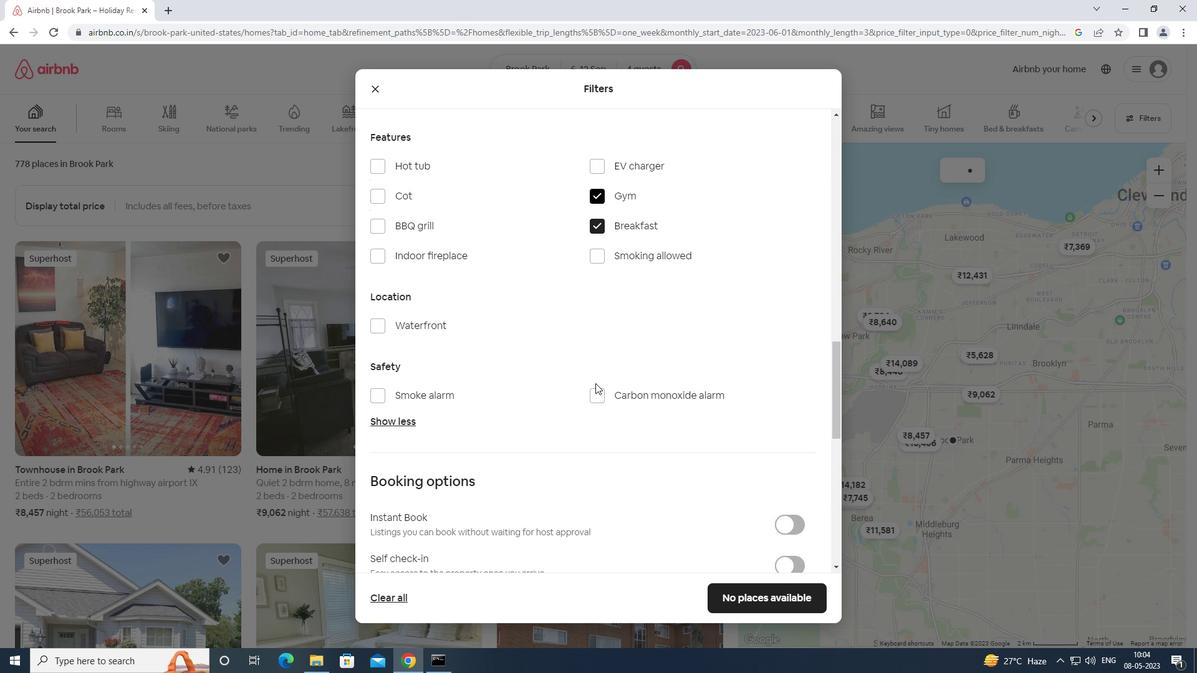 
Action: Mouse scrolled (595, 383) with delta (0, 0)
Screenshot: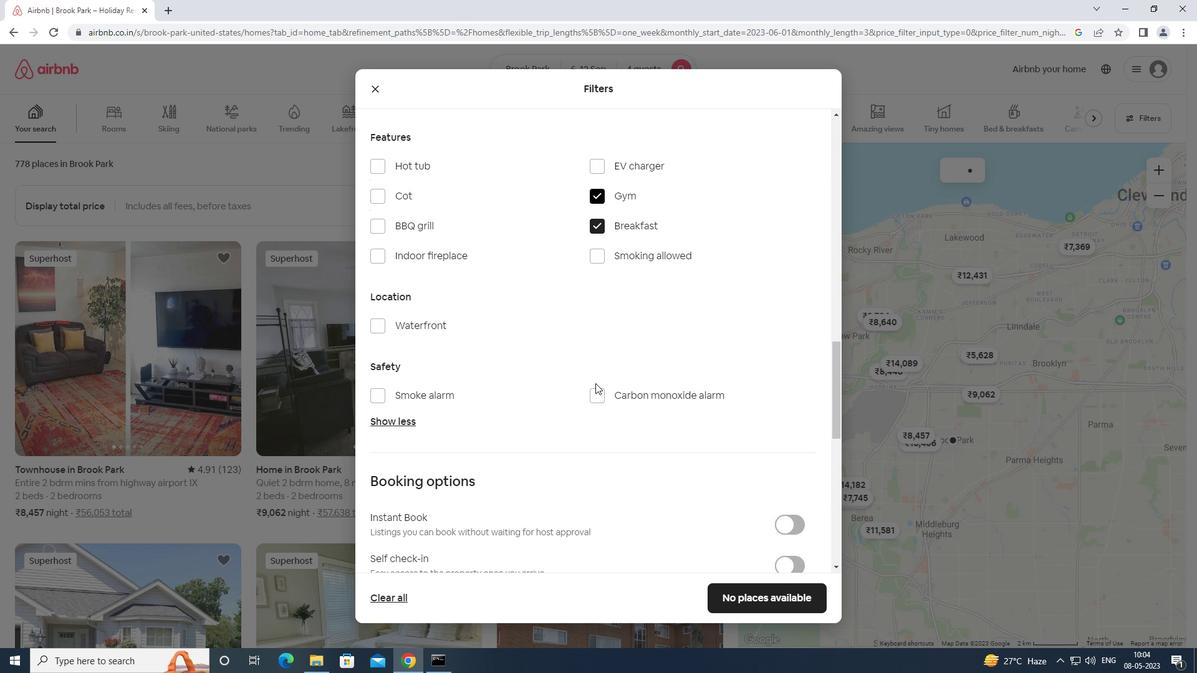 
Action: Mouse scrolled (595, 383) with delta (0, 0)
Screenshot: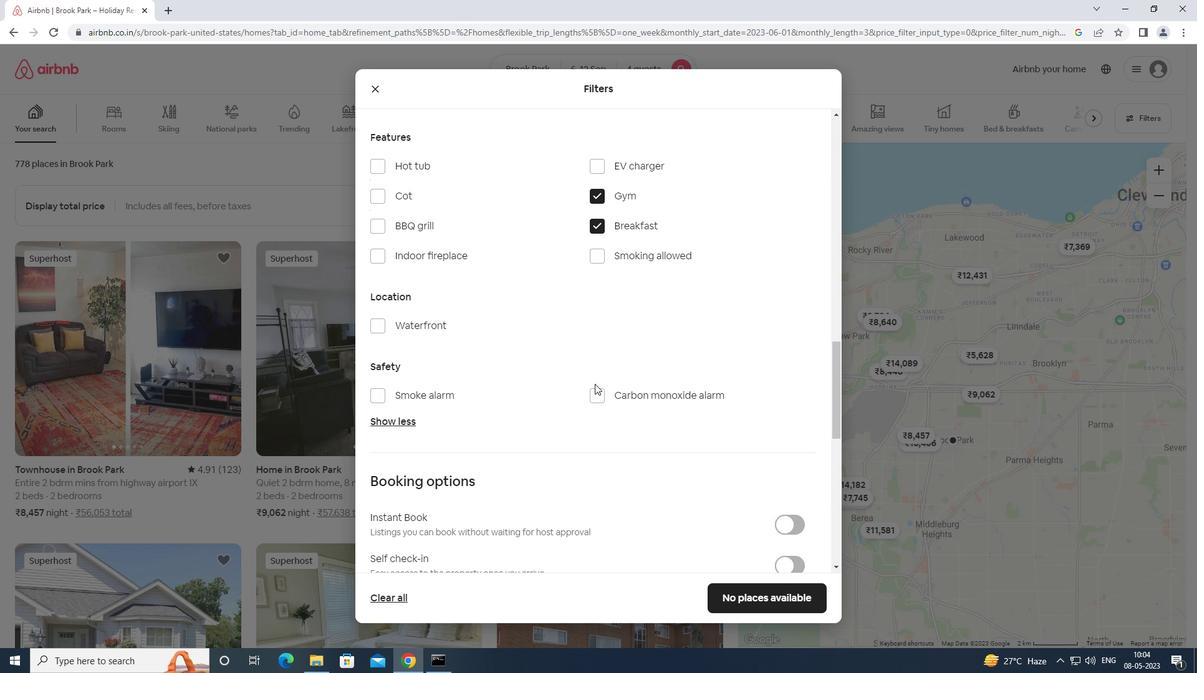 
Action: Mouse moved to (787, 371)
Screenshot: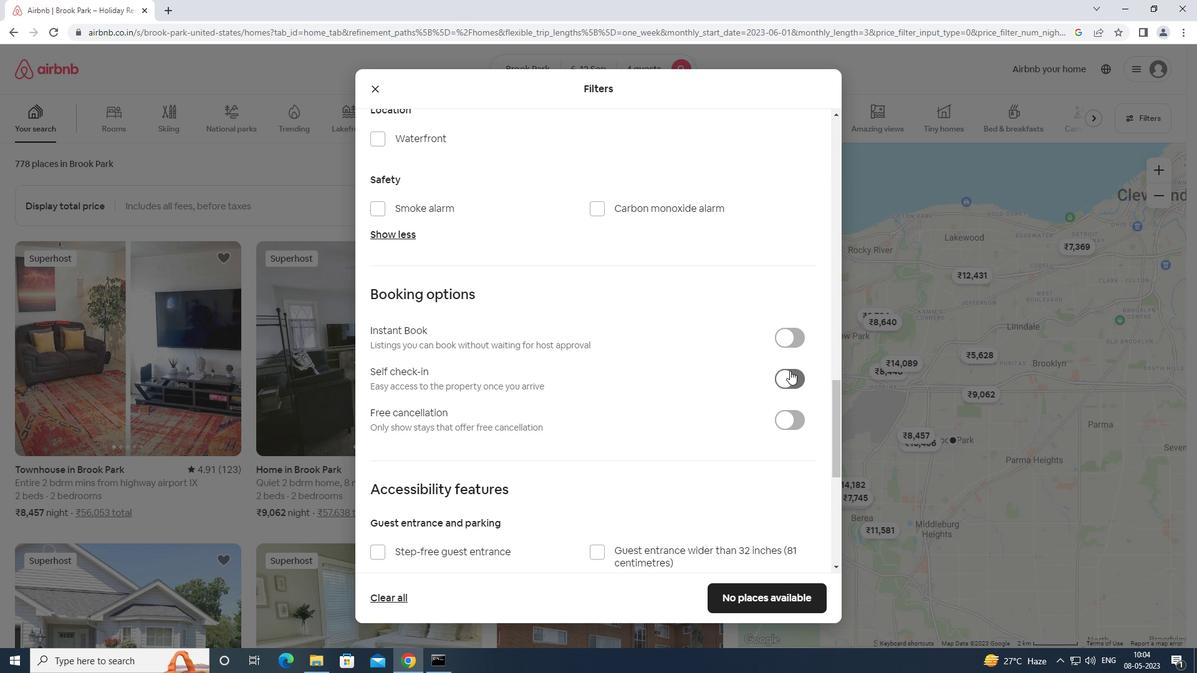
Action: Mouse pressed left at (787, 371)
Screenshot: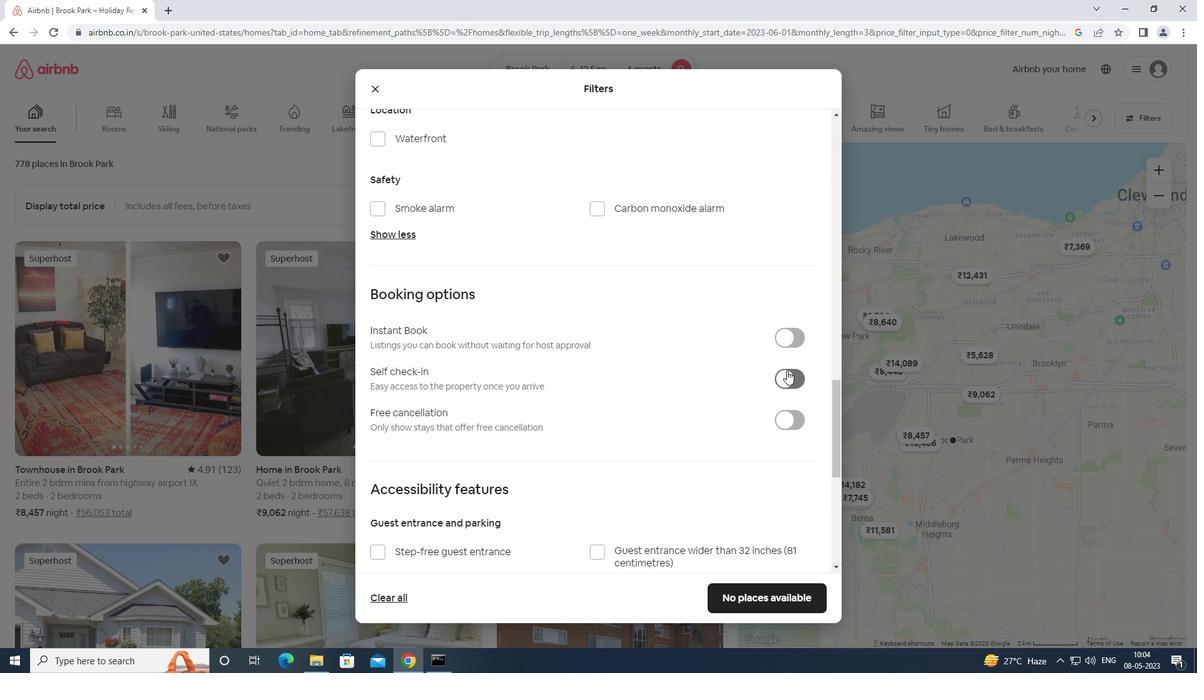 
Action: Mouse moved to (776, 385)
Screenshot: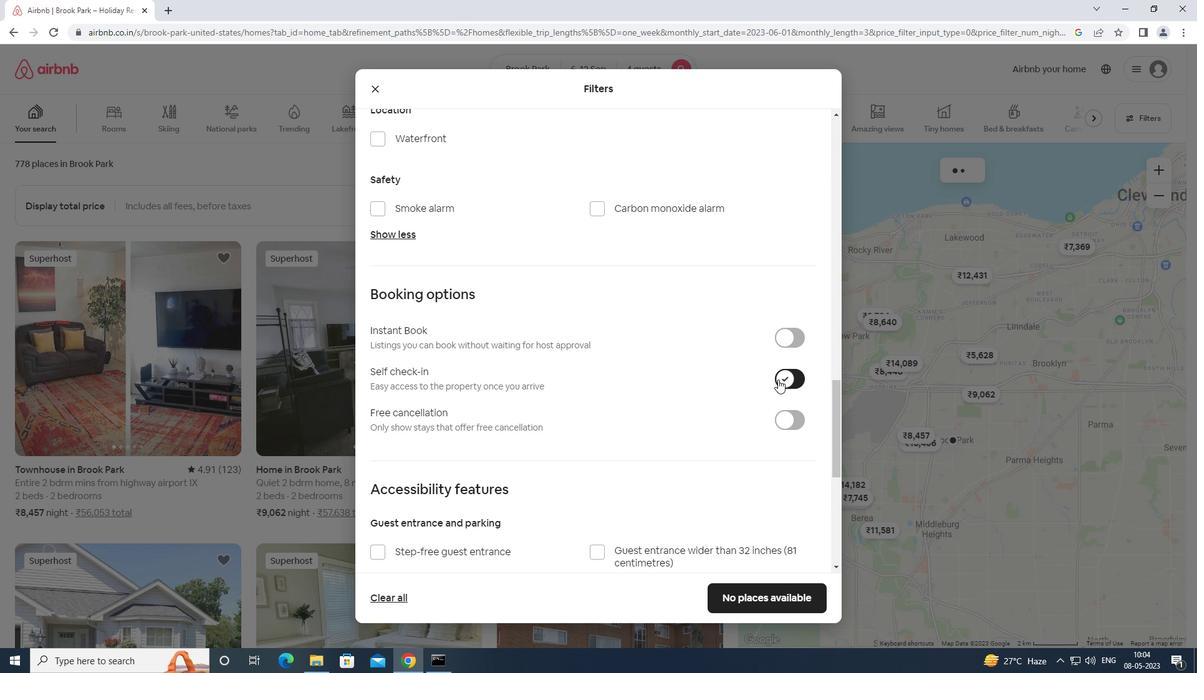 
Action: Mouse scrolled (776, 384) with delta (0, 0)
Screenshot: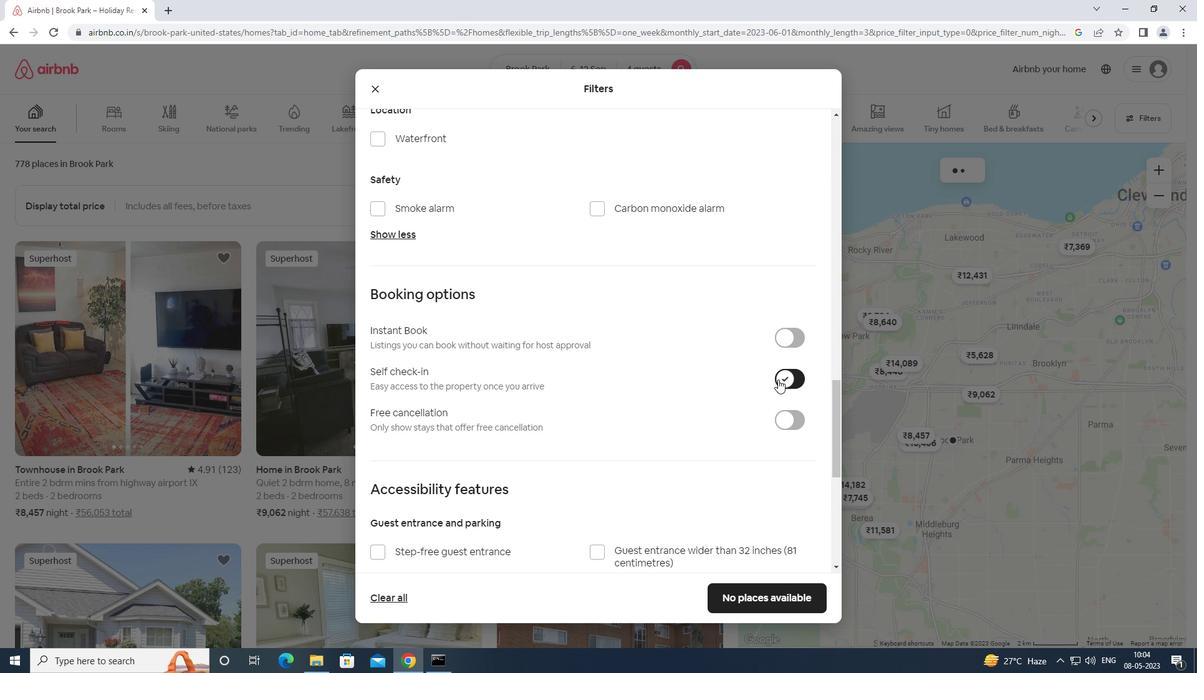 
Action: Mouse moved to (776, 388)
Screenshot: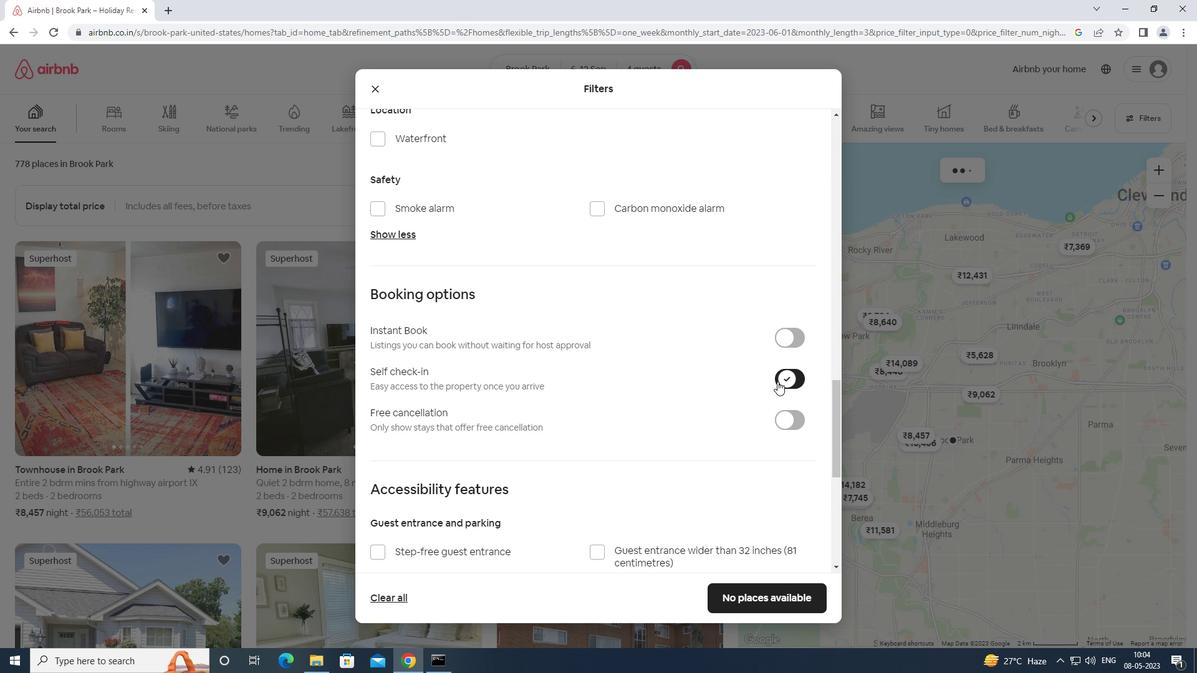 
Action: Mouse scrolled (776, 387) with delta (0, 0)
Screenshot: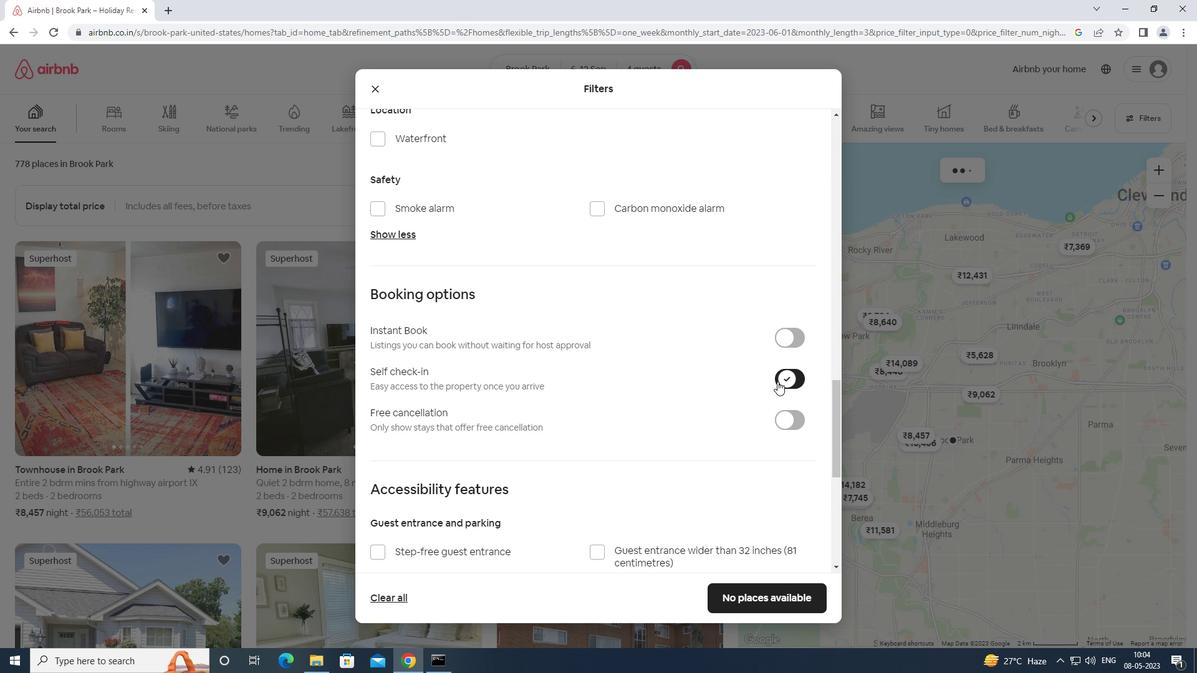 
Action: Mouse moved to (776, 389)
Screenshot: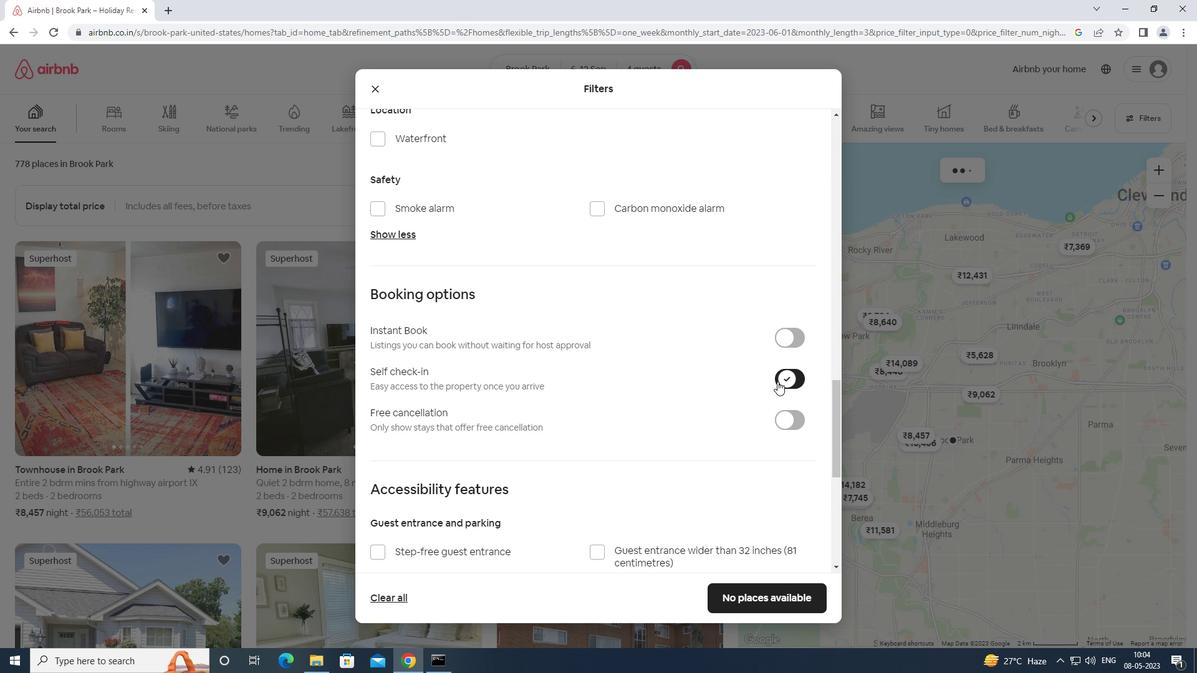 
Action: Mouse scrolled (776, 389) with delta (0, 0)
Screenshot: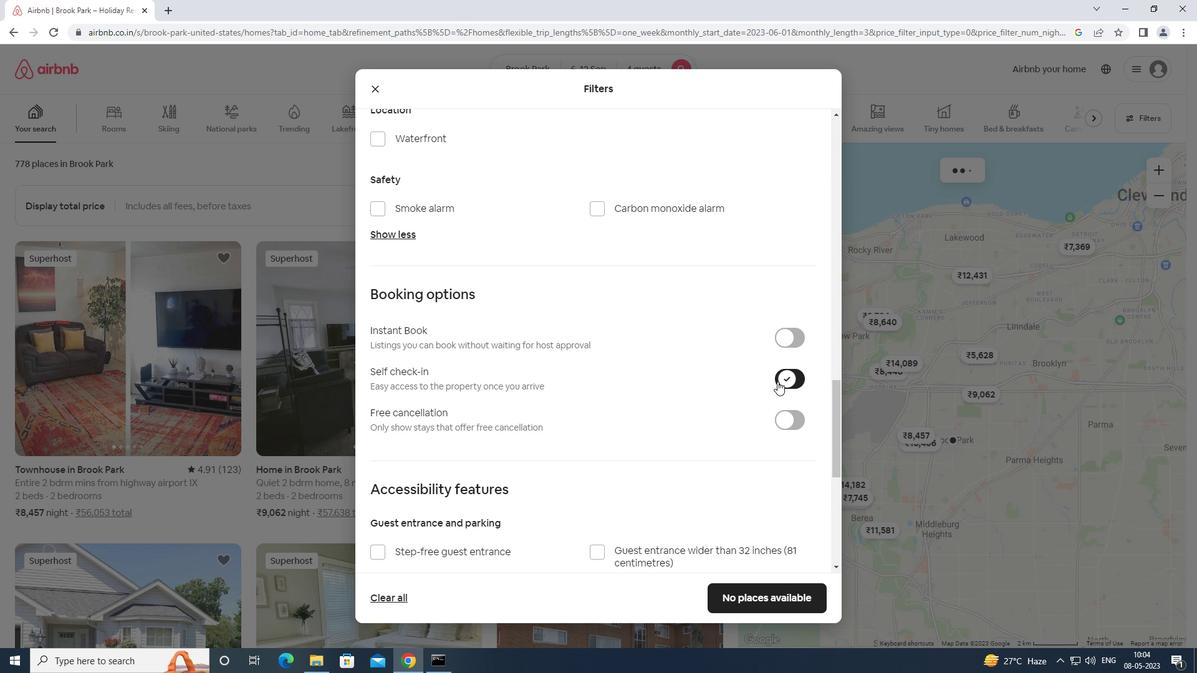 
Action: Mouse moved to (776, 393)
Screenshot: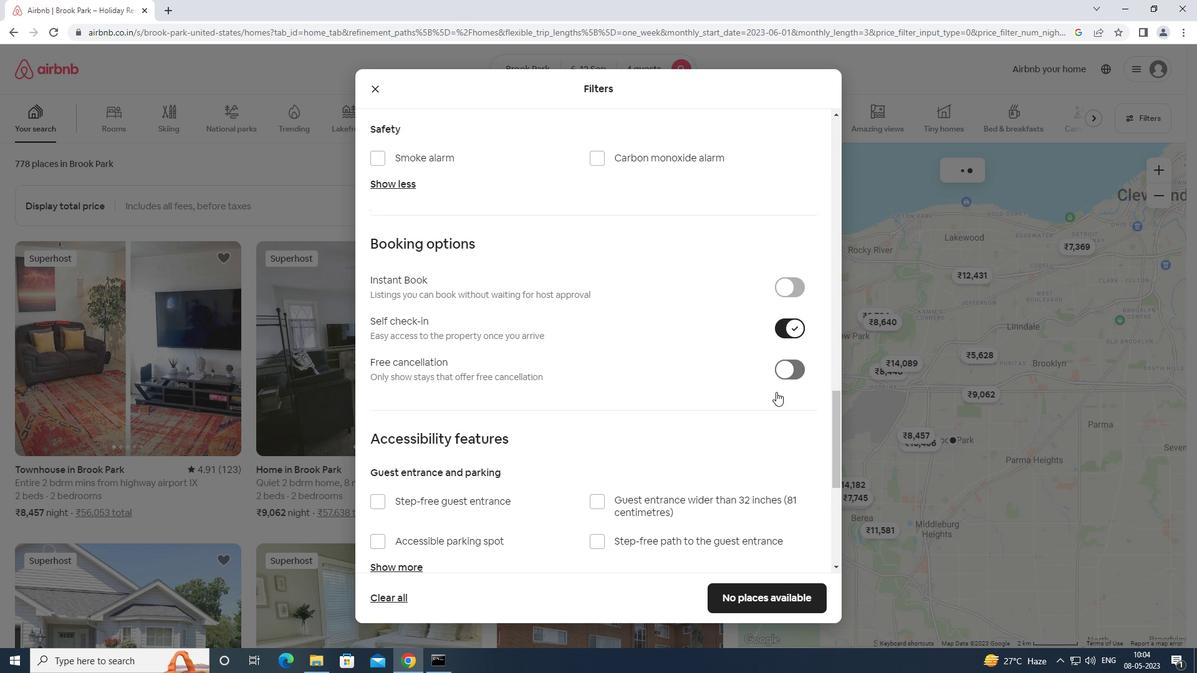 
Action: Mouse scrolled (776, 392) with delta (0, 0)
Screenshot: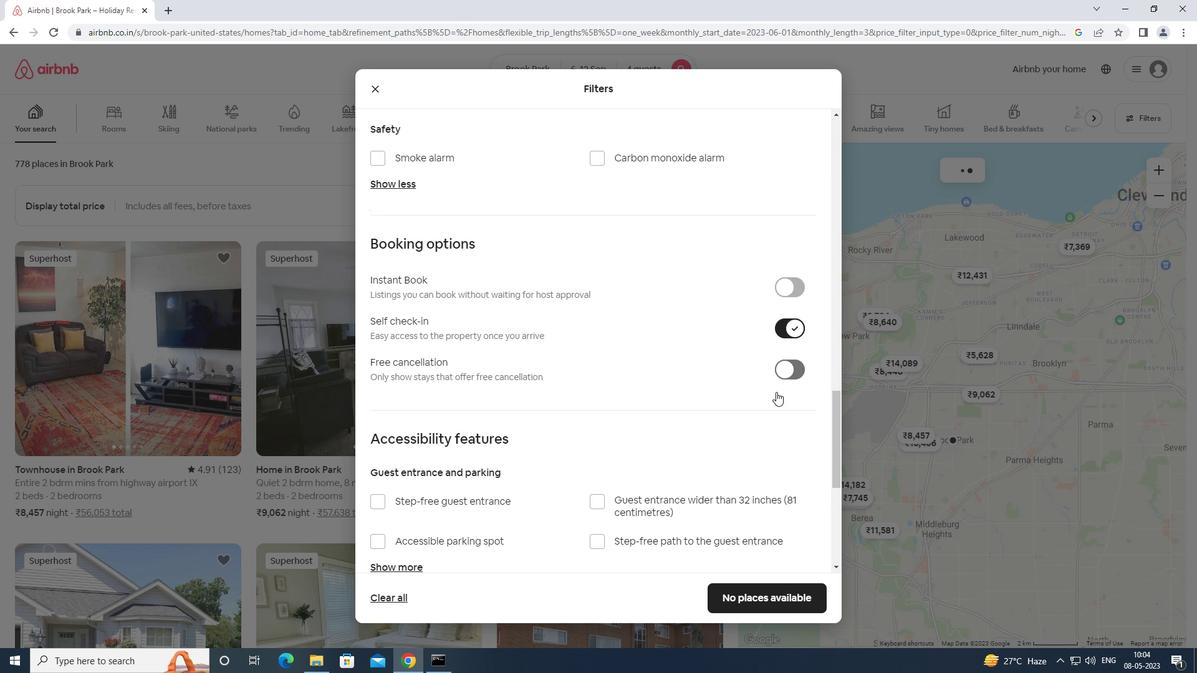 
Action: Mouse scrolled (776, 392) with delta (0, 0)
Screenshot: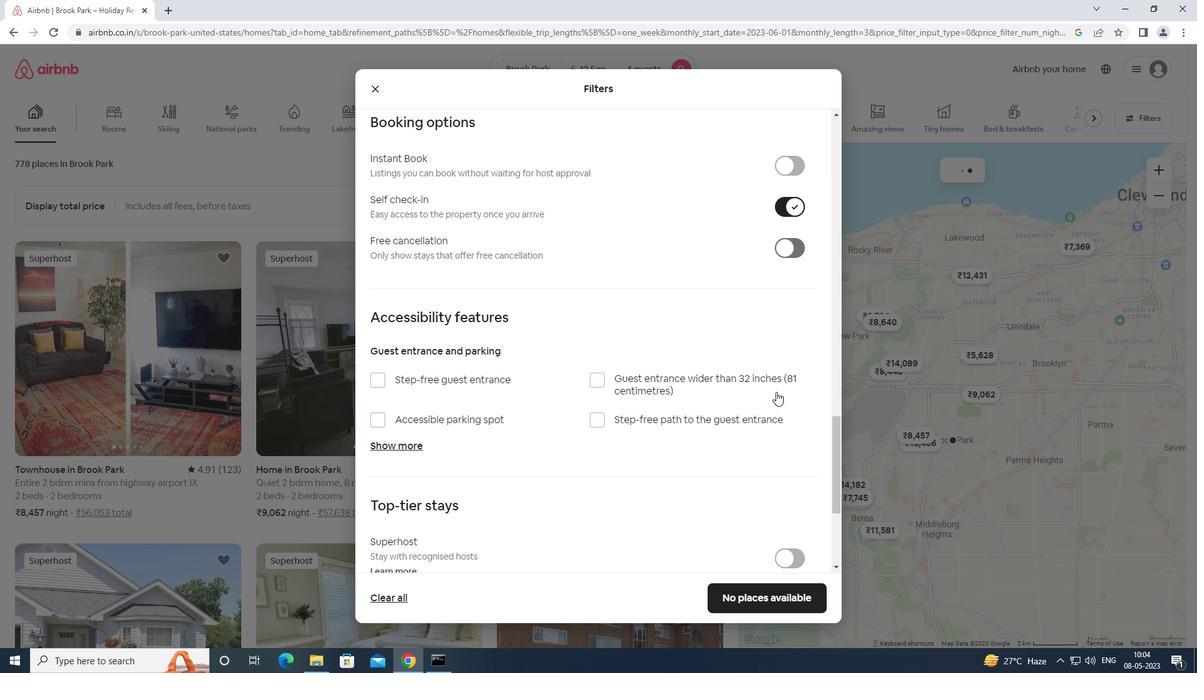 
Action: Mouse moved to (776, 393)
Screenshot: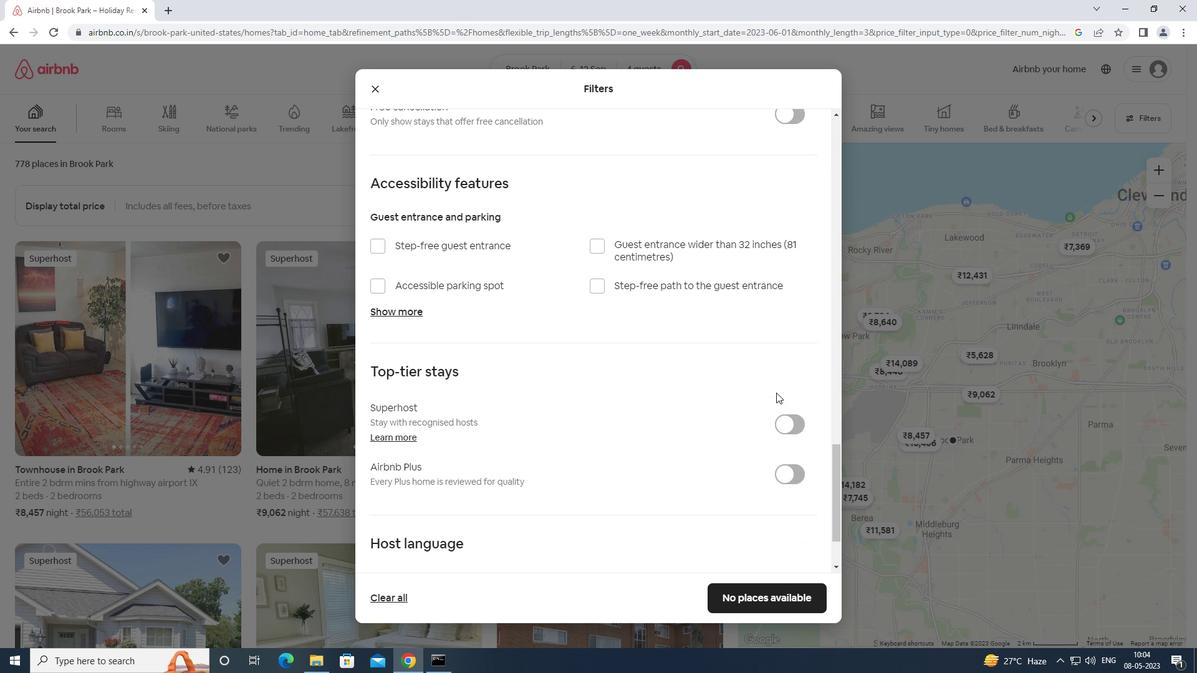 
Action: Mouse scrolled (776, 392) with delta (0, 0)
Screenshot: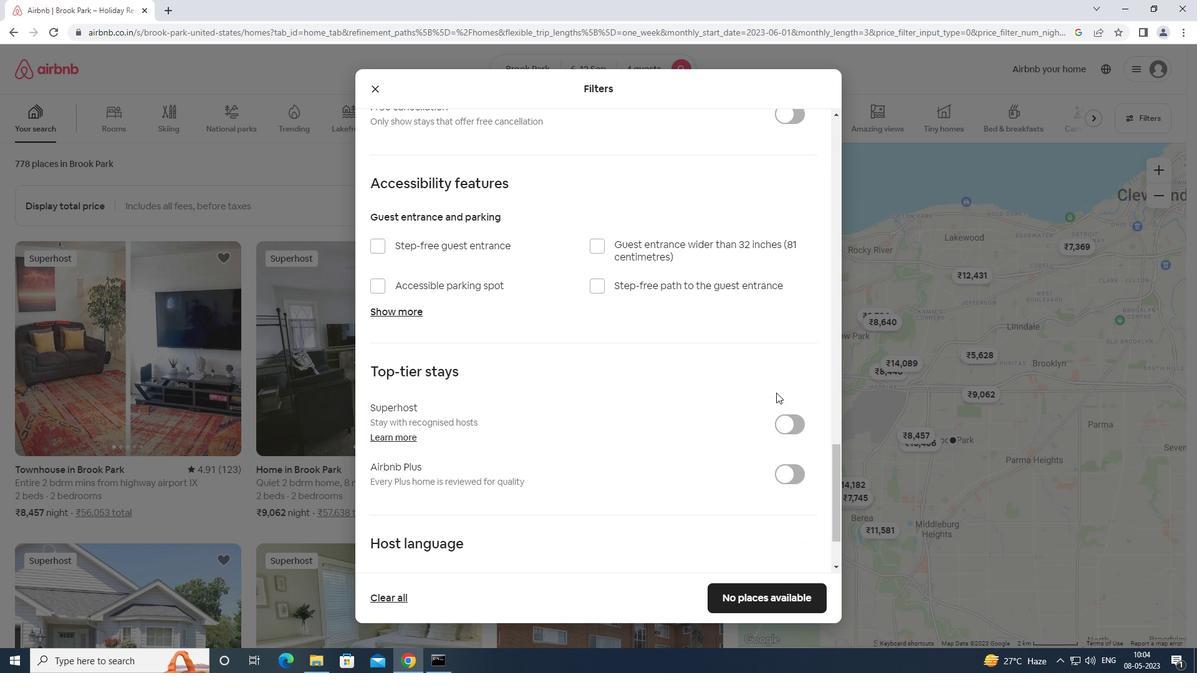 
Action: Mouse scrolled (776, 392) with delta (0, 0)
Screenshot: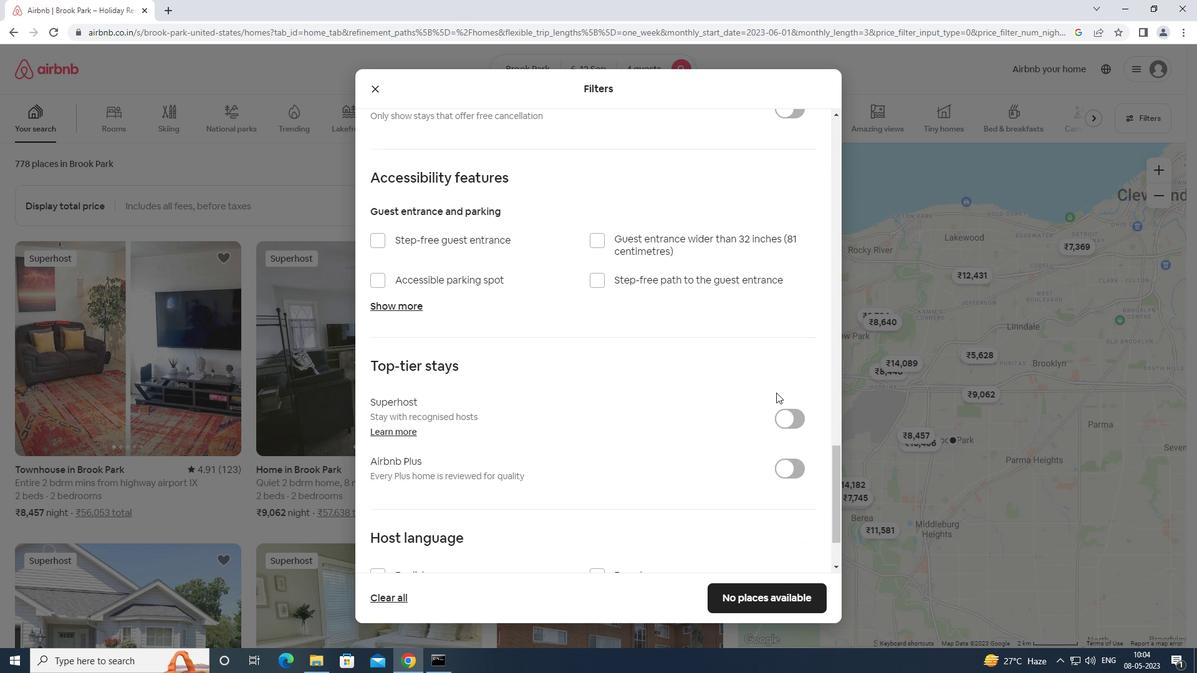 
Action: Mouse scrolled (776, 392) with delta (0, 0)
Screenshot: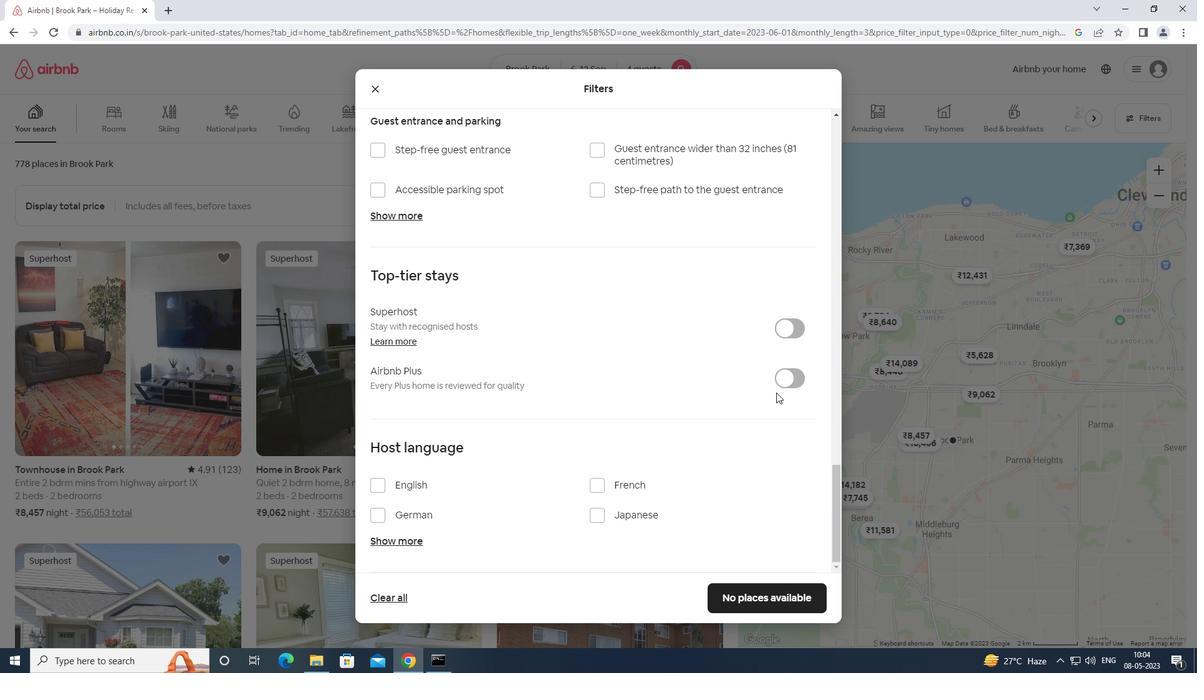 
Action: Mouse moved to (776, 394)
Screenshot: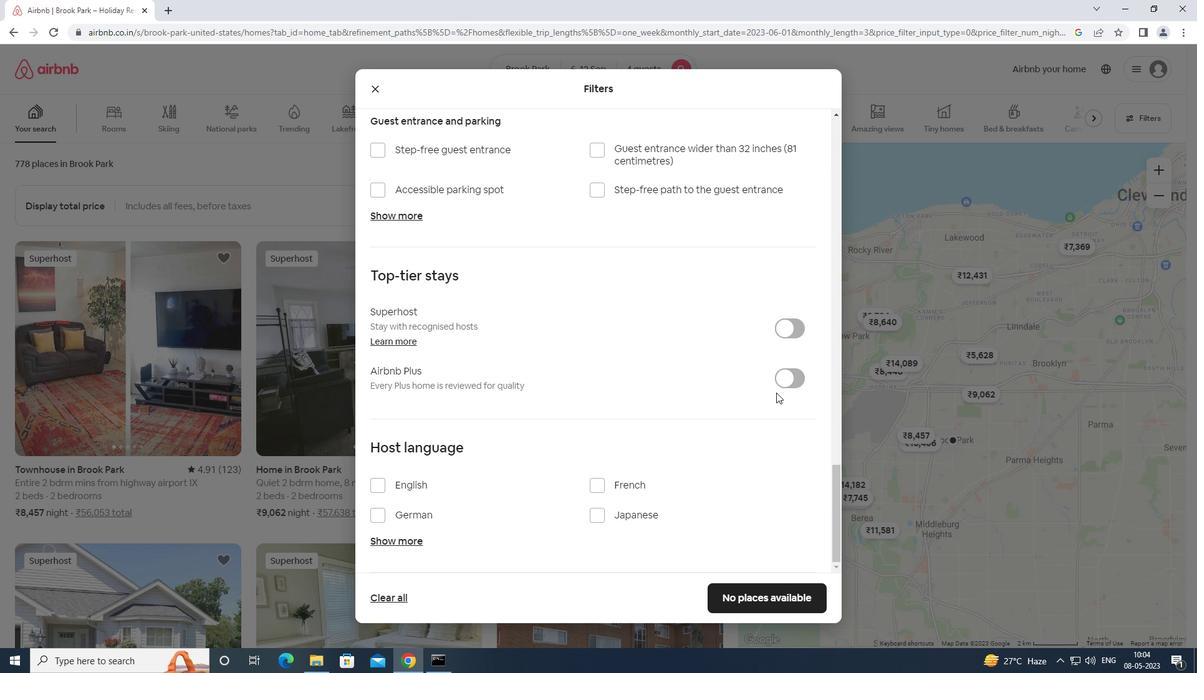 
Action: Mouse scrolled (776, 393) with delta (0, 0)
Screenshot: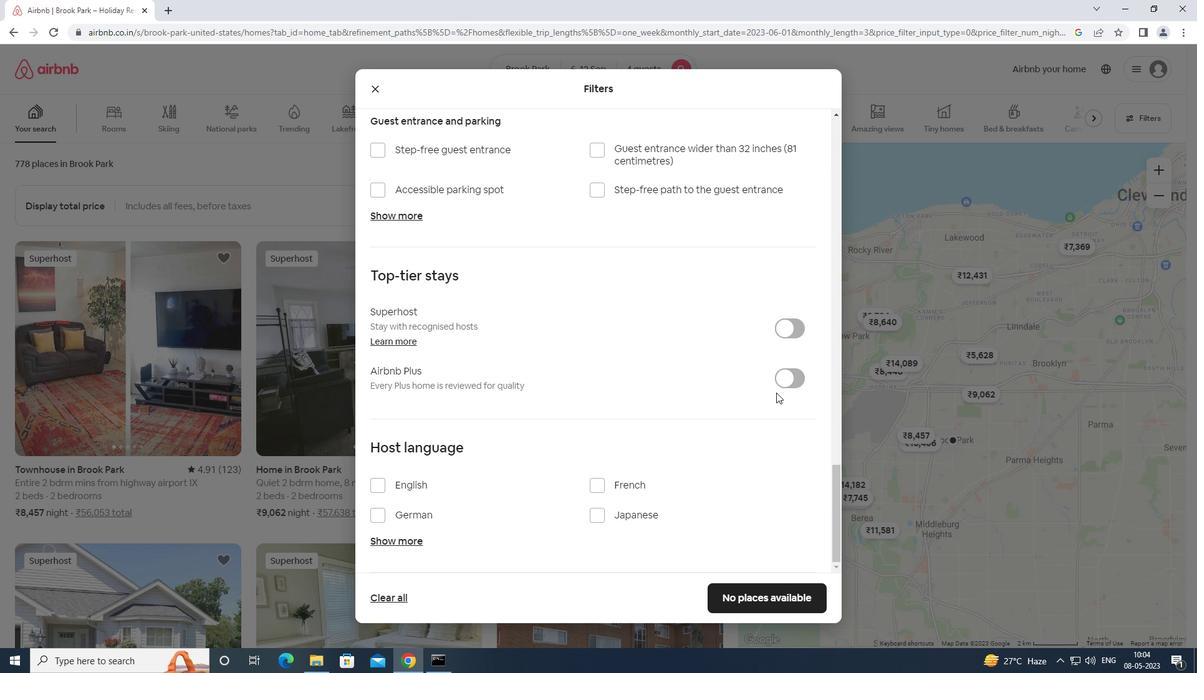 
Action: Mouse moved to (382, 486)
Screenshot: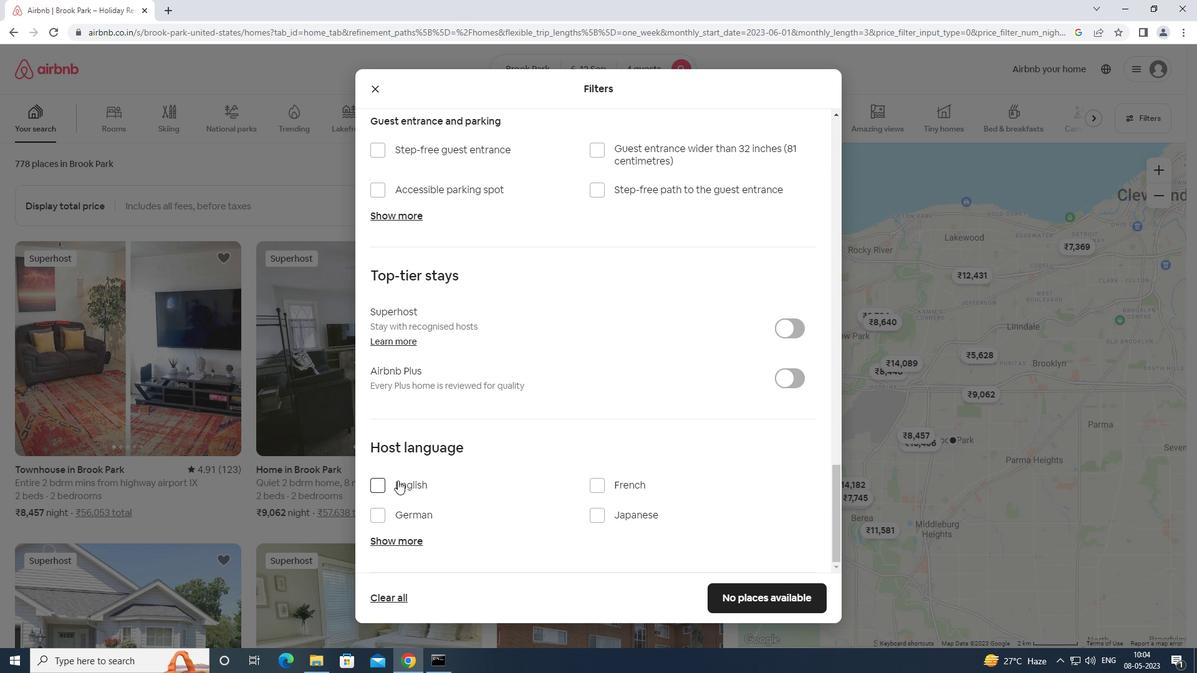 
Action: Mouse pressed left at (382, 486)
Screenshot: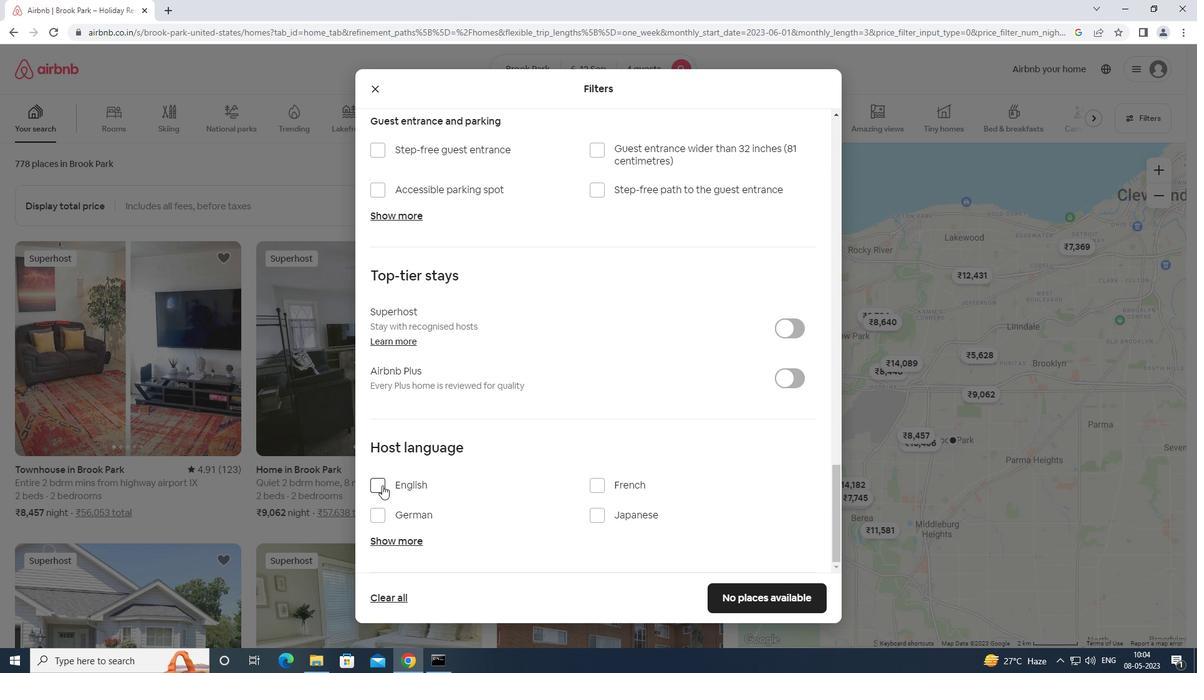 
Action: Mouse moved to (788, 596)
Screenshot: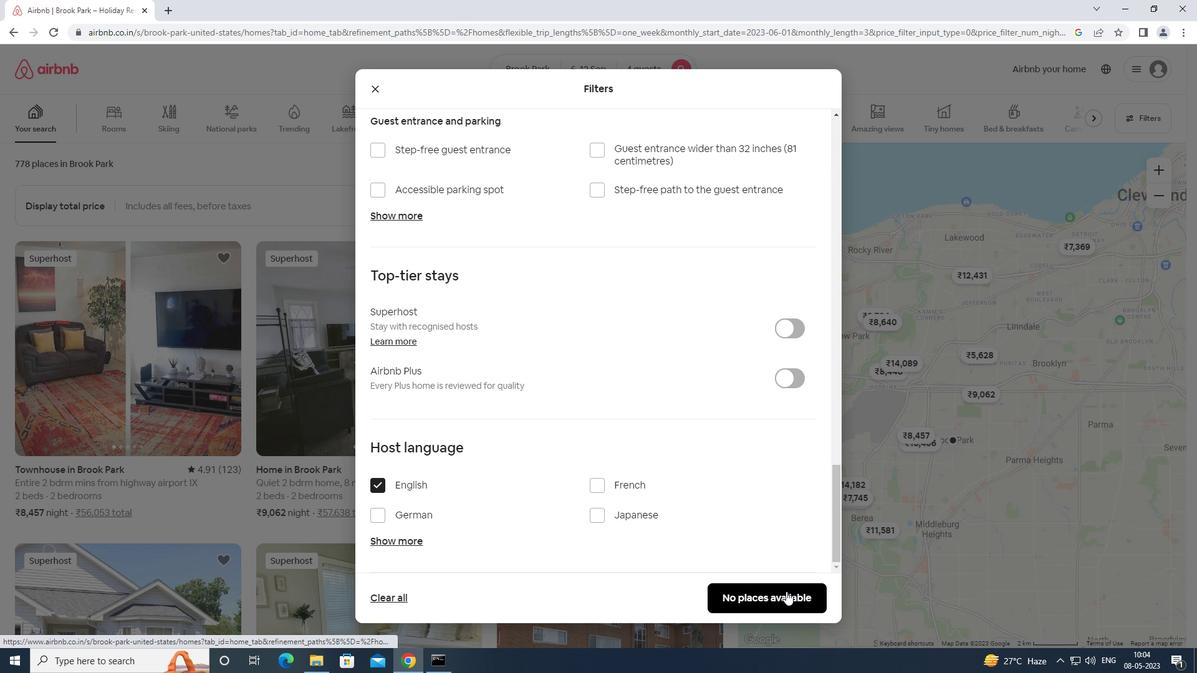 
Action: Mouse pressed left at (788, 596)
Screenshot: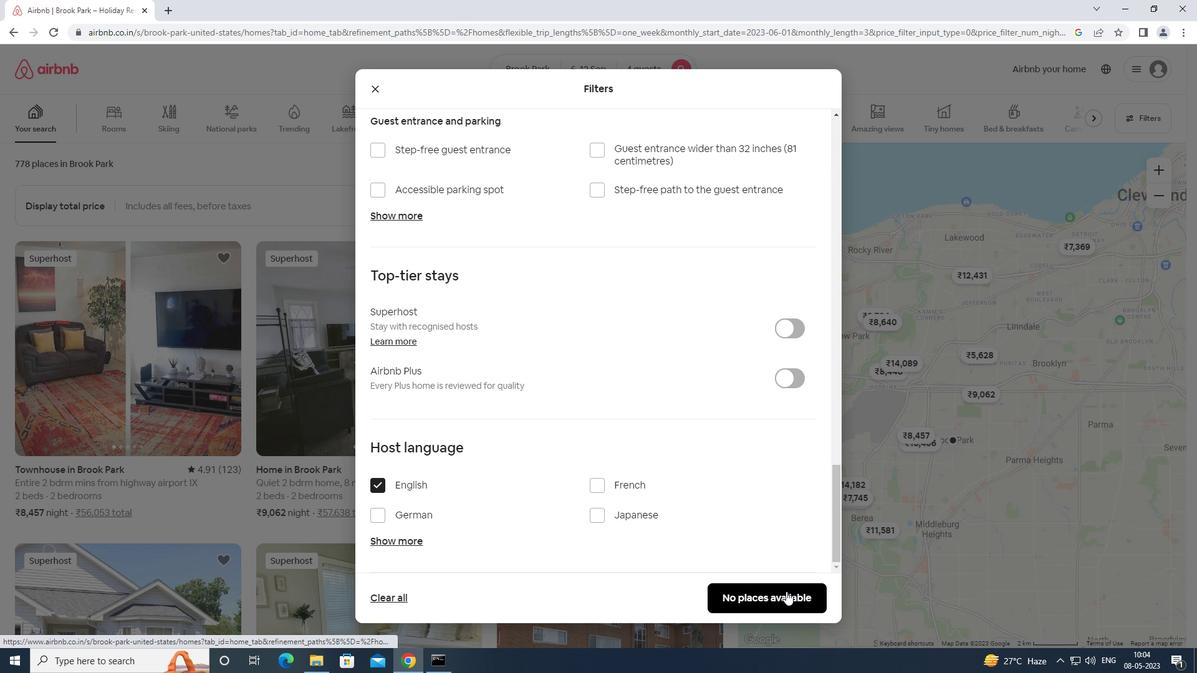 
Action: Mouse moved to (791, 600)
Screenshot: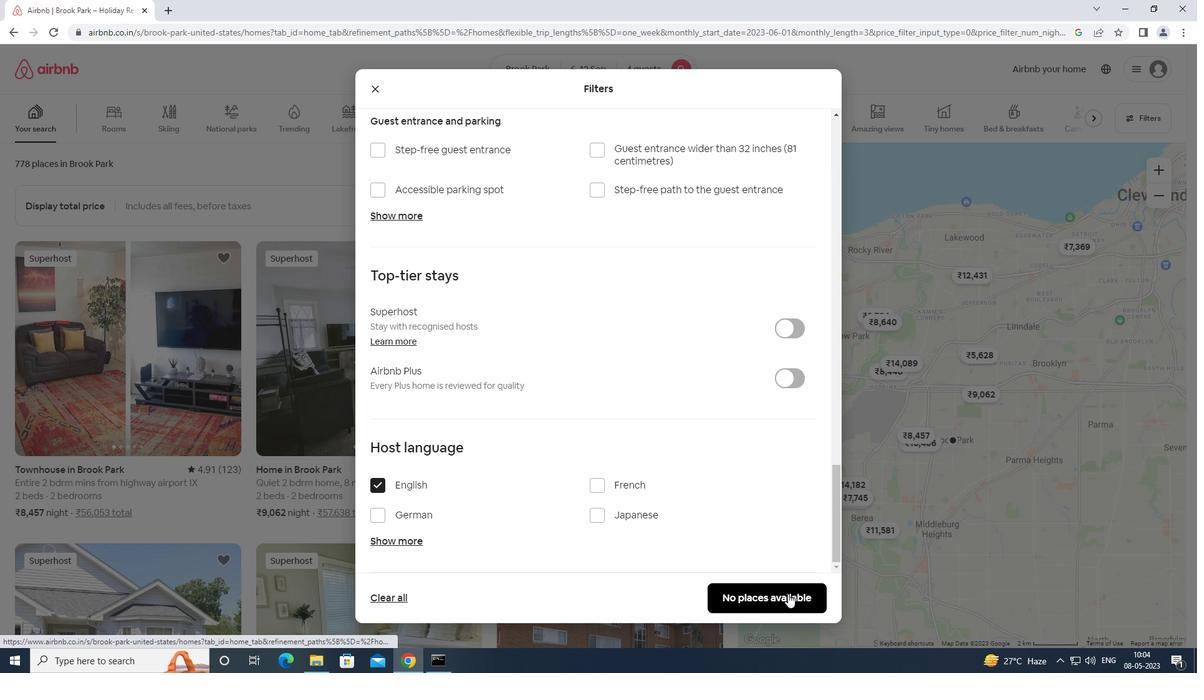 
